 Task: Find a house in Târgu Secuiesc, Romania, for 8 guests from July 12 to July 16 with free parking, TV, and Wifi, within a price range of ₹10,000 to ₹16,000.
Action: Mouse moved to (365, 150)
Screenshot: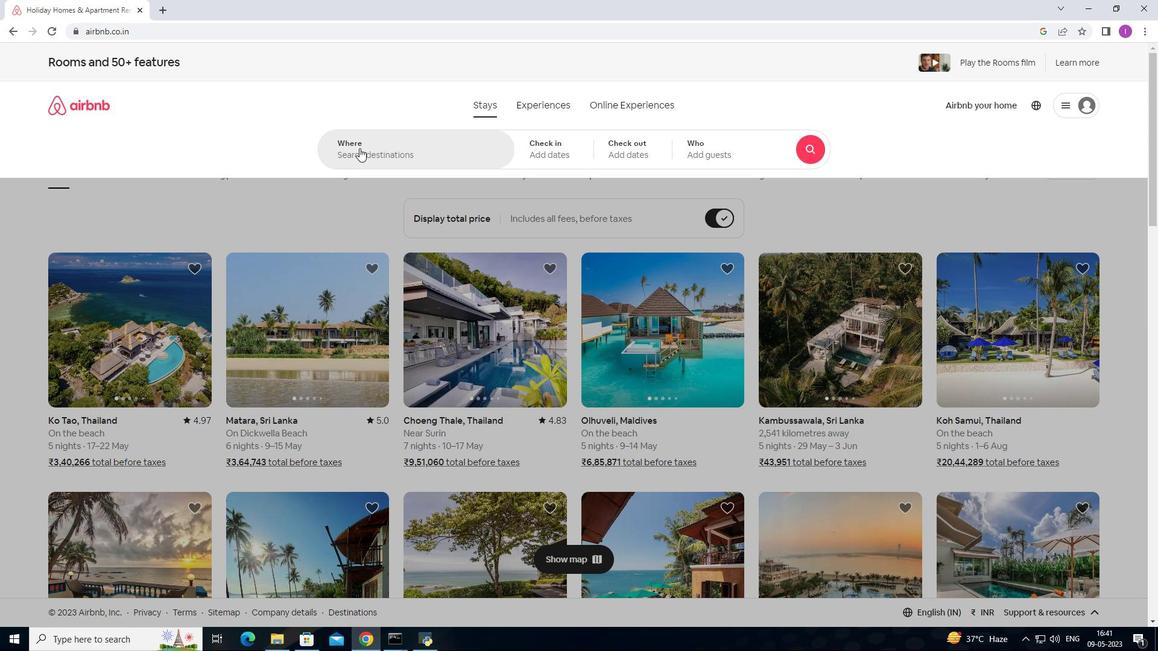
Action: Mouse pressed left at (365, 150)
Screenshot: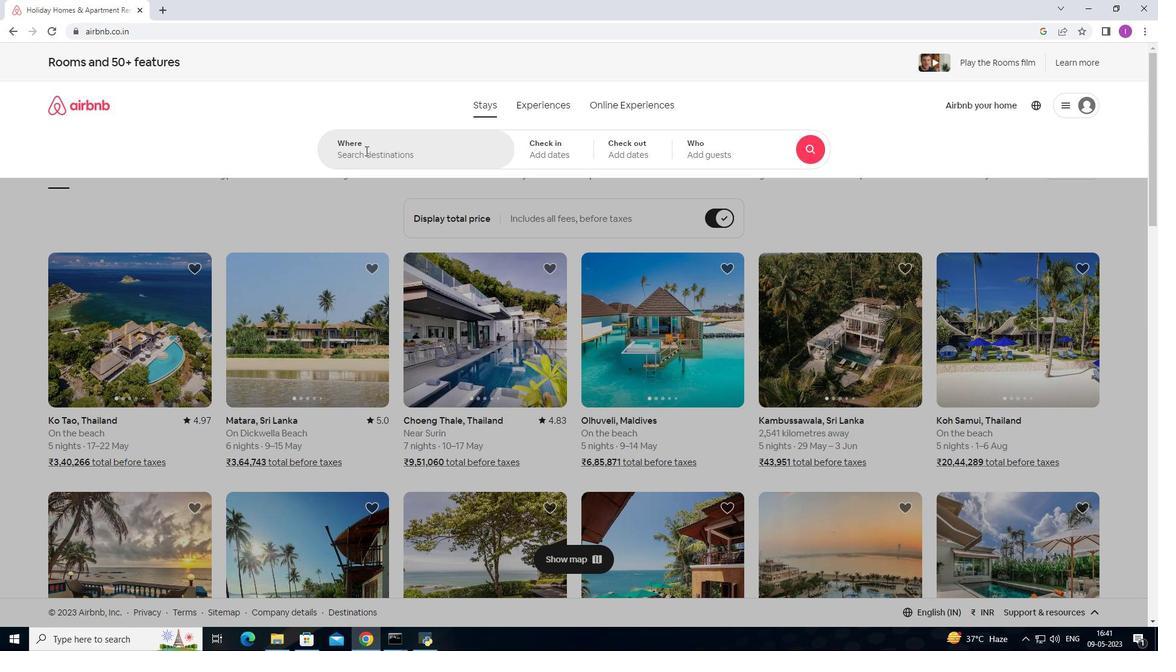 
Action: Key pressed <Key.shift><Key.shift><Key.shift><Key.shift><Key.shift>Targu<Key.space><Key.shift>Secuiesc,<Key.shift><Key.shift><Key.shift>Romania
Screenshot: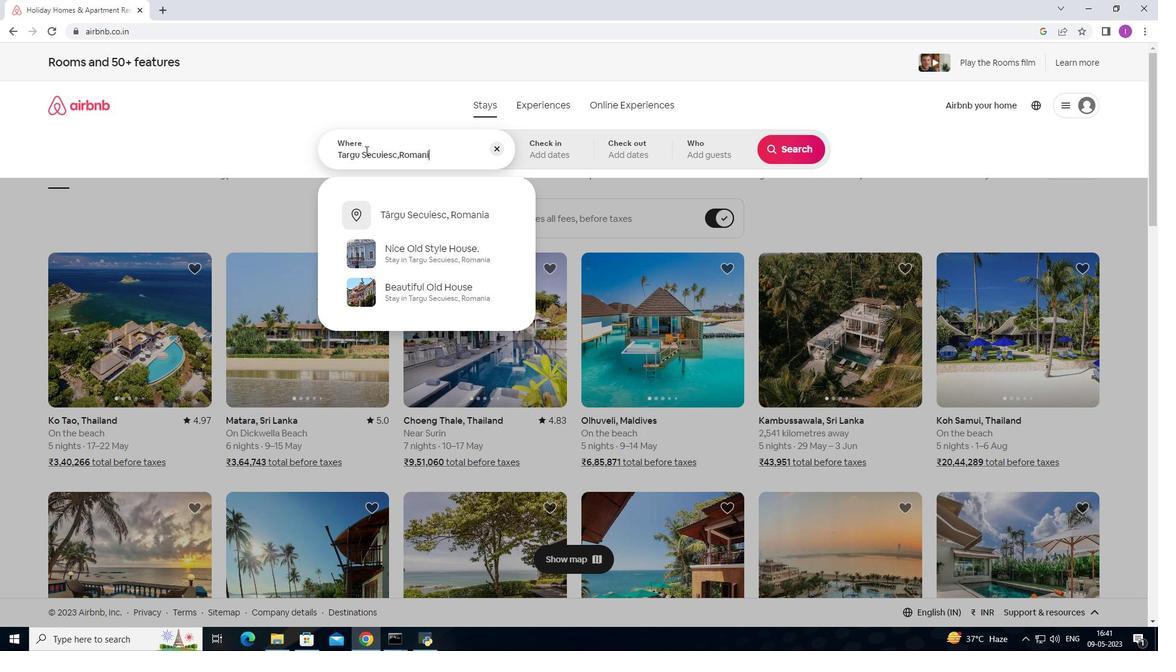 
Action: Mouse moved to (556, 152)
Screenshot: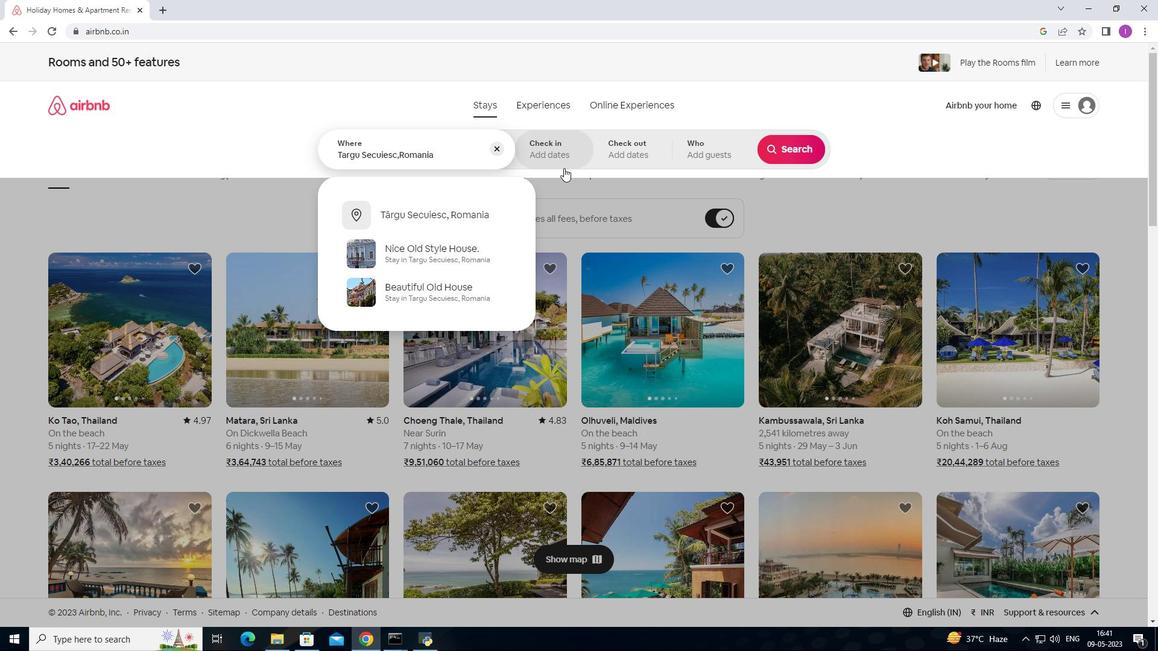 
Action: Mouse pressed left at (556, 152)
Screenshot: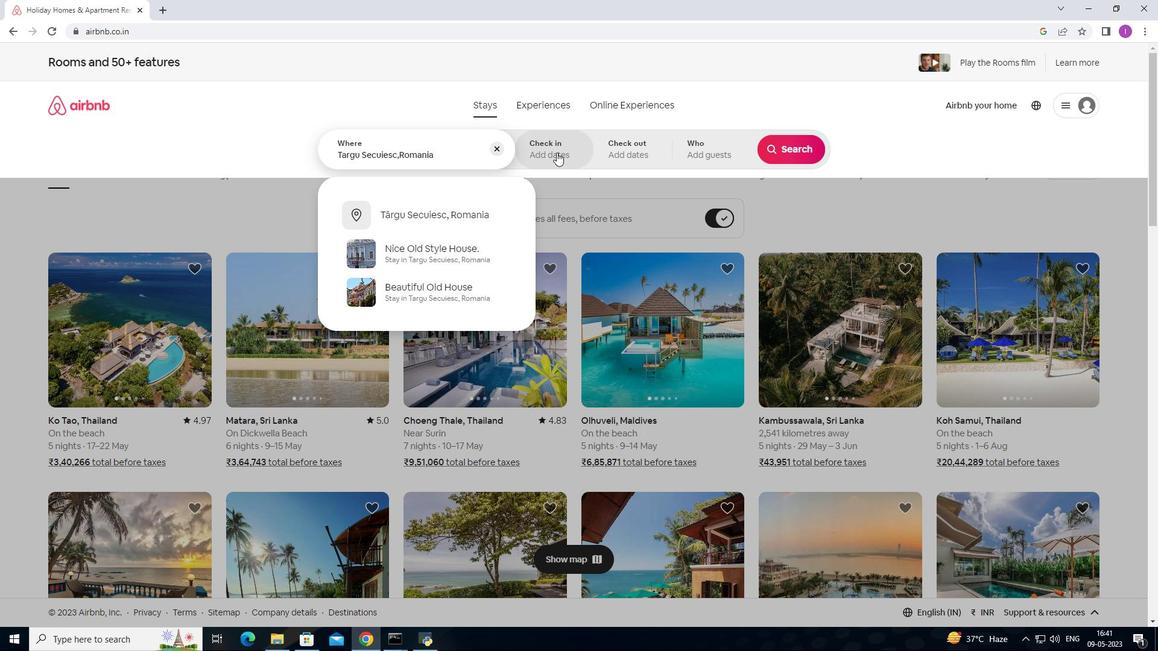 
Action: Mouse moved to (793, 243)
Screenshot: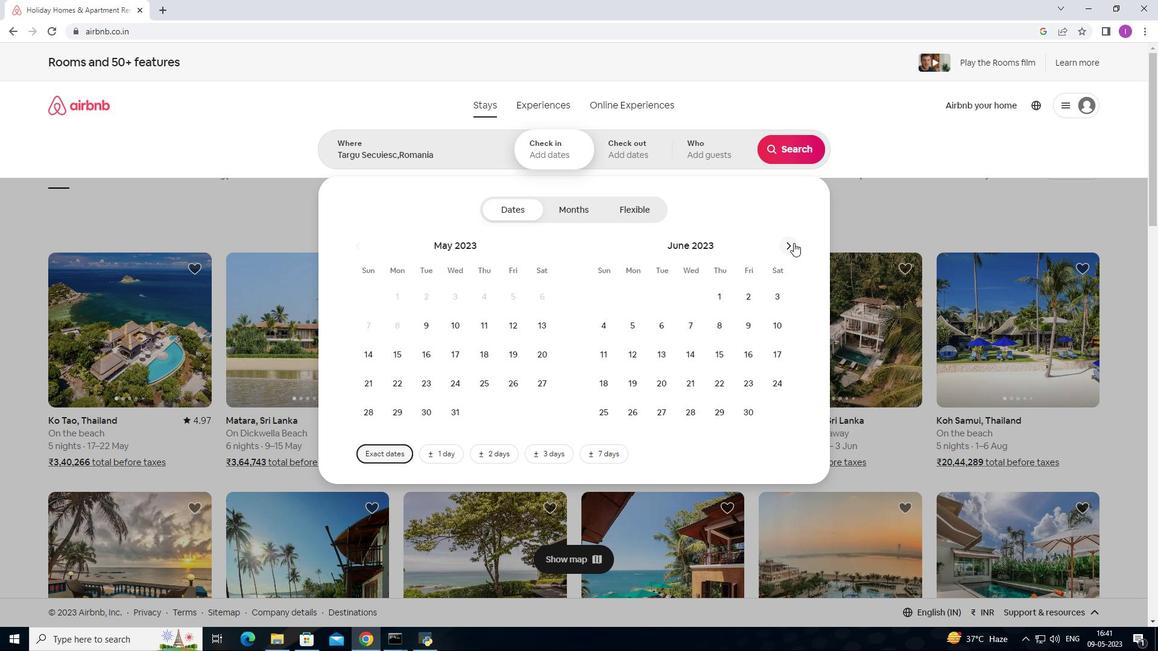 
Action: Mouse pressed left at (793, 243)
Screenshot: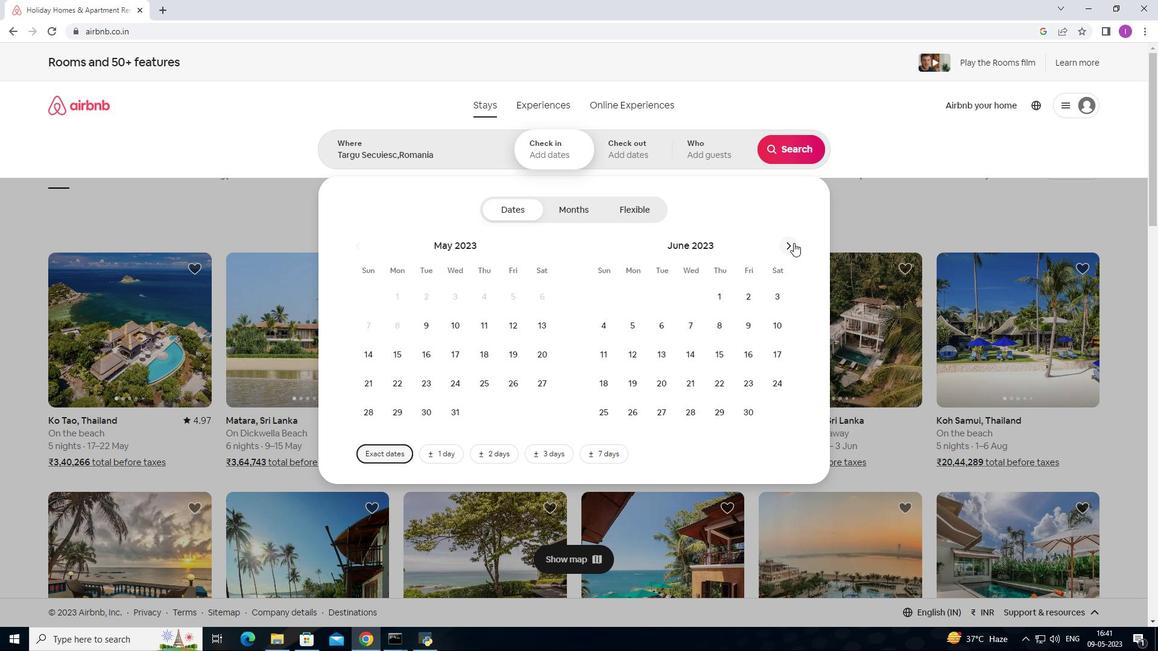 
Action: Mouse moved to (687, 356)
Screenshot: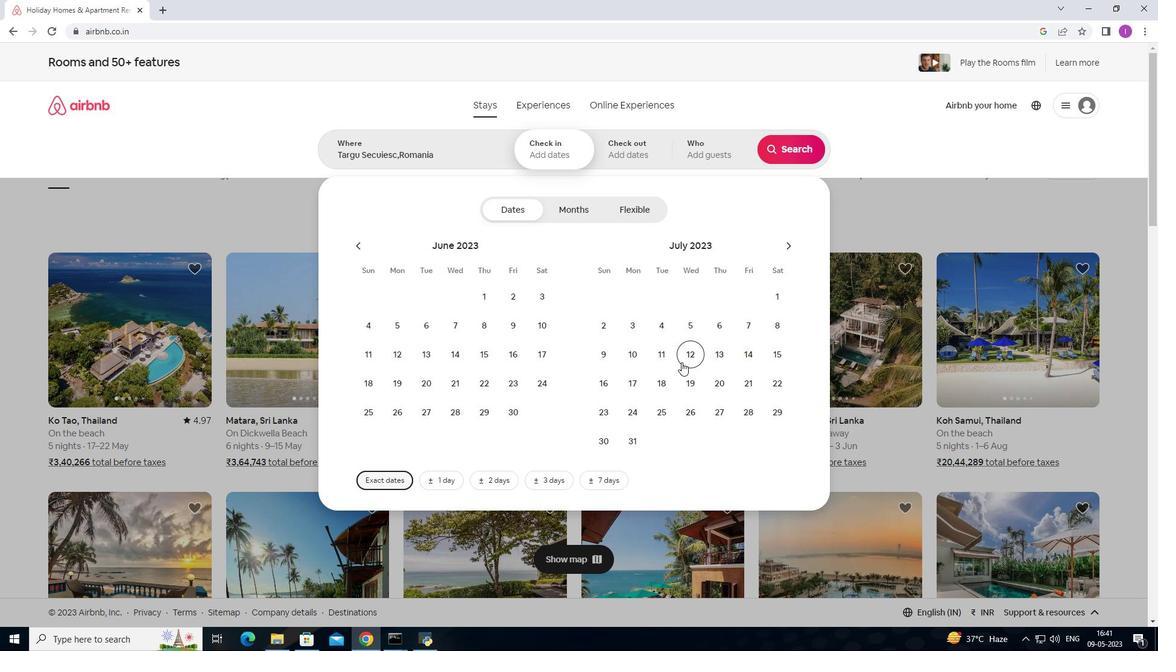 
Action: Mouse pressed left at (687, 356)
Screenshot: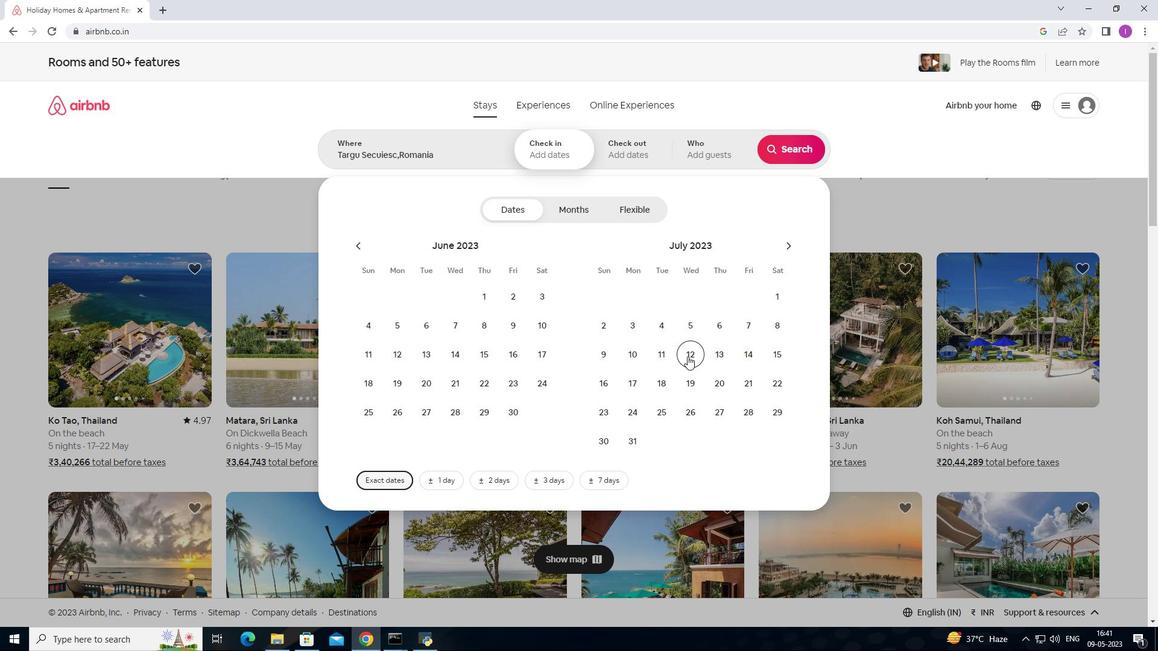 
Action: Mouse moved to (605, 386)
Screenshot: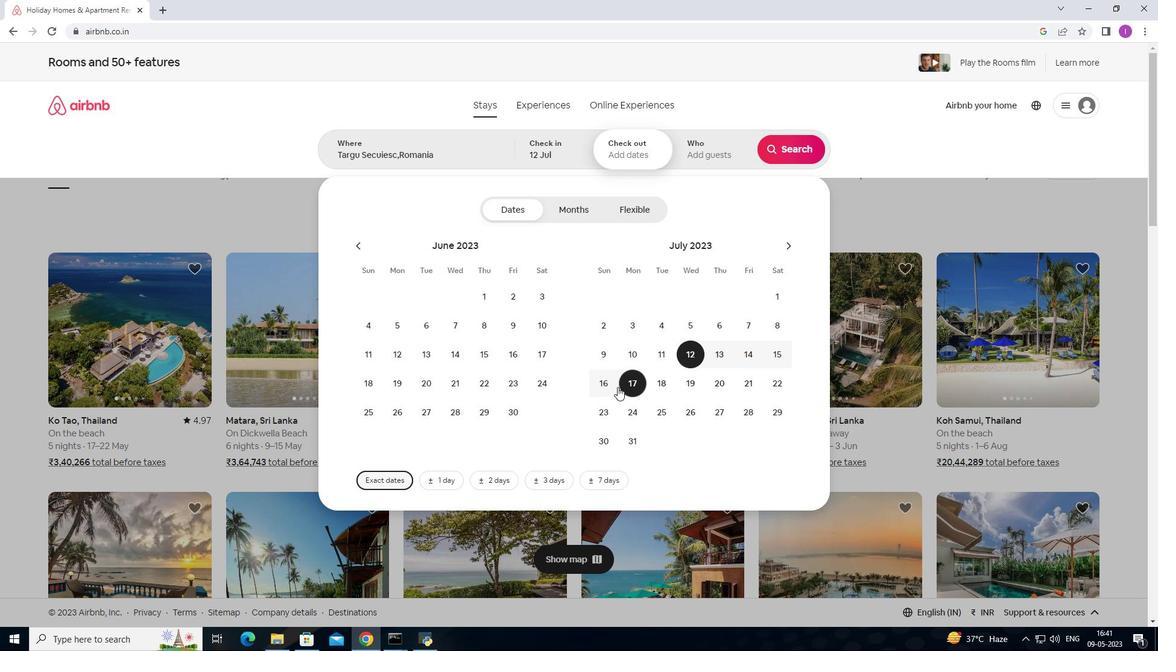 
Action: Mouse pressed left at (605, 386)
Screenshot: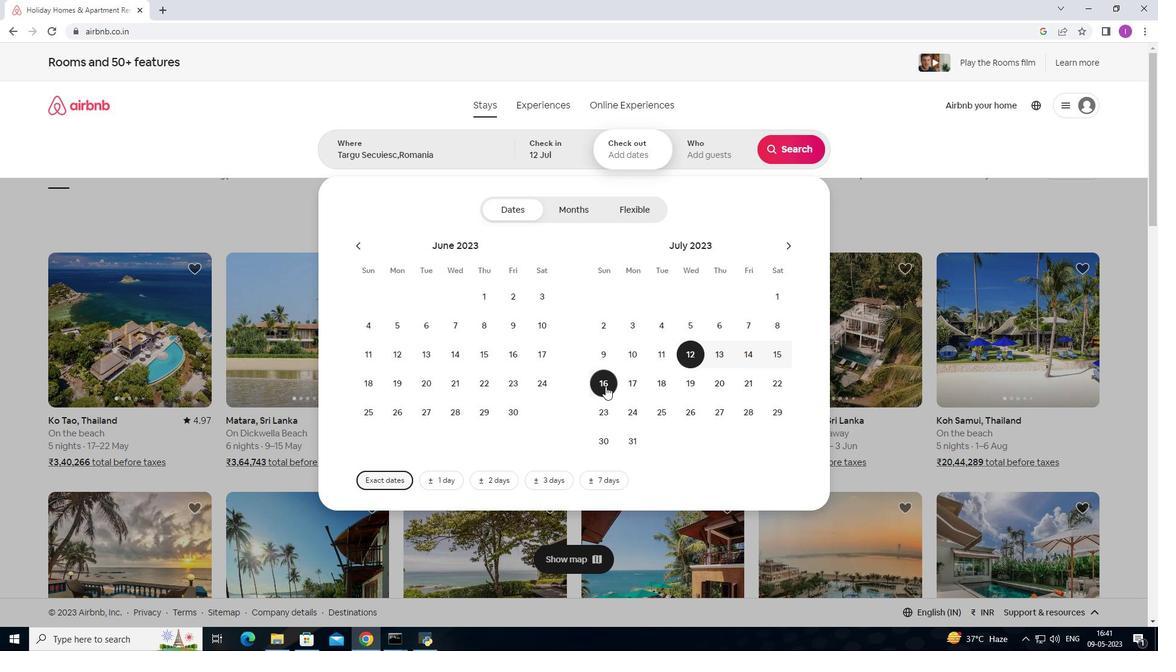 
Action: Mouse moved to (696, 153)
Screenshot: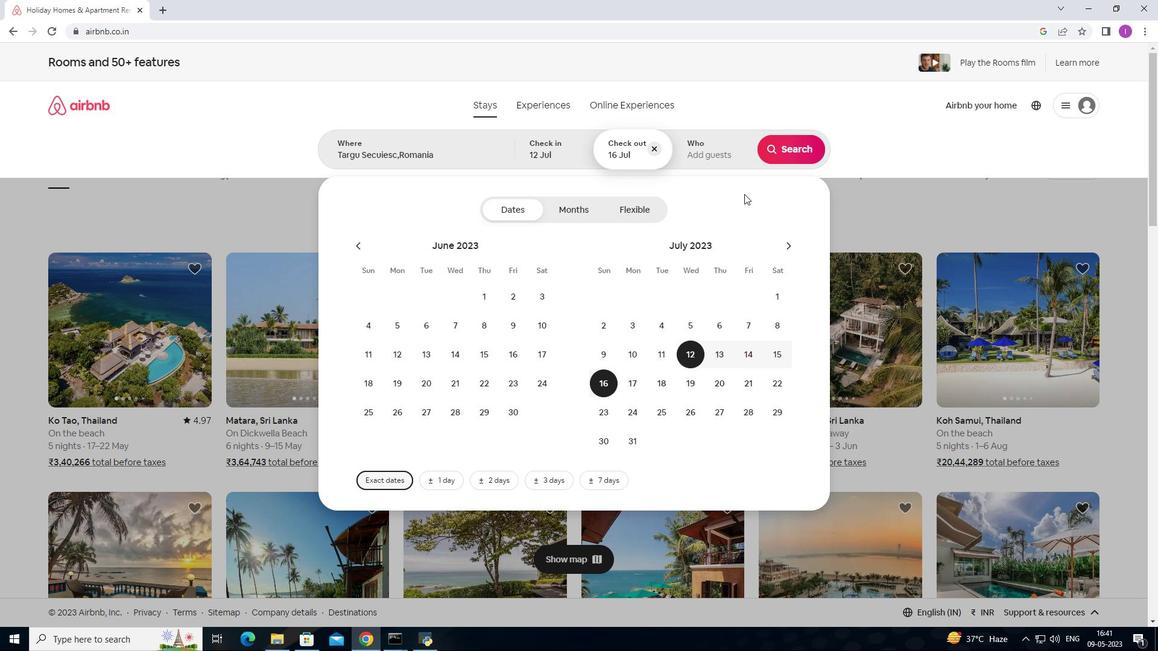 
Action: Mouse pressed left at (696, 153)
Screenshot: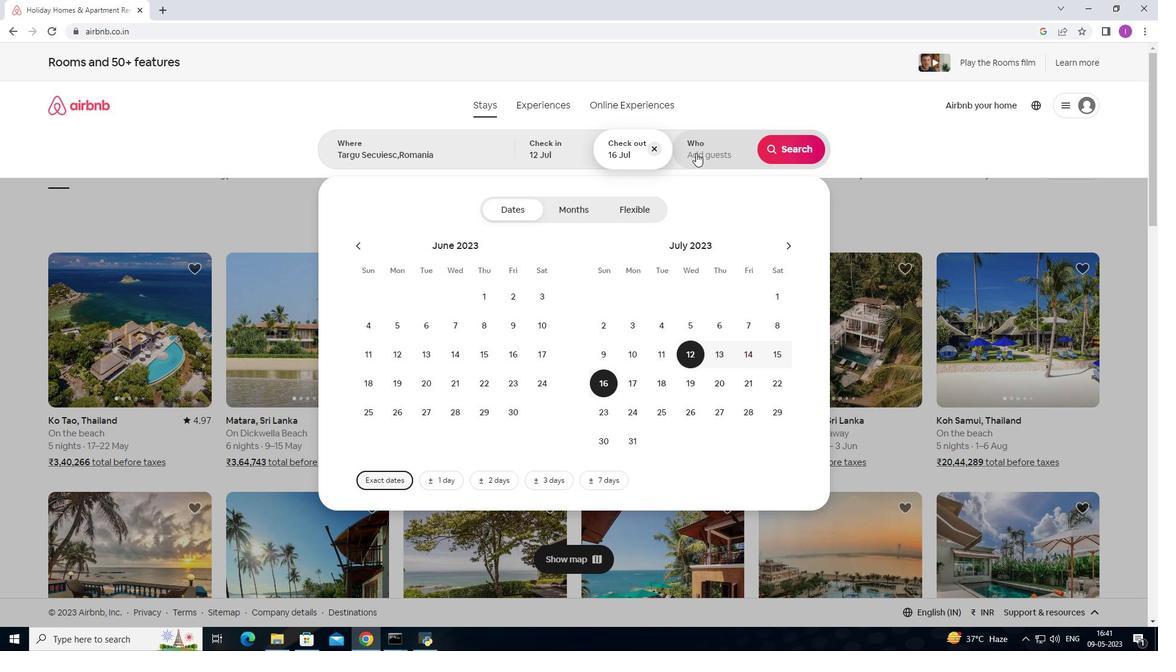 
Action: Mouse moved to (807, 213)
Screenshot: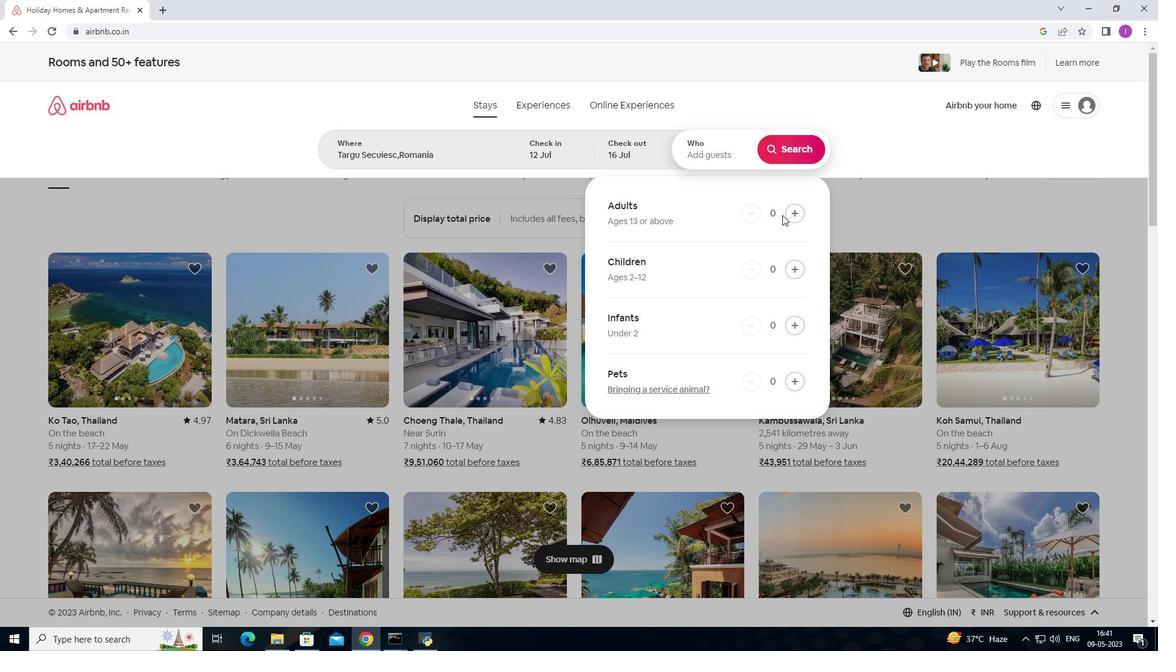 
Action: Mouse pressed left at (807, 213)
Screenshot: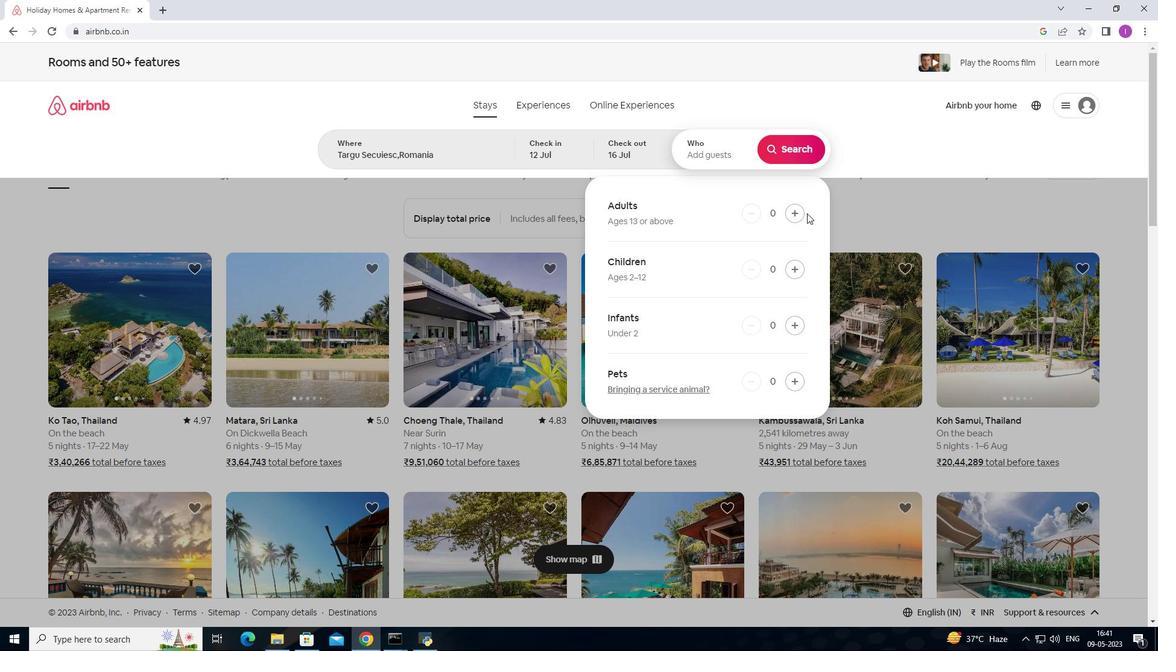
Action: Mouse moved to (793, 212)
Screenshot: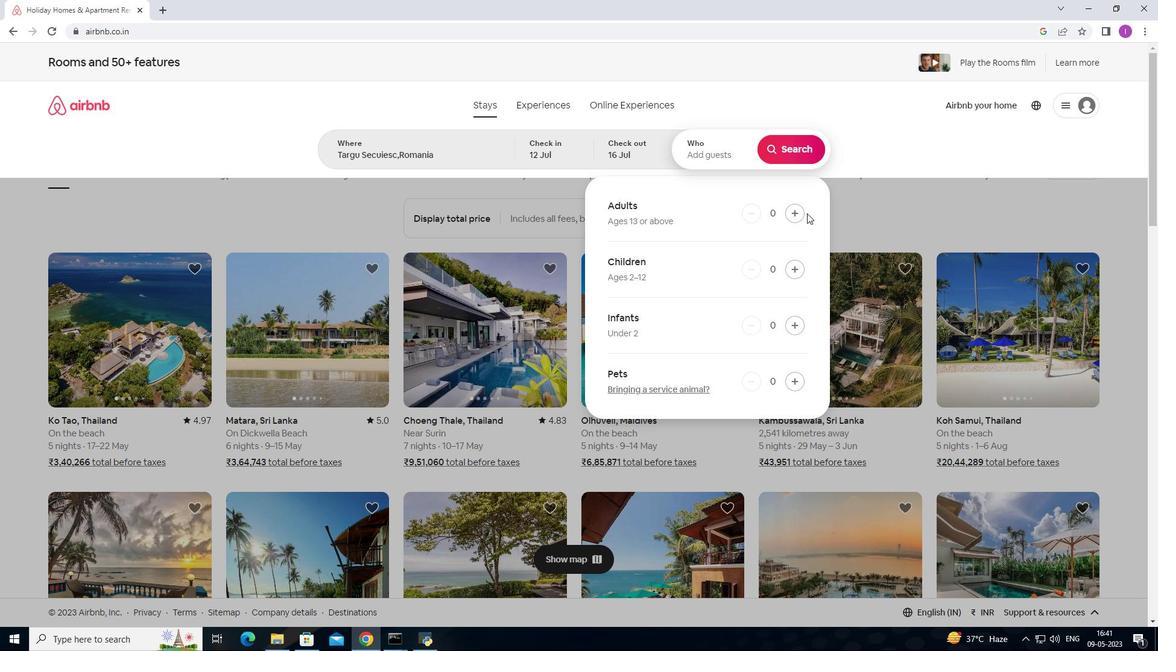
Action: Mouse pressed left at (793, 212)
Screenshot: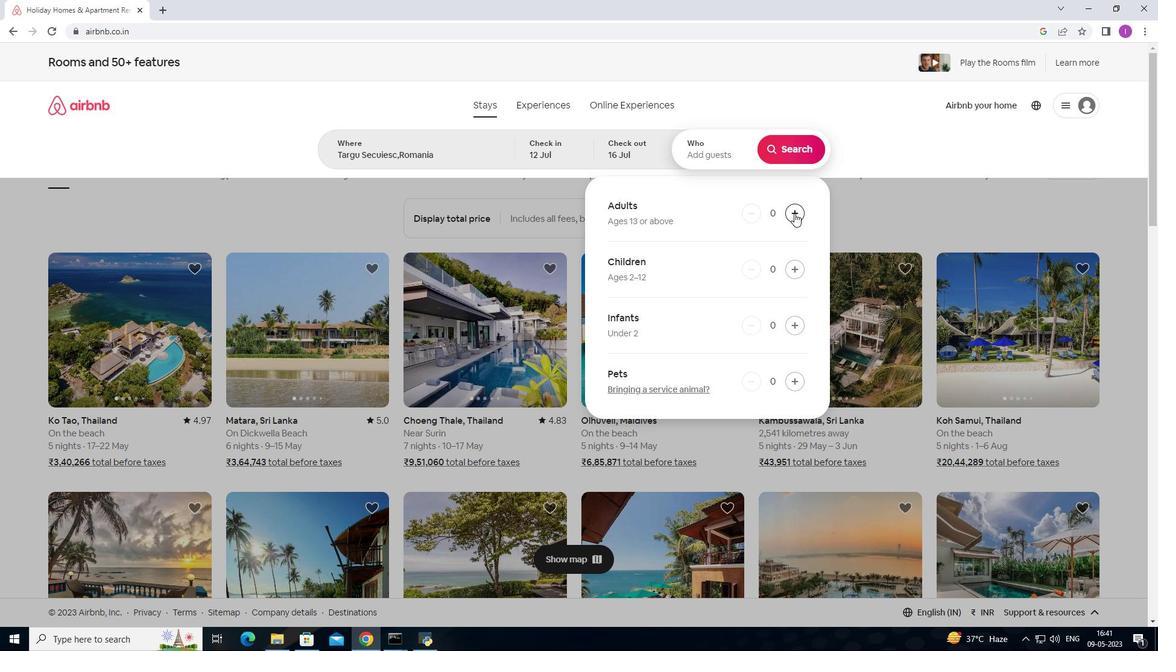 
Action: Mouse pressed left at (793, 212)
Screenshot: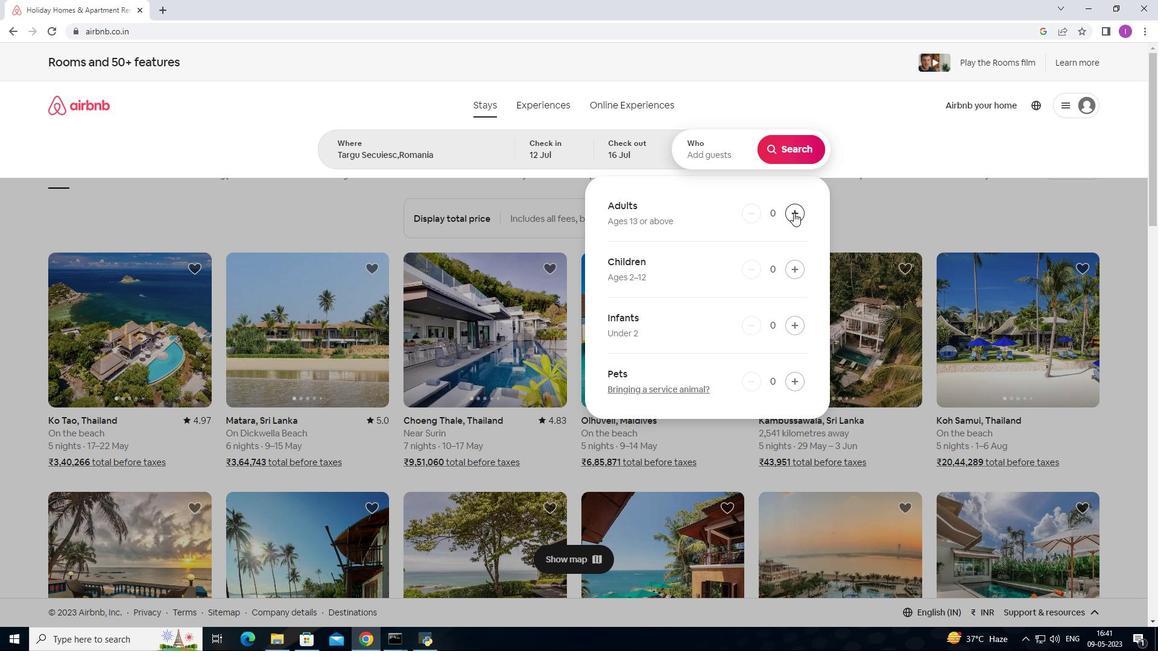 
Action: Mouse pressed left at (793, 212)
Screenshot: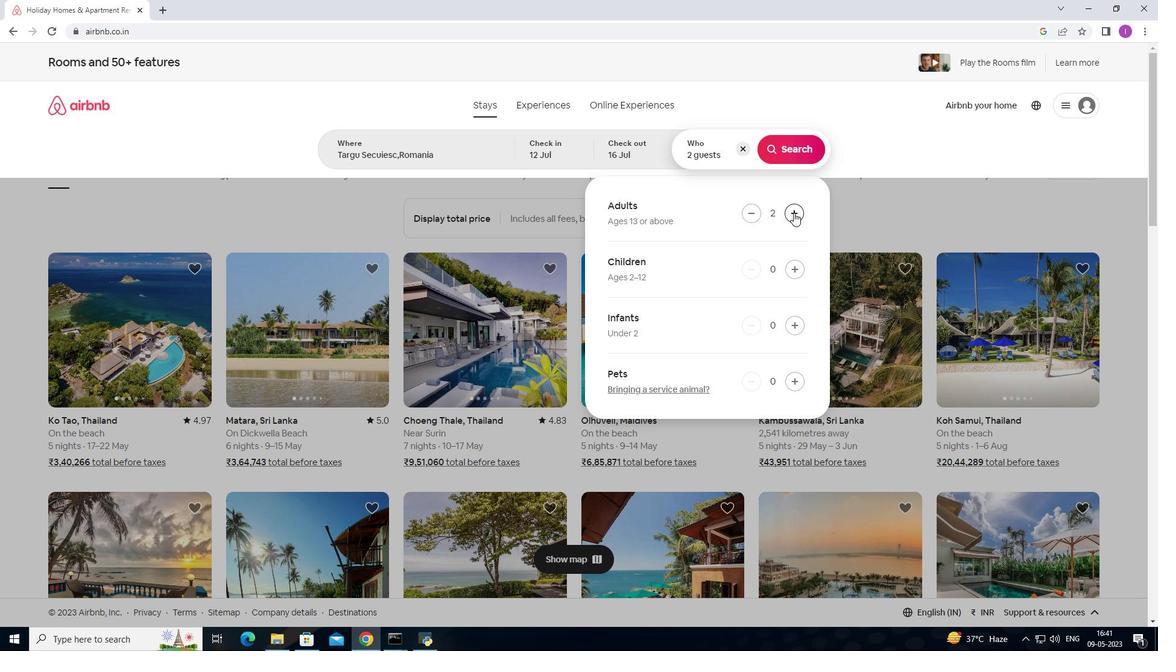 
Action: Mouse pressed left at (793, 212)
Screenshot: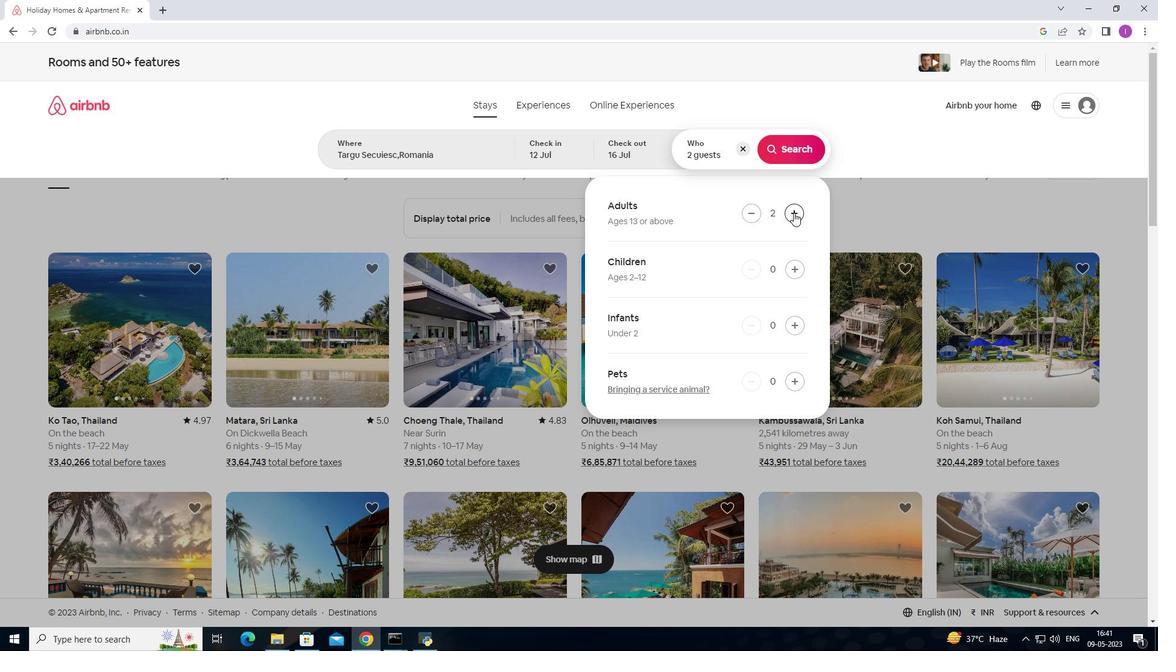 
Action: Mouse pressed left at (793, 212)
Screenshot: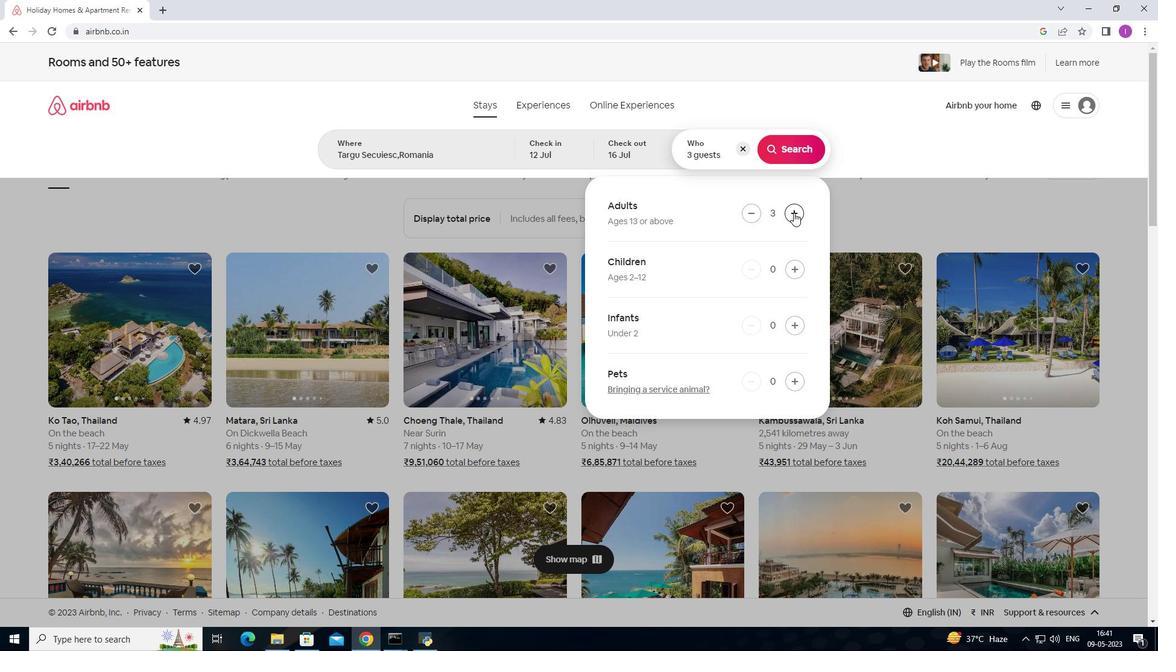 
Action: Mouse pressed left at (793, 212)
Screenshot: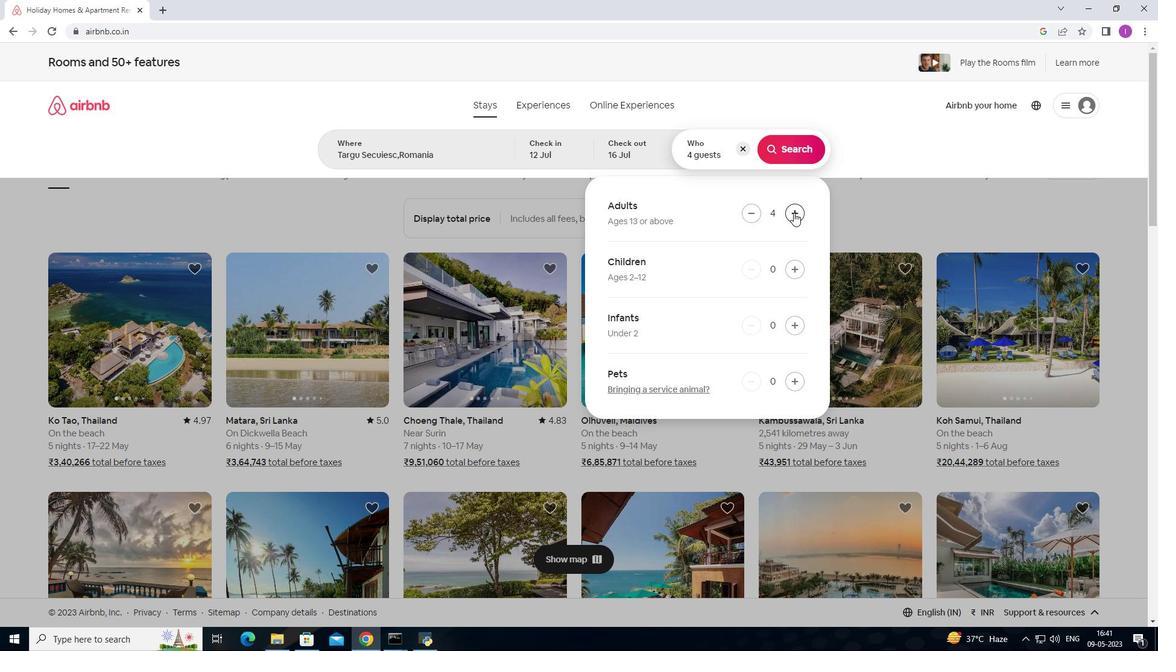 
Action: Mouse pressed left at (793, 212)
Screenshot: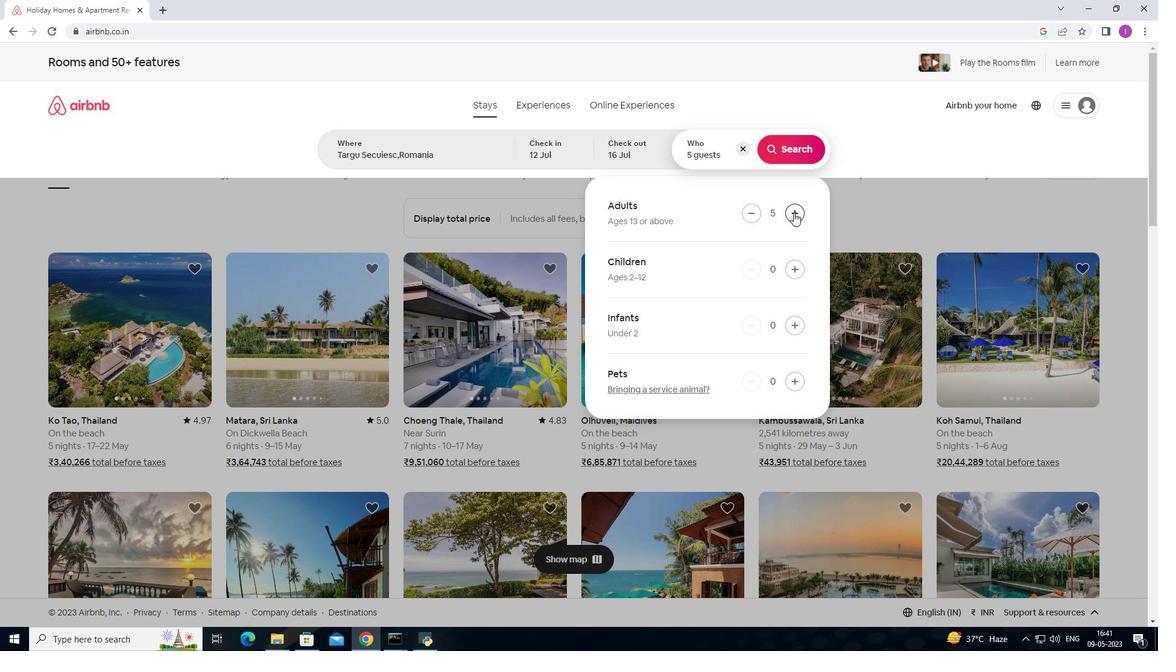 
Action: Mouse pressed left at (793, 212)
Screenshot: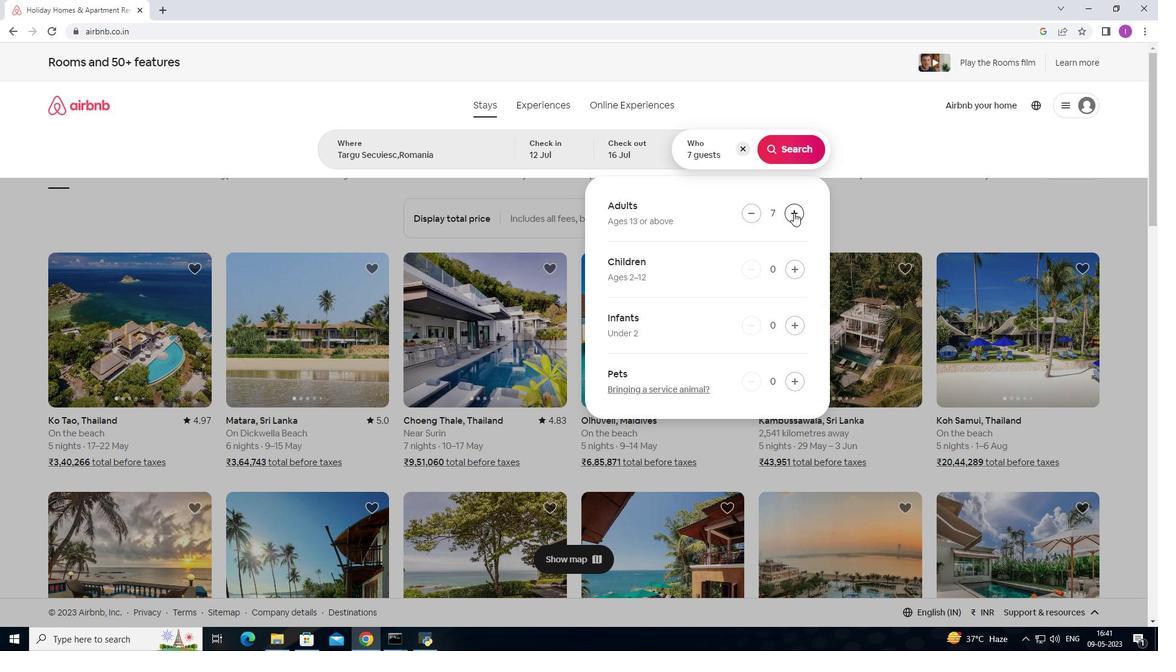 
Action: Mouse moved to (793, 152)
Screenshot: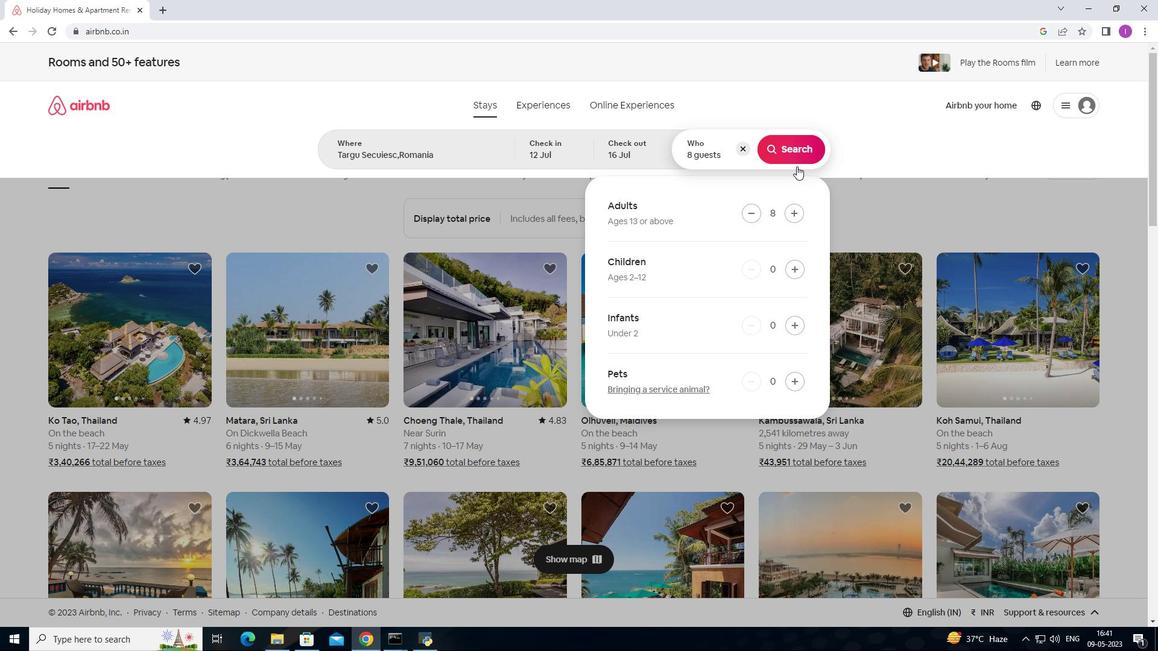 
Action: Mouse pressed left at (793, 152)
Screenshot: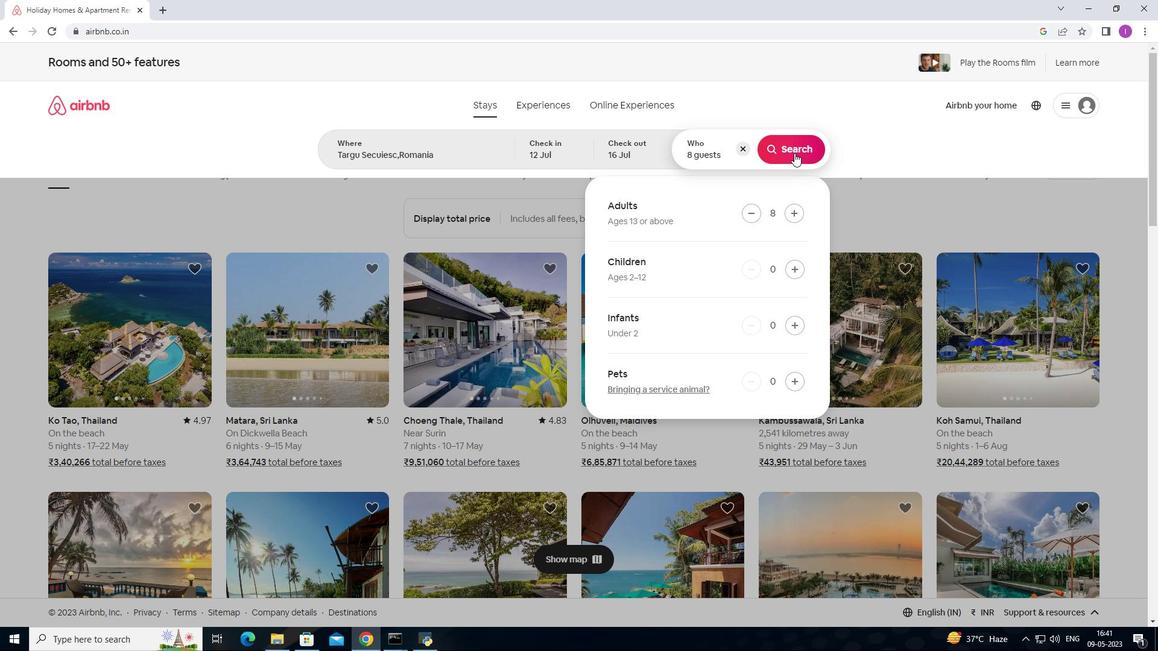 
Action: Mouse moved to (1118, 118)
Screenshot: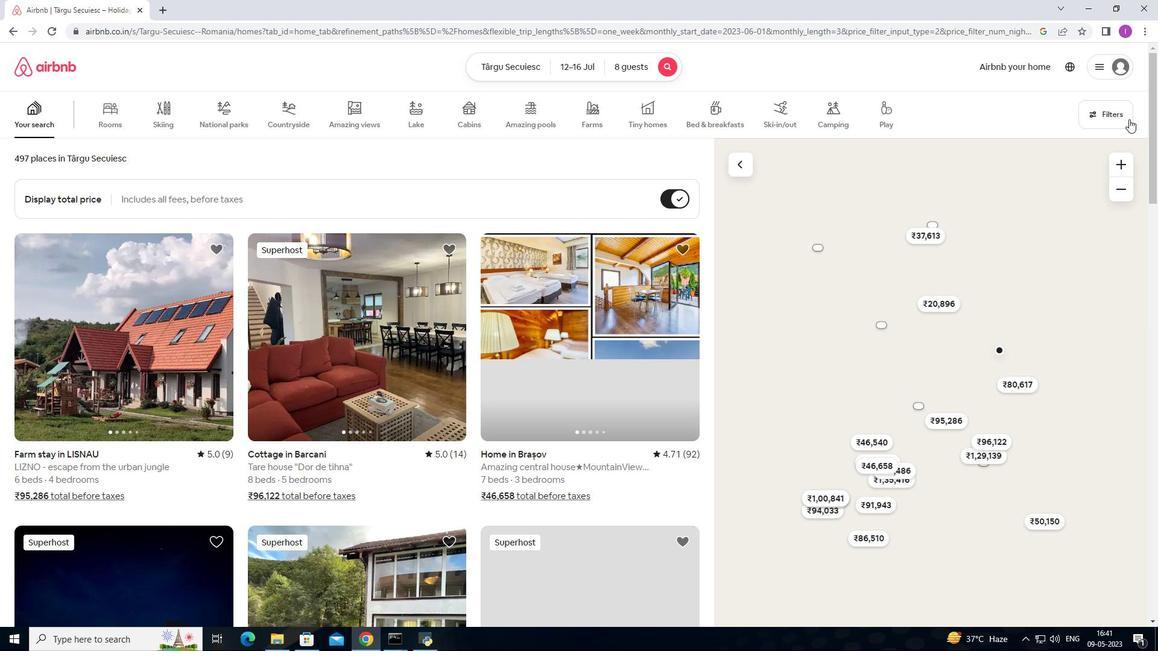 
Action: Mouse pressed left at (1118, 118)
Screenshot: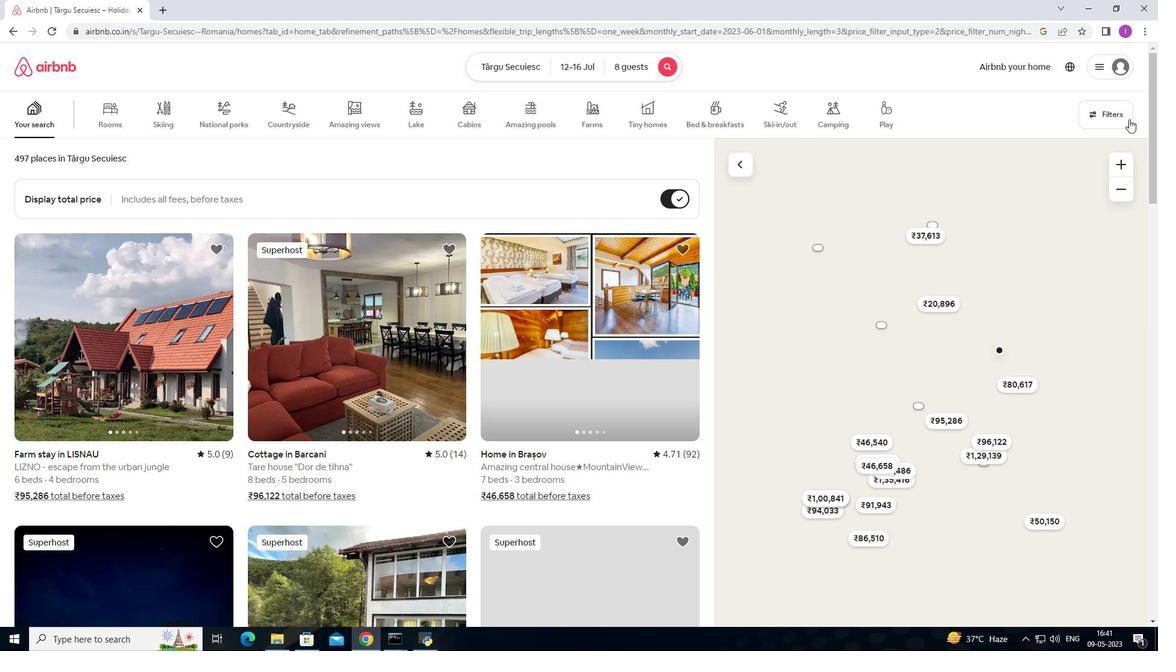
Action: Mouse moved to (430, 405)
Screenshot: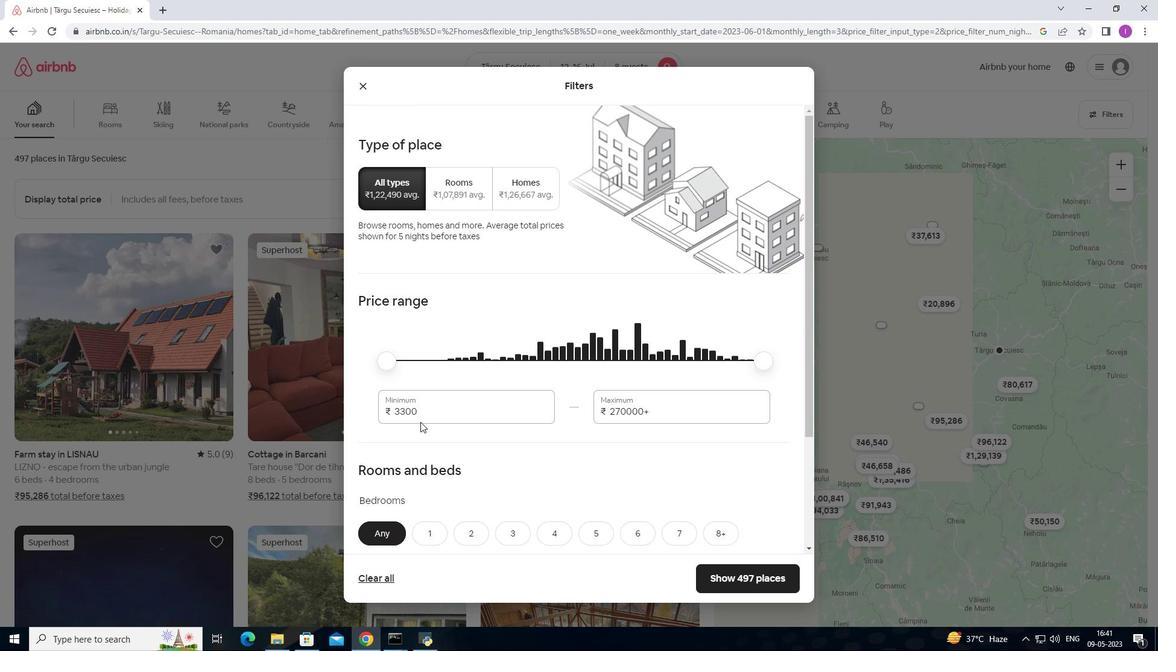 
Action: Mouse pressed left at (430, 405)
Screenshot: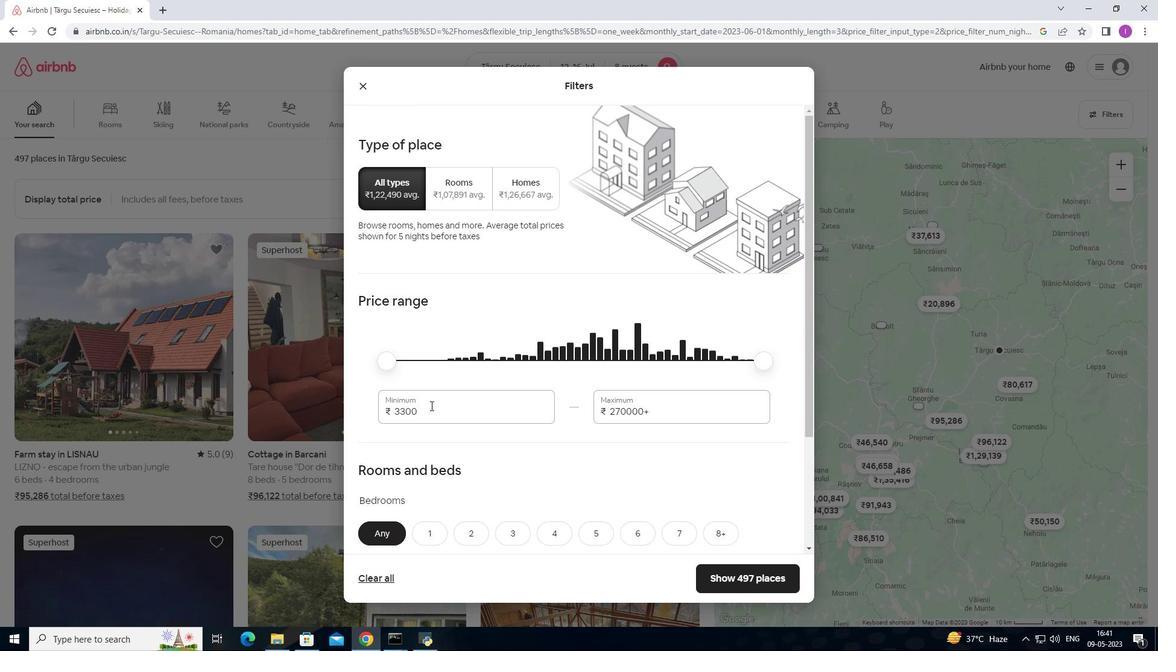 
Action: Mouse moved to (357, 404)
Screenshot: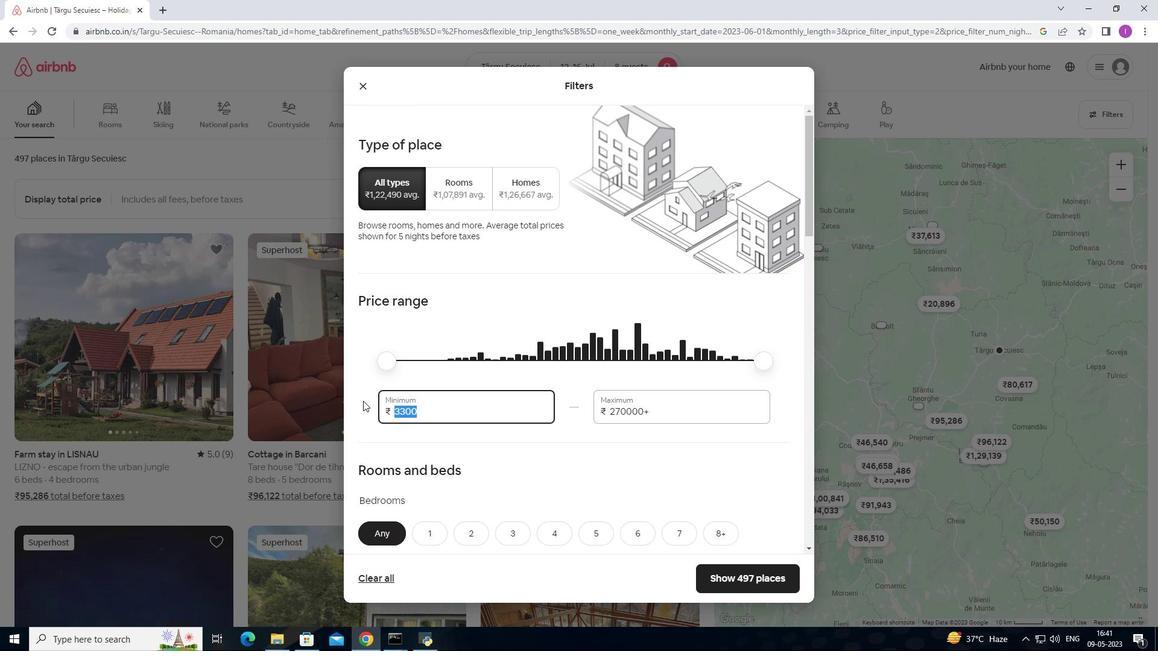 
Action: Key pressed 10000
Screenshot: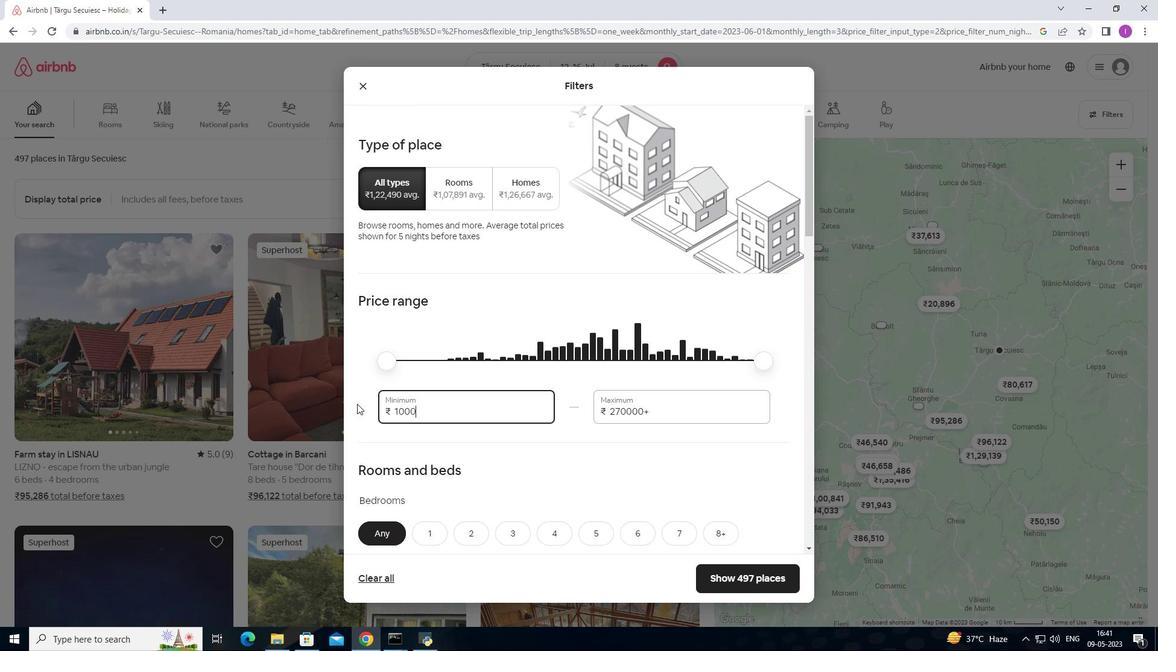 
Action: Mouse moved to (653, 416)
Screenshot: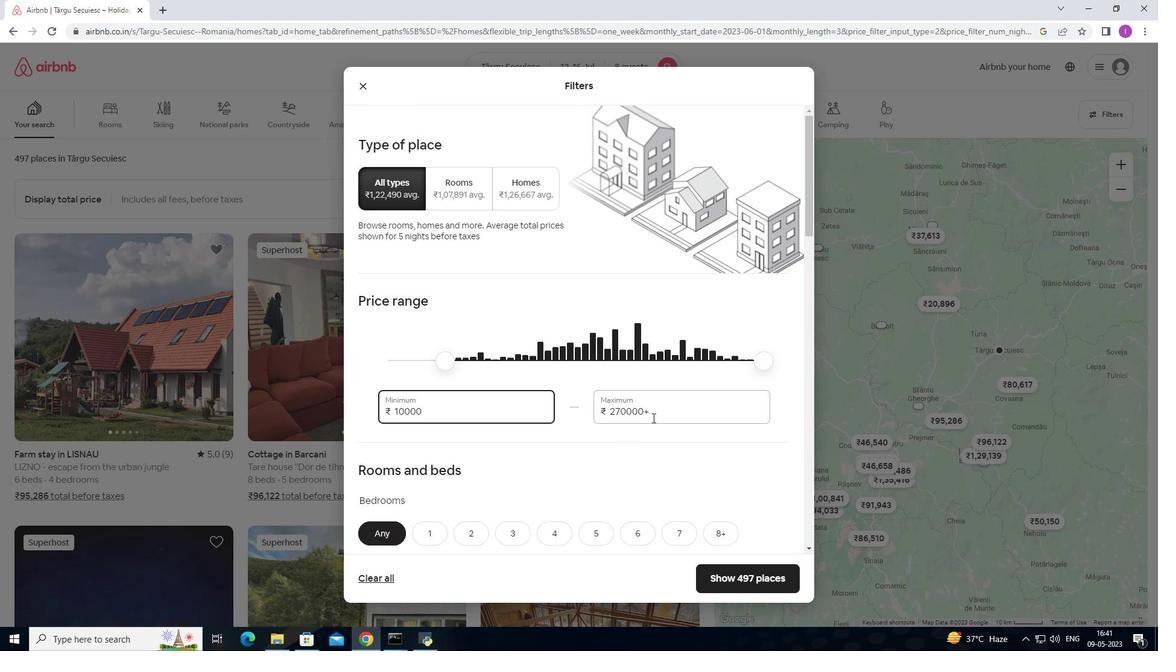 
Action: Mouse pressed left at (653, 416)
Screenshot: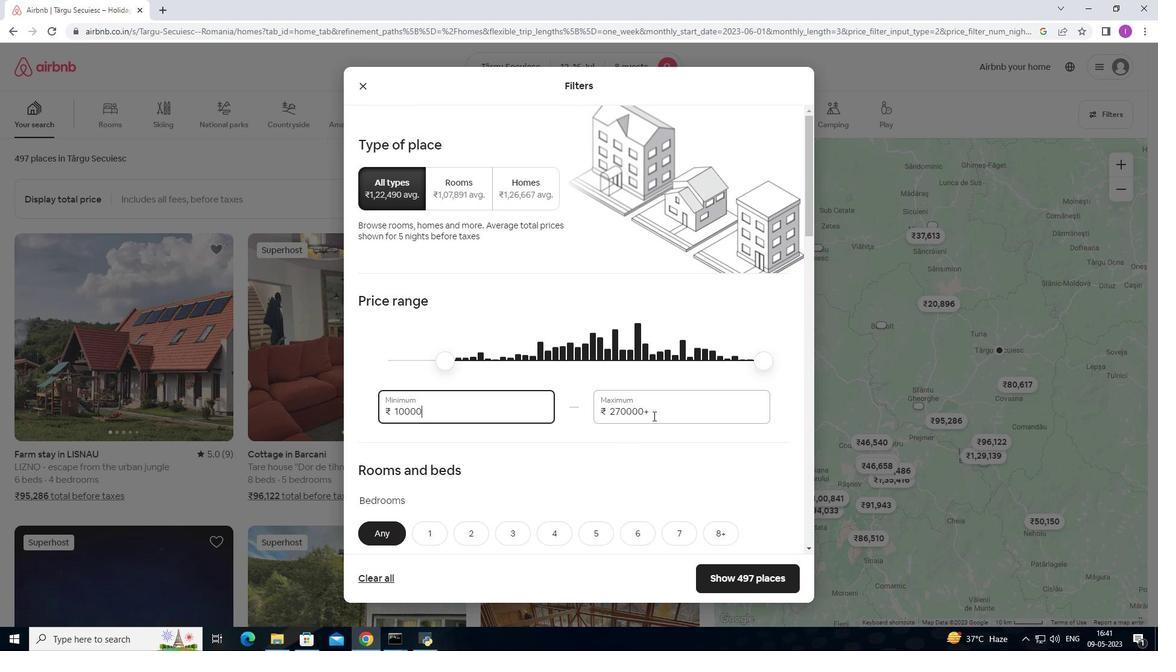 
Action: Mouse moved to (600, 414)
Screenshot: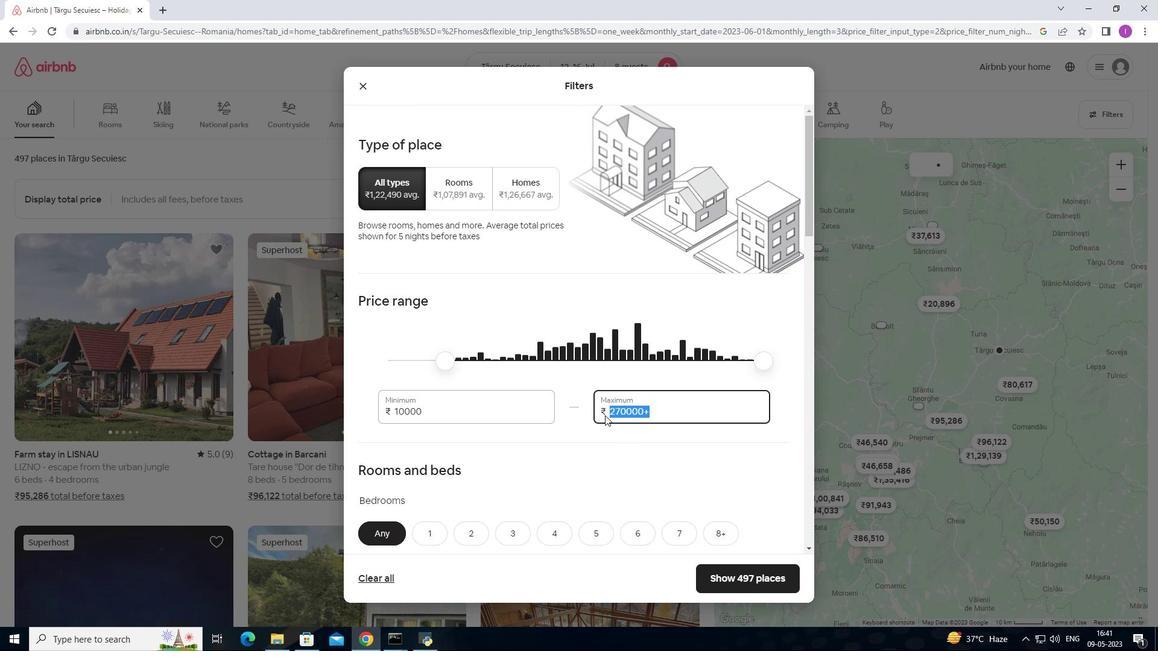 
Action: Key pressed 16000
Screenshot: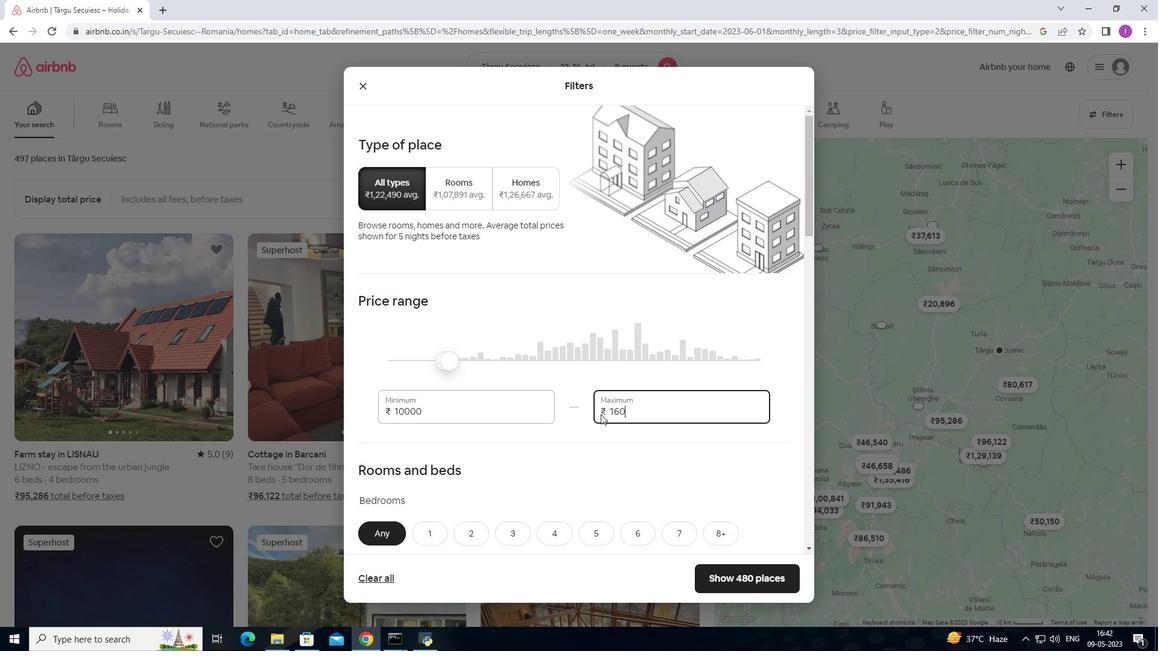 
Action: Mouse moved to (571, 447)
Screenshot: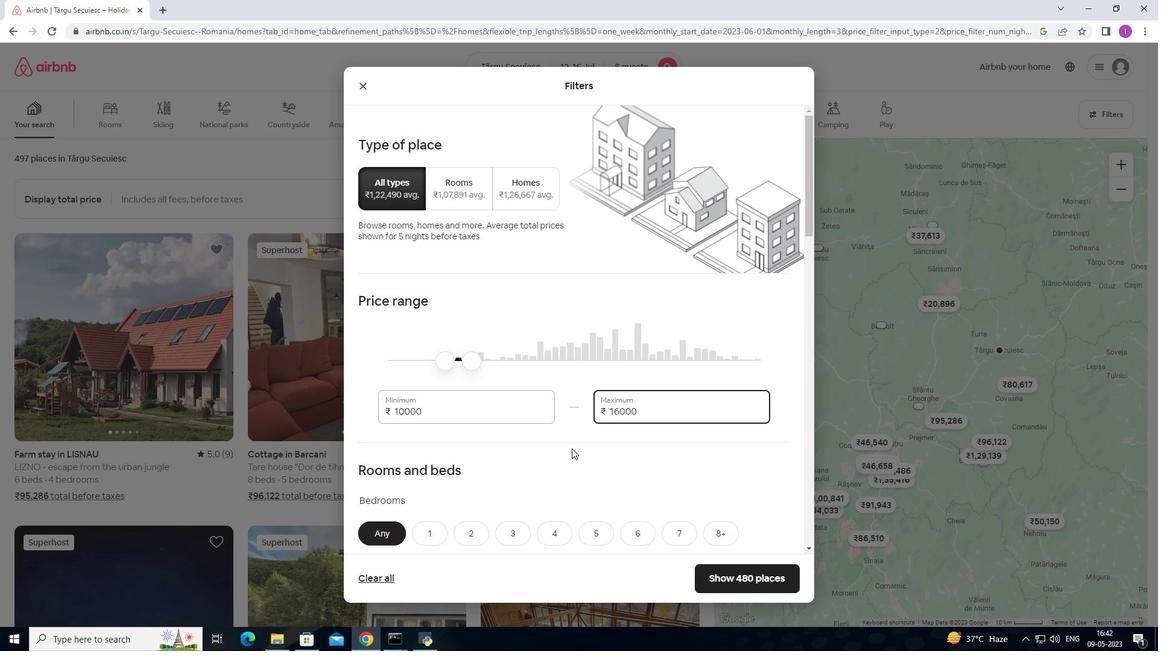 
Action: Mouse scrolled (571, 446) with delta (0, 0)
Screenshot: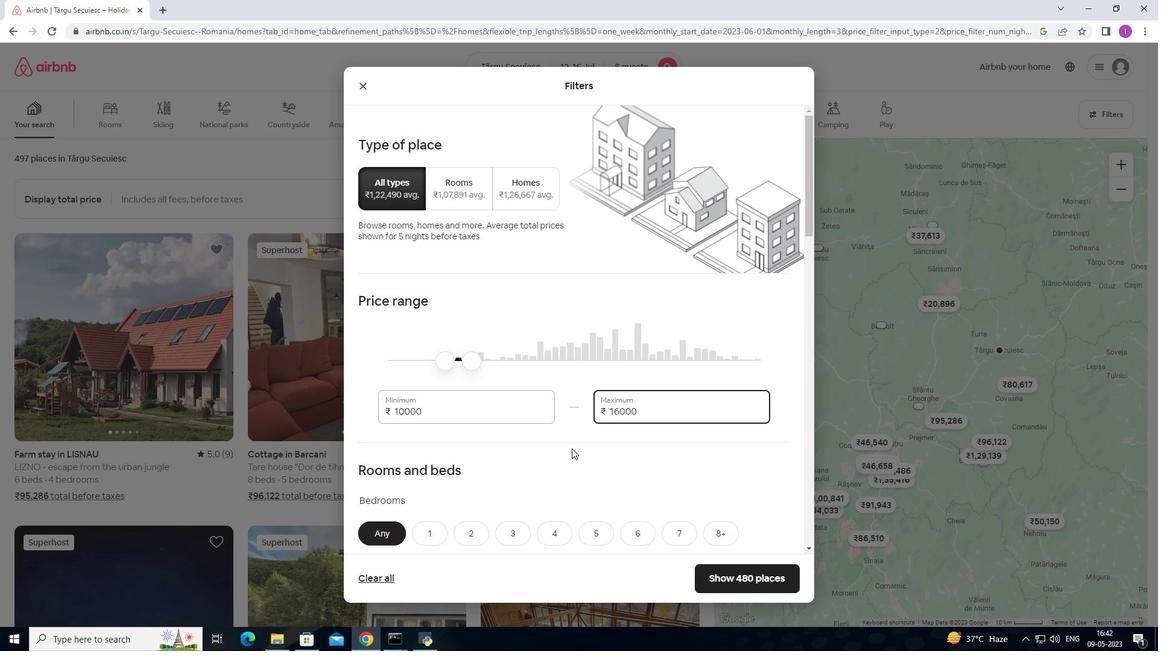 
Action: Mouse scrolled (571, 446) with delta (0, 0)
Screenshot: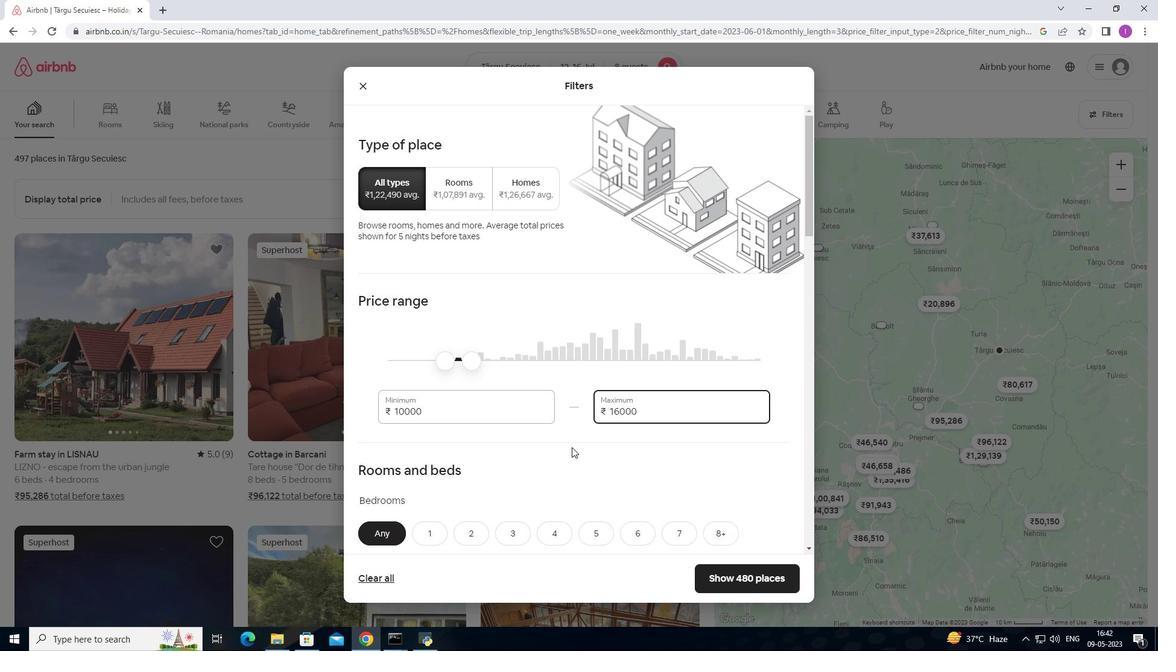 
Action: Mouse moved to (576, 427)
Screenshot: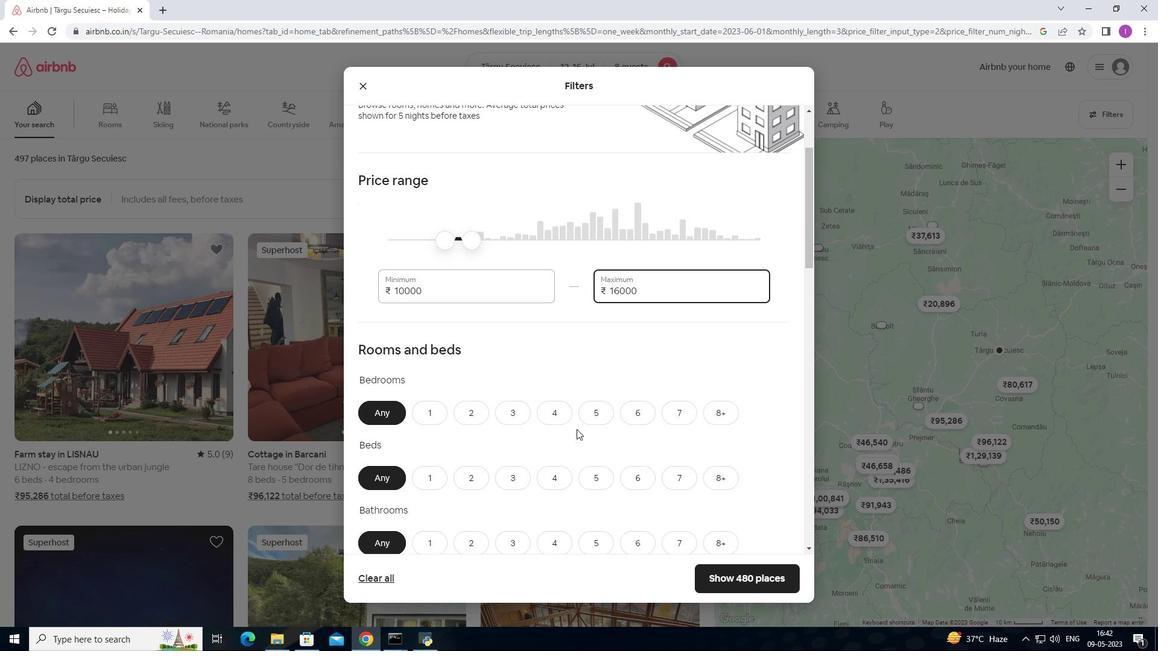 
Action: Mouse scrolled (576, 427) with delta (0, 0)
Screenshot: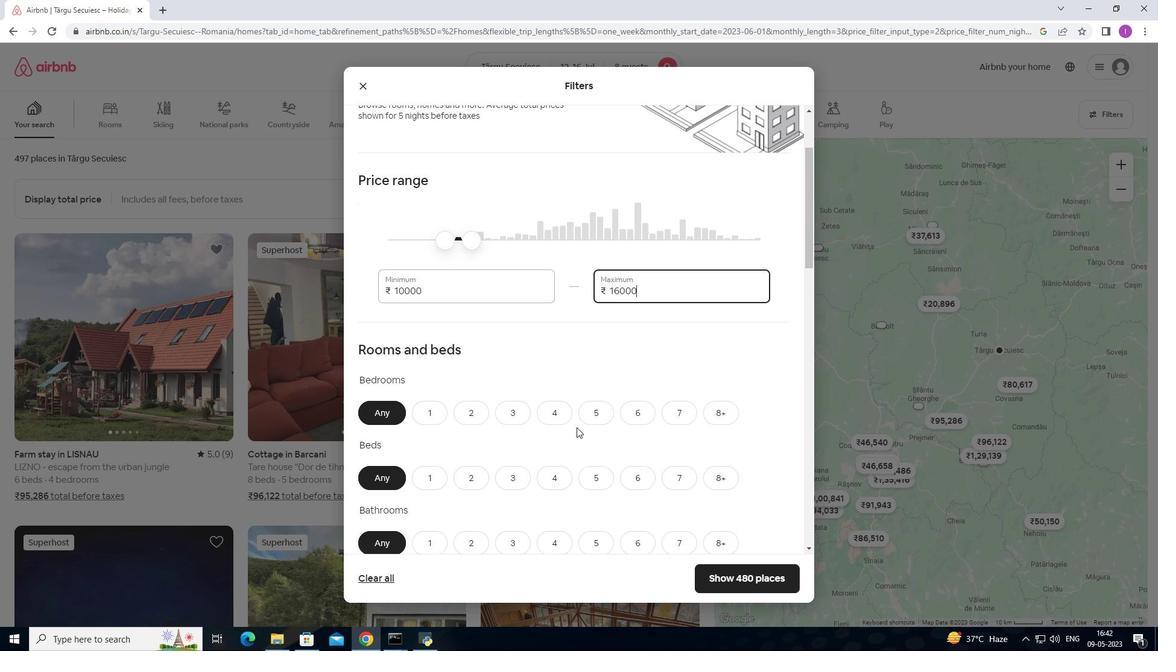 
Action: Mouse scrolled (576, 427) with delta (0, 0)
Screenshot: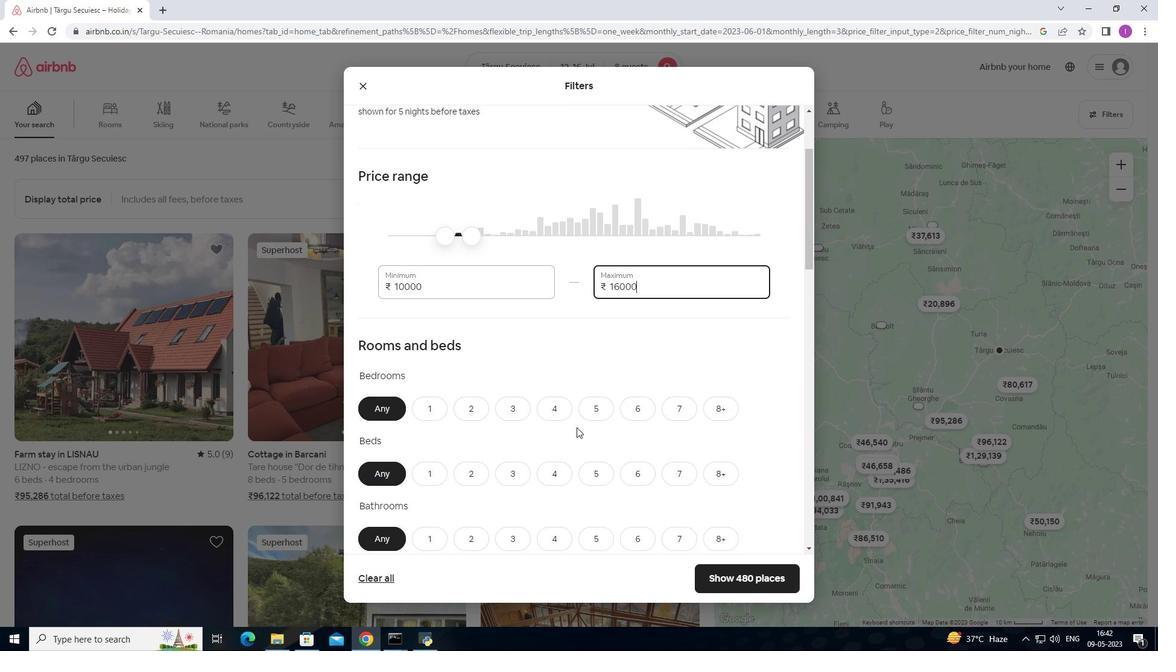 
Action: Mouse moved to (732, 292)
Screenshot: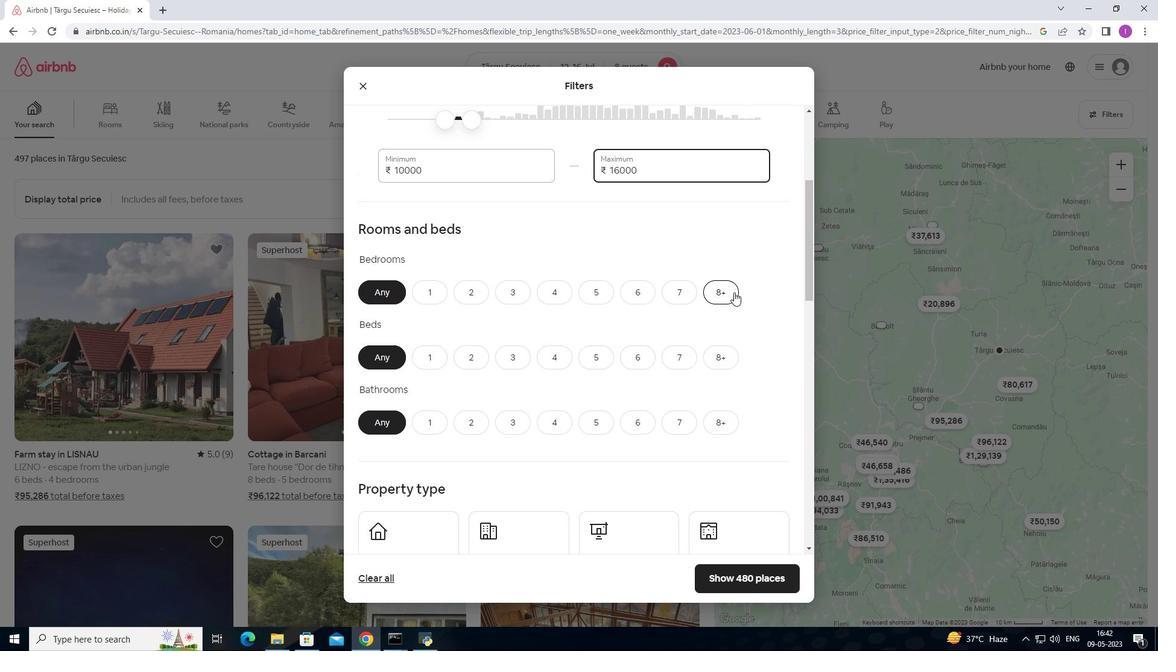 
Action: Mouse pressed left at (732, 292)
Screenshot: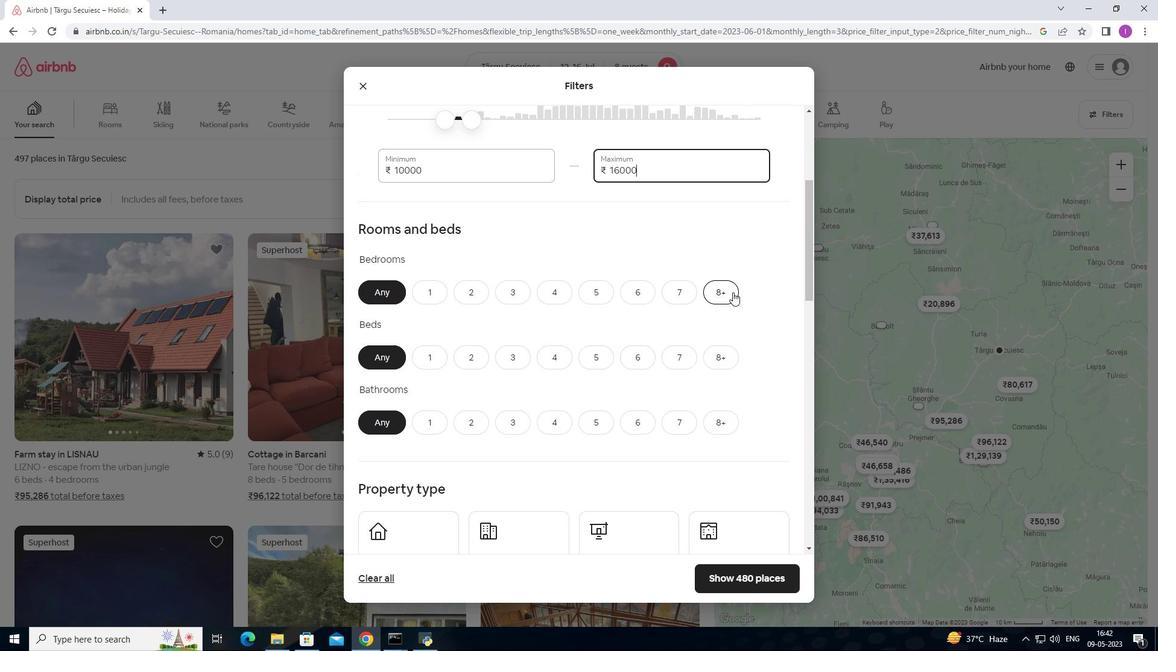
Action: Mouse moved to (727, 353)
Screenshot: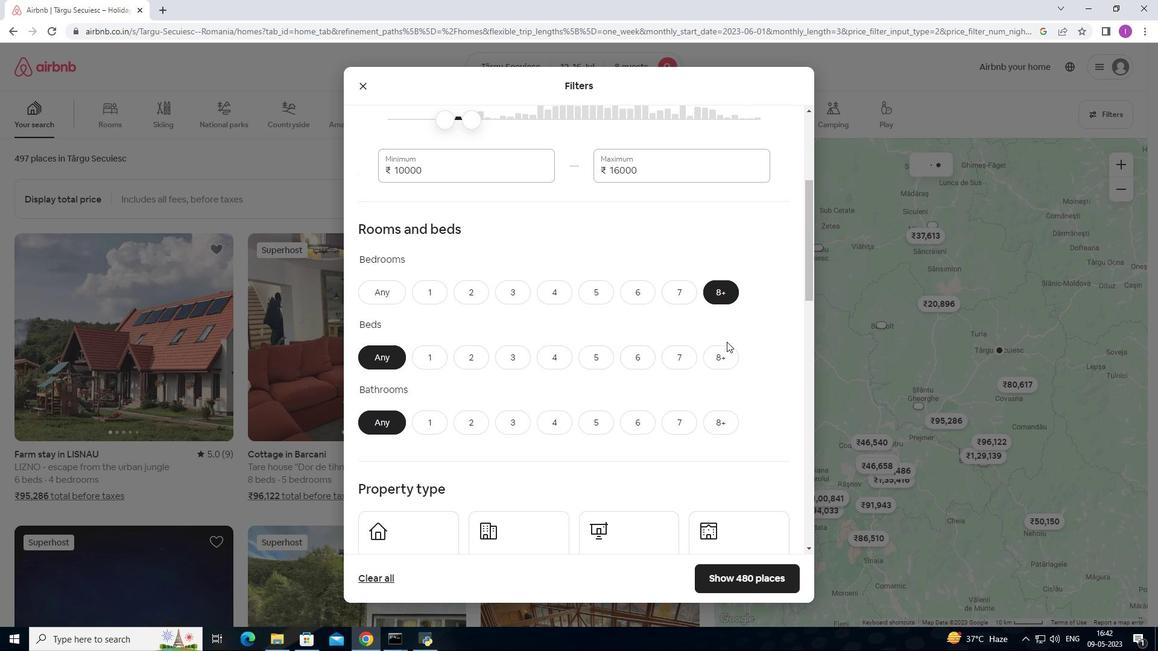 
Action: Mouse pressed left at (727, 353)
Screenshot: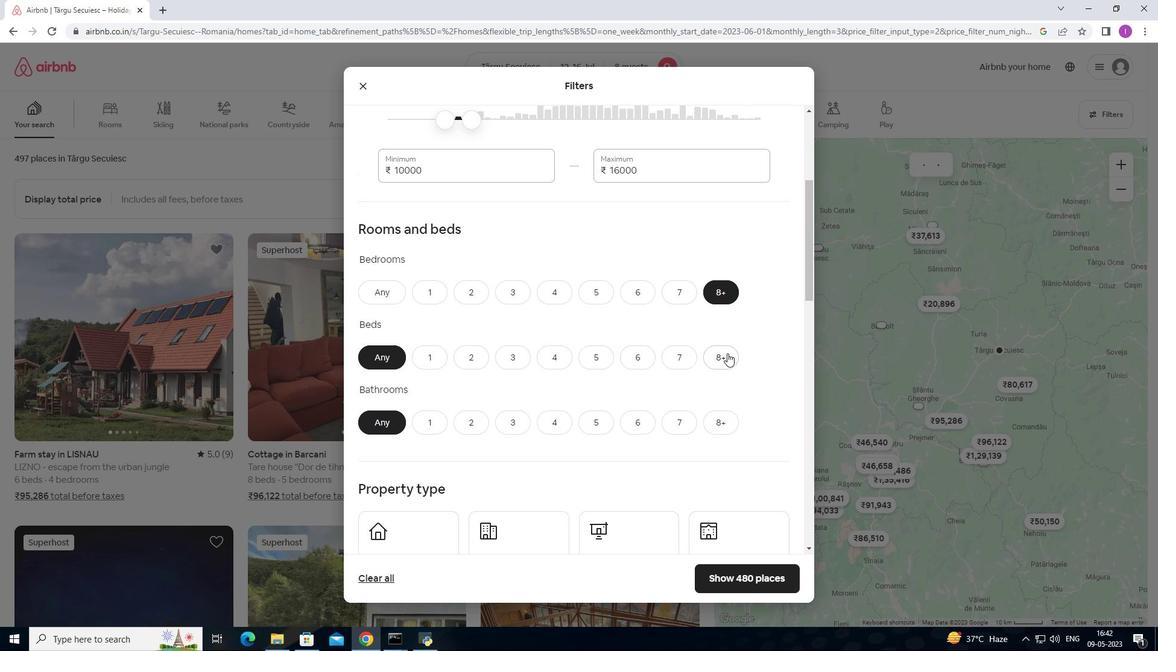 
Action: Mouse moved to (724, 424)
Screenshot: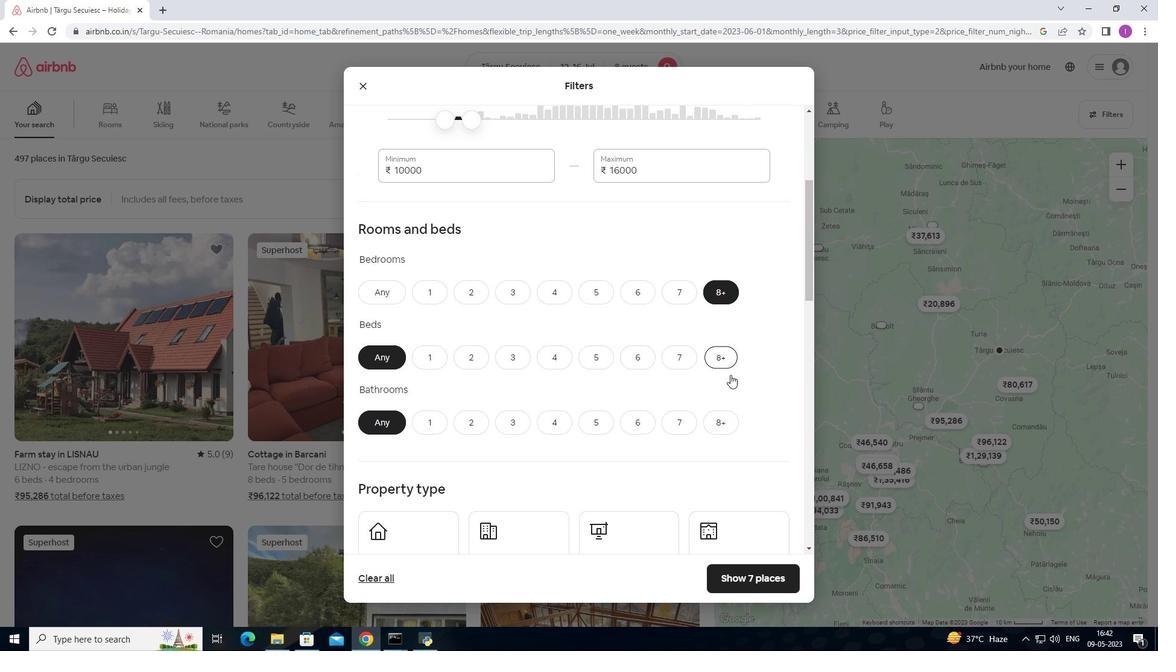 
Action: Mouse pressed left at (724, 424)
Screenshot: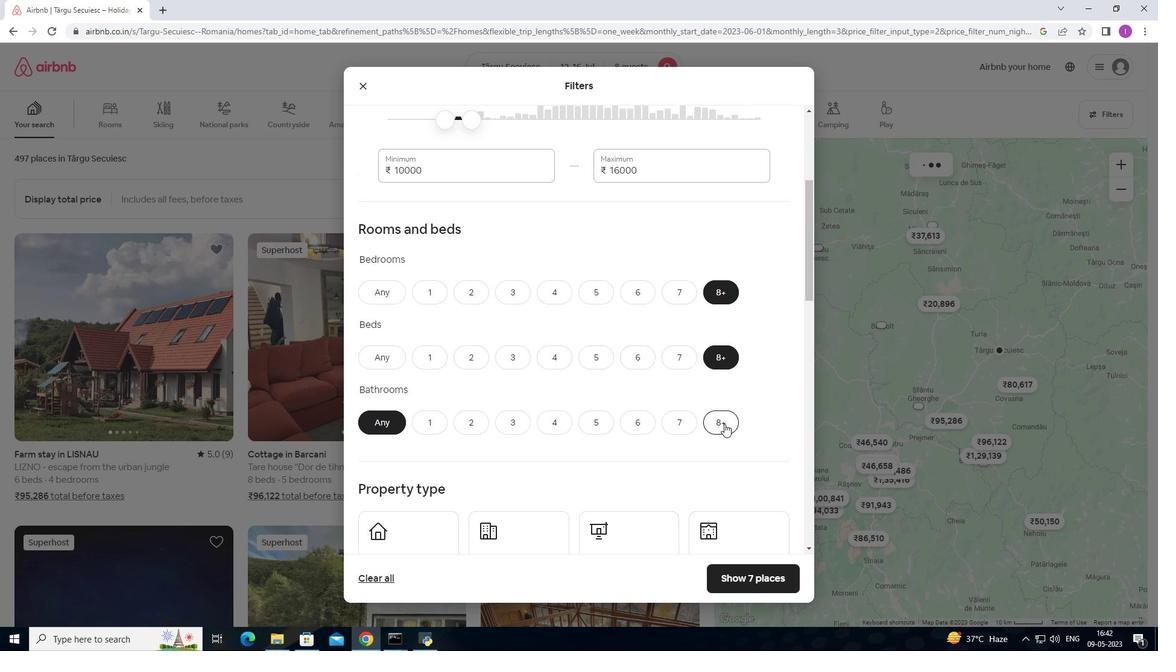 
Action: Mouse moved to (562, 367)
Screenshot: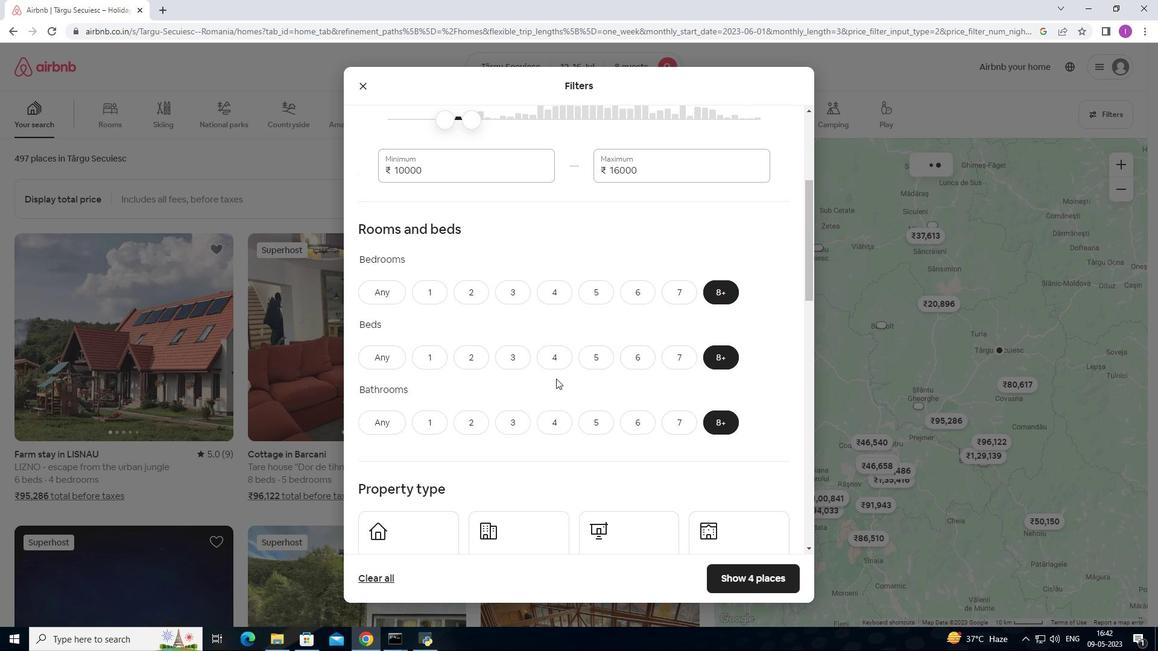 
Action: Mouse scrolled (562, 367) with delta (0, 0)
Screenshot: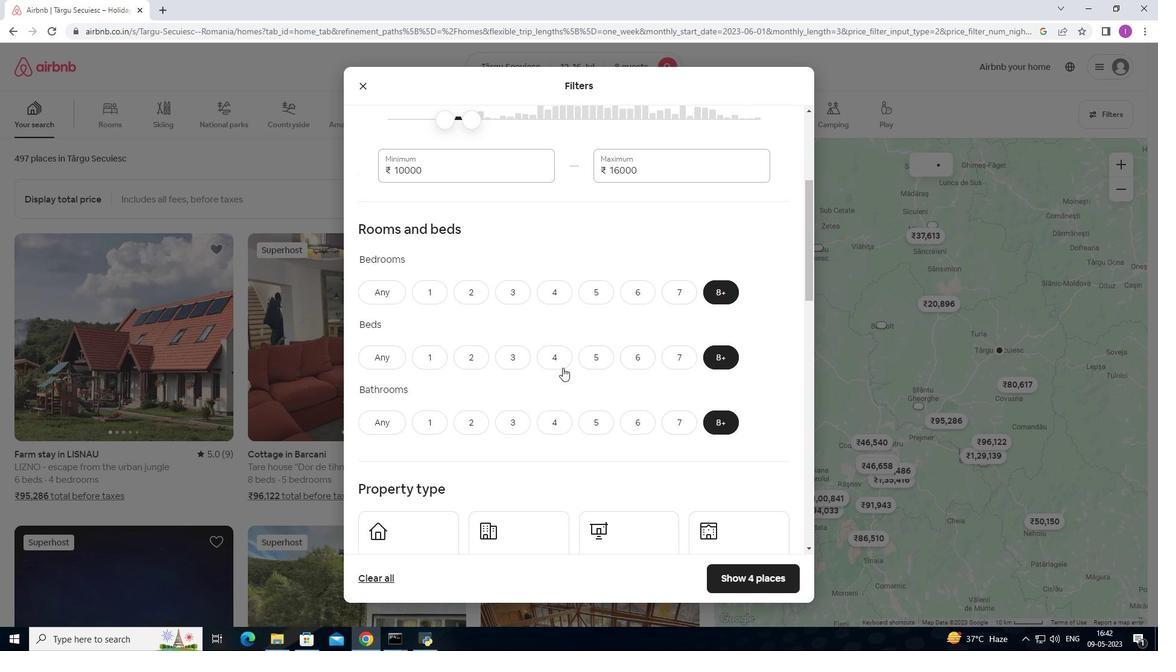 
Action: Mouse scrolled (562, 367) with delta (0, 0)
Screenshot: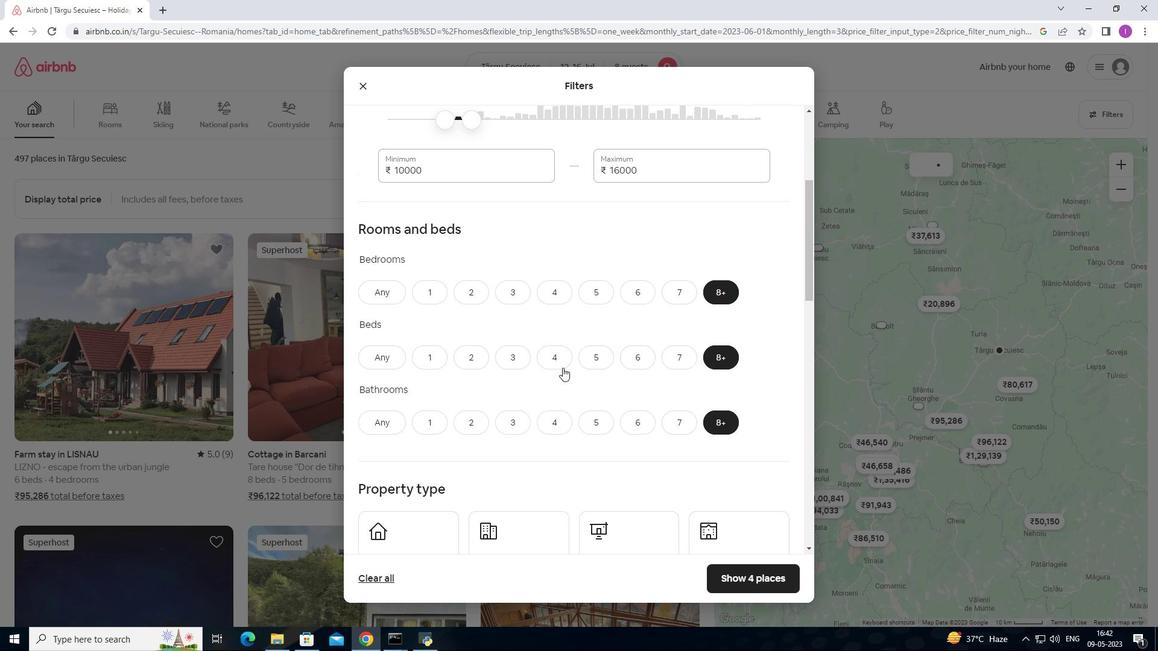 
Action: Mouse scrolled (562, 367) with delta (0, 0)
Screenshot: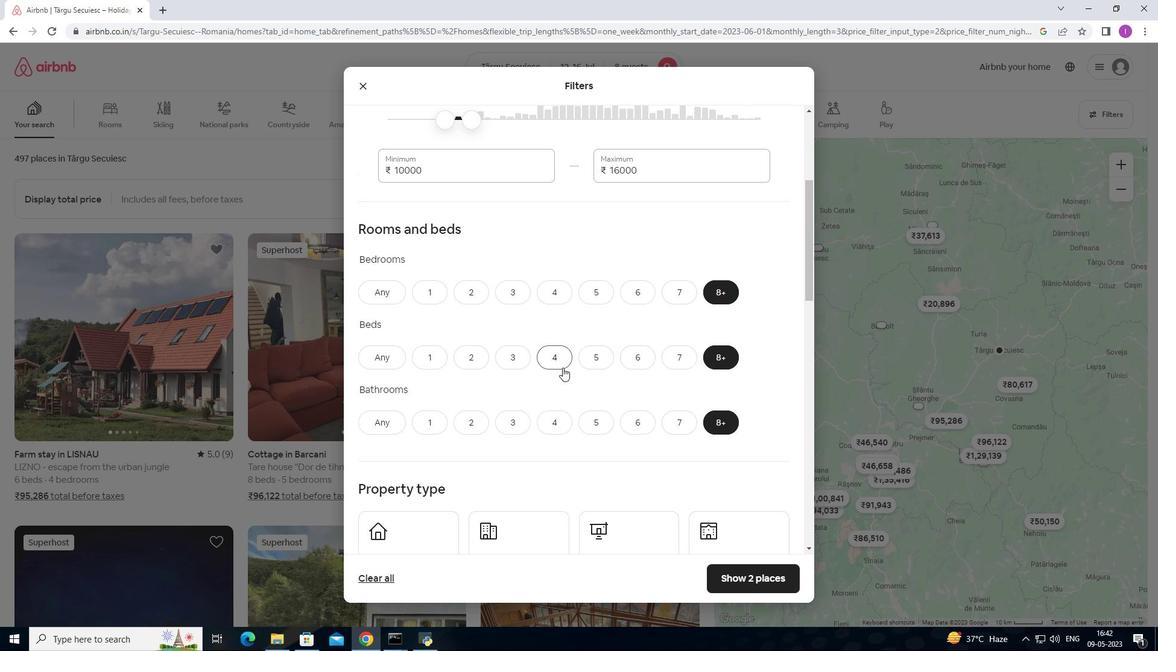 
Action: Mouse moved to (415, 363)
Screenshot: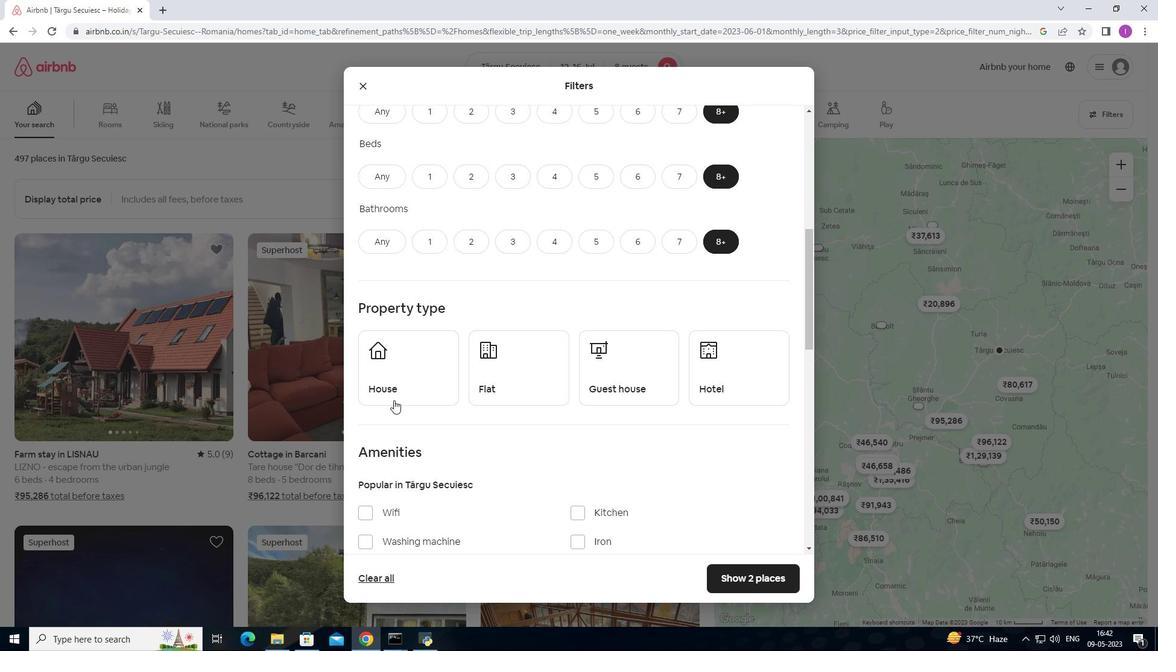 
Action: Mouse pressed left at (415, 363)
Screenshot: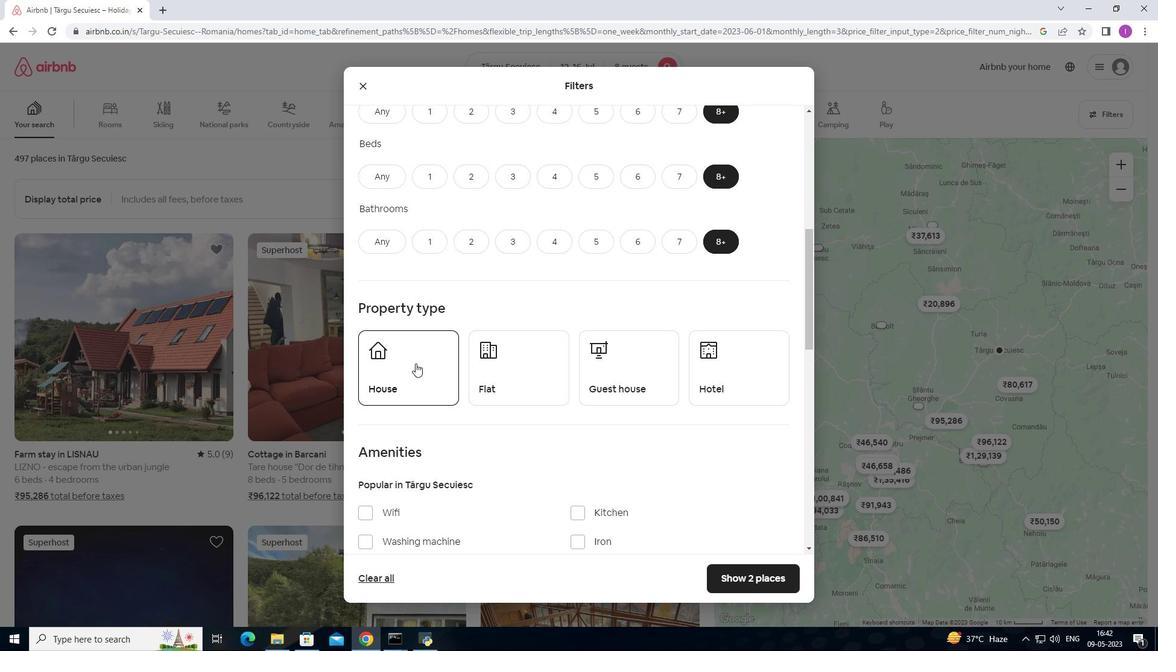 
Action: Mouse moved to (501, 380)
Screenshot: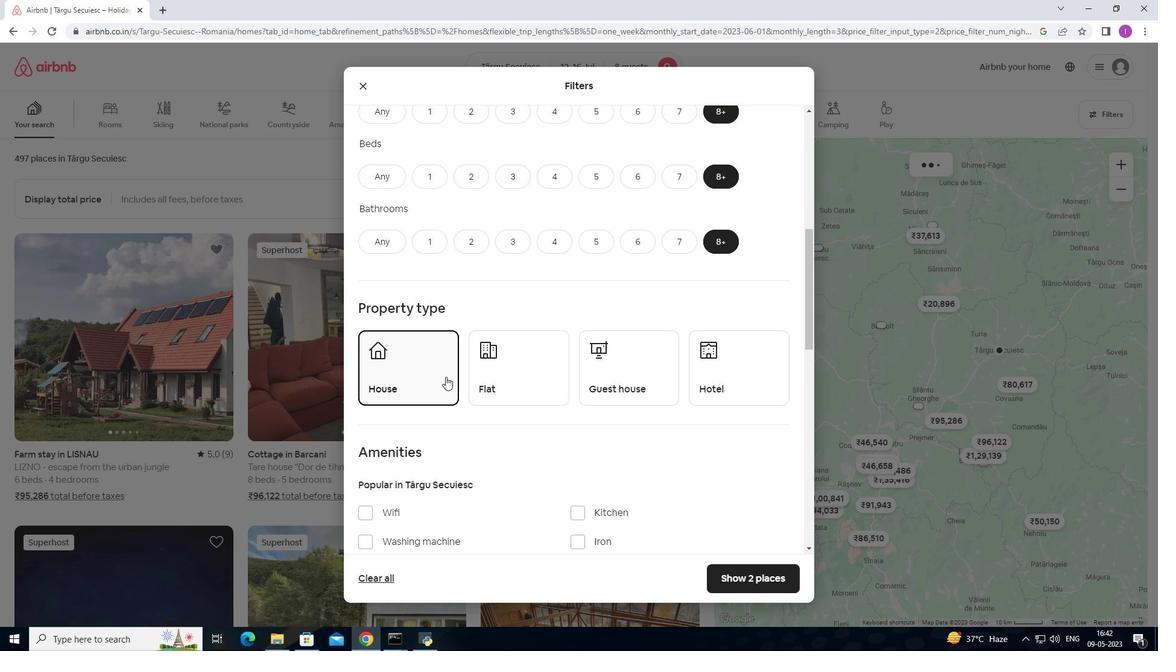 
Action: Mouse pressed left at (501, 380)
Screenshot: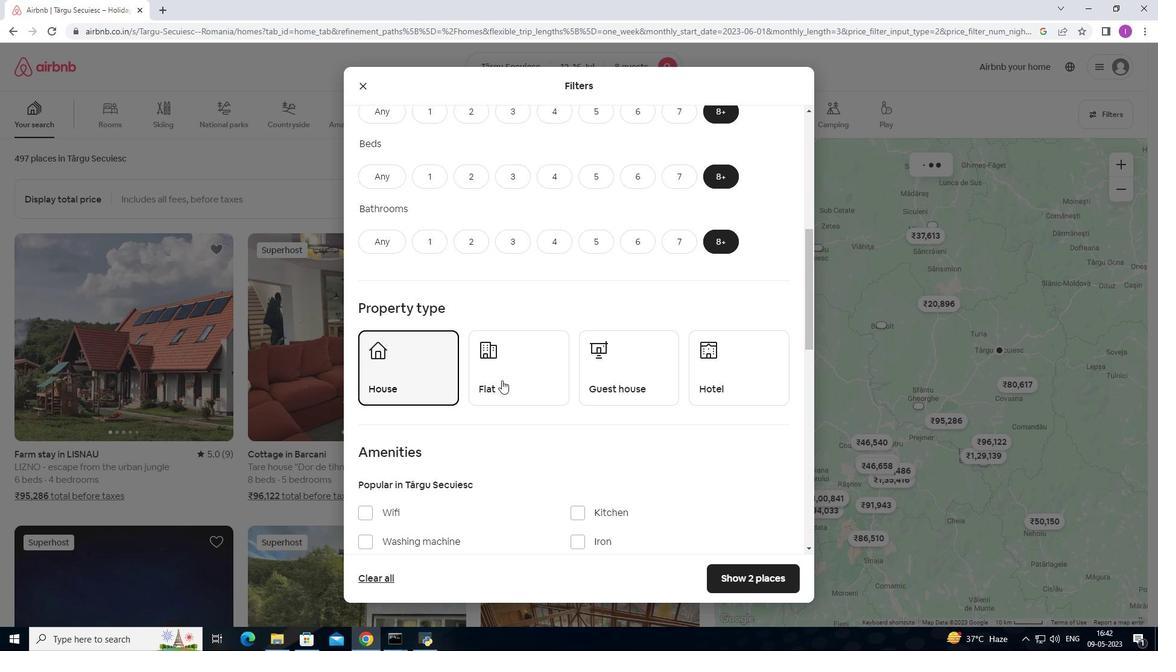 
Action: Mouse moved to (614, 376)
Screenshot: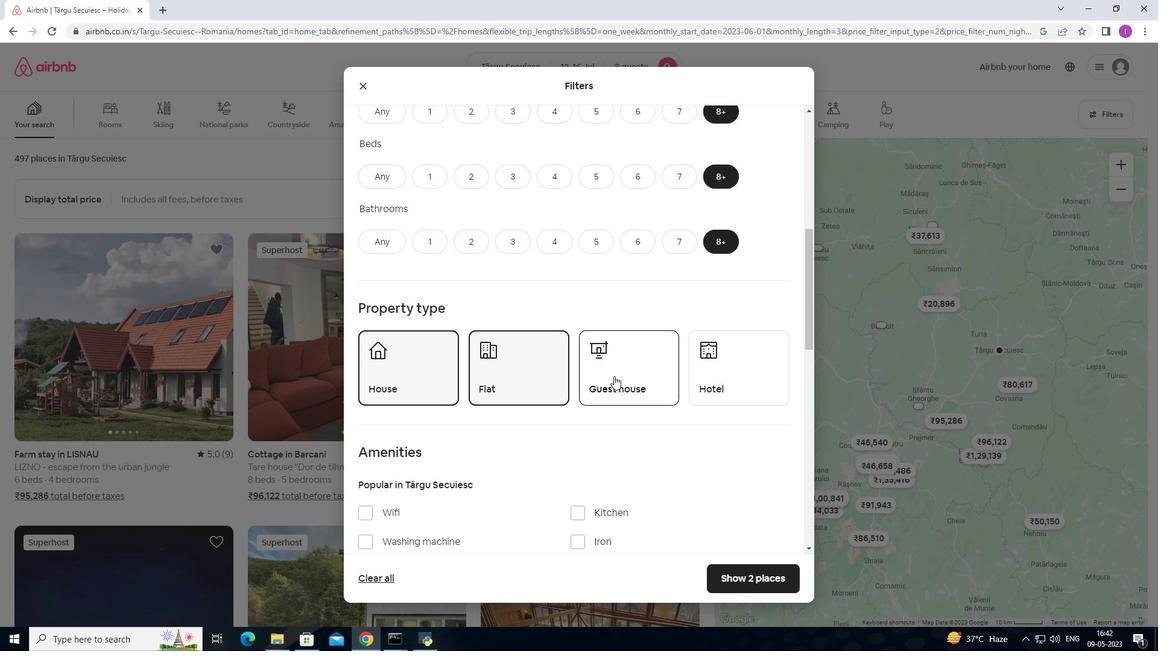 
Action: Mouse pressed left at (614, 376)
Screenshot: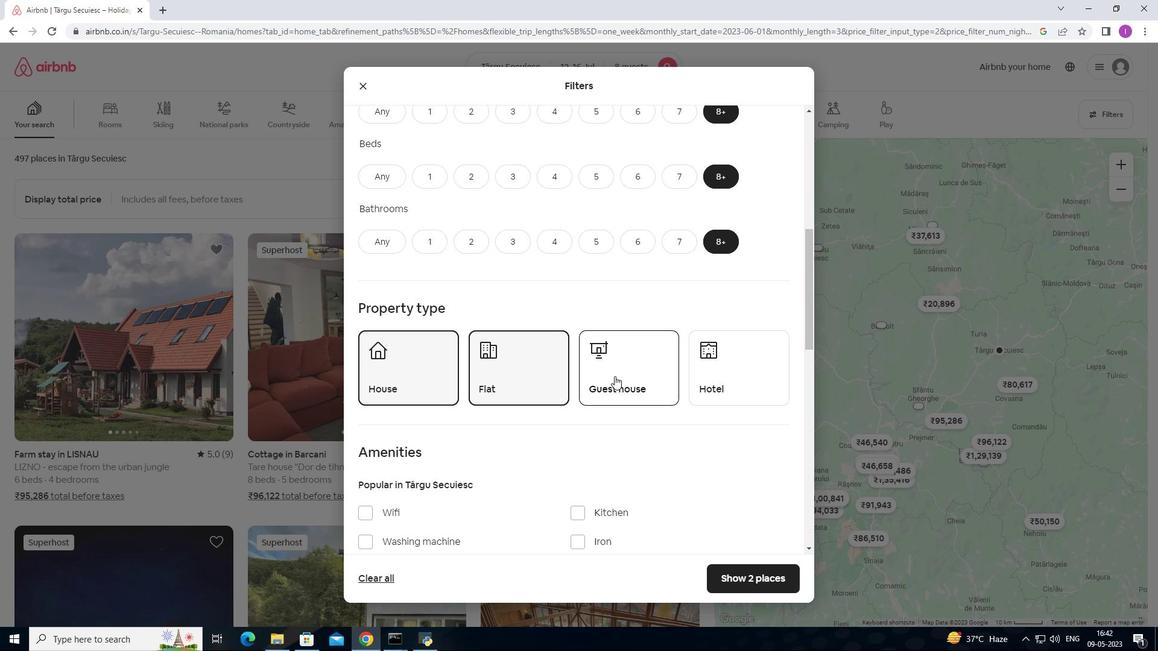 
Action: Mouse moved to (725, 395)
Screenshot: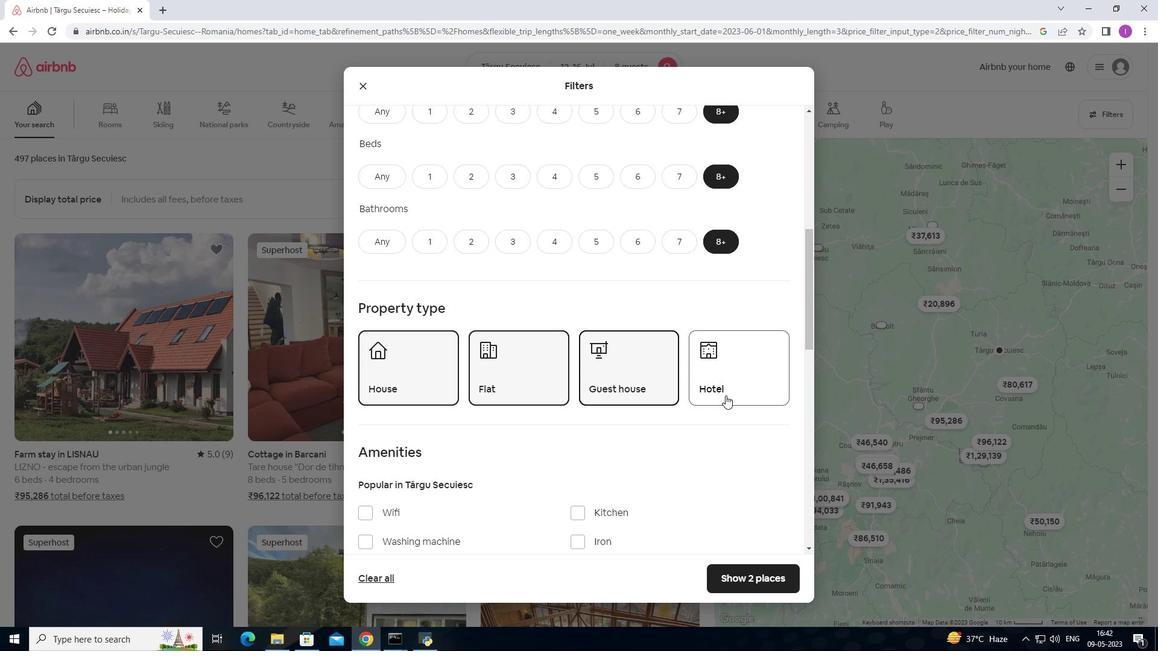 
Action: Mouse pressed left at (725, 395)
Screenshot: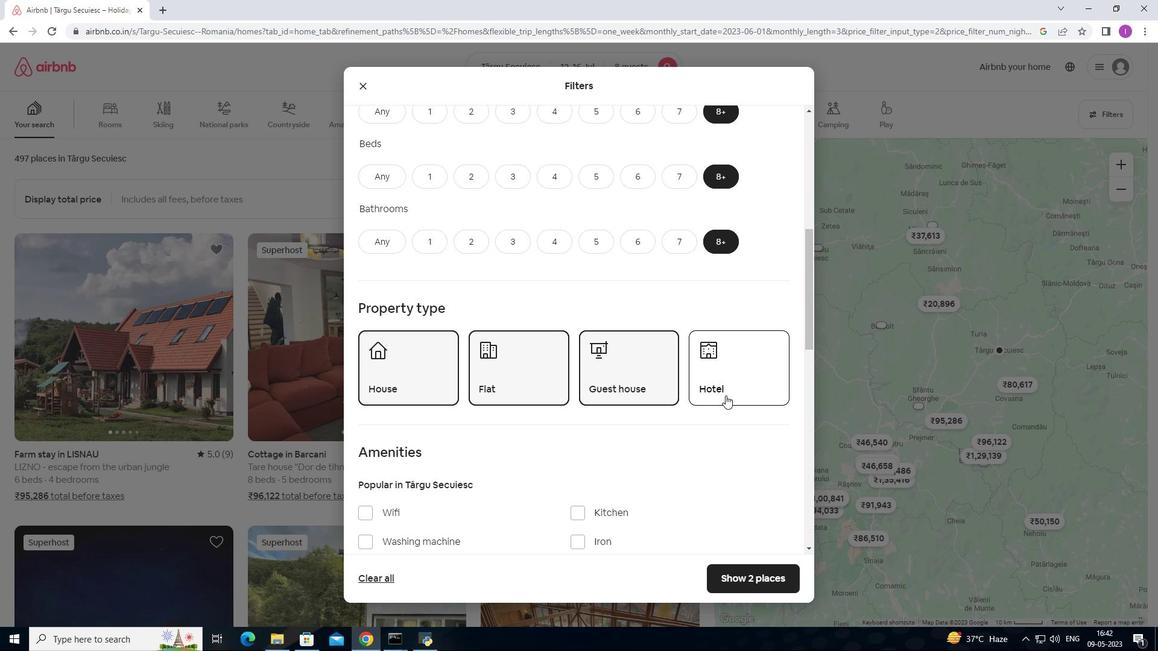 
Action: Mouse moved to (624, 425)
Screenshot: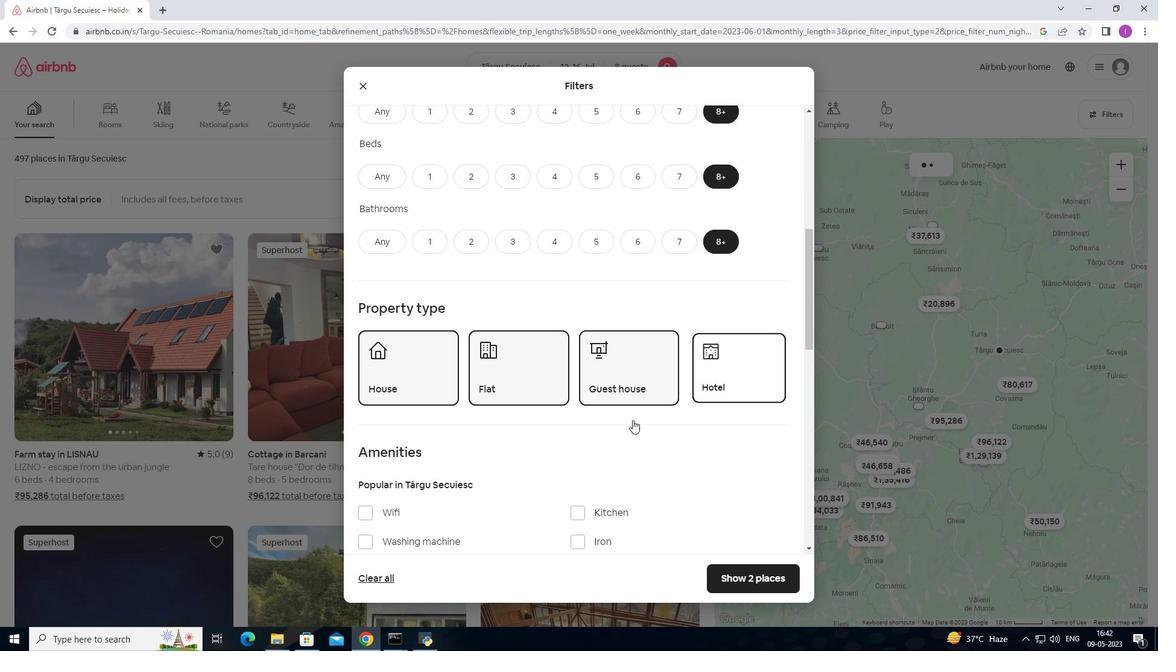 
Action: Mouse scrolled (624, 425) with delta (0, 0)
Screenshot: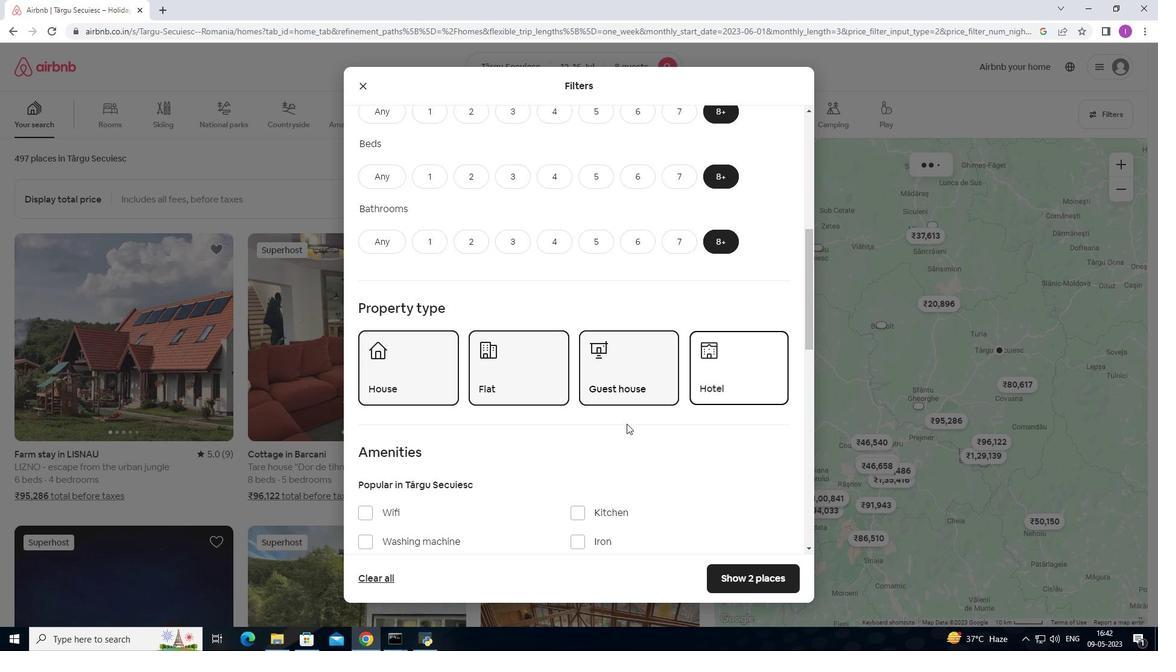 
Action: Mouse moved to (624, 425)
Screenshot: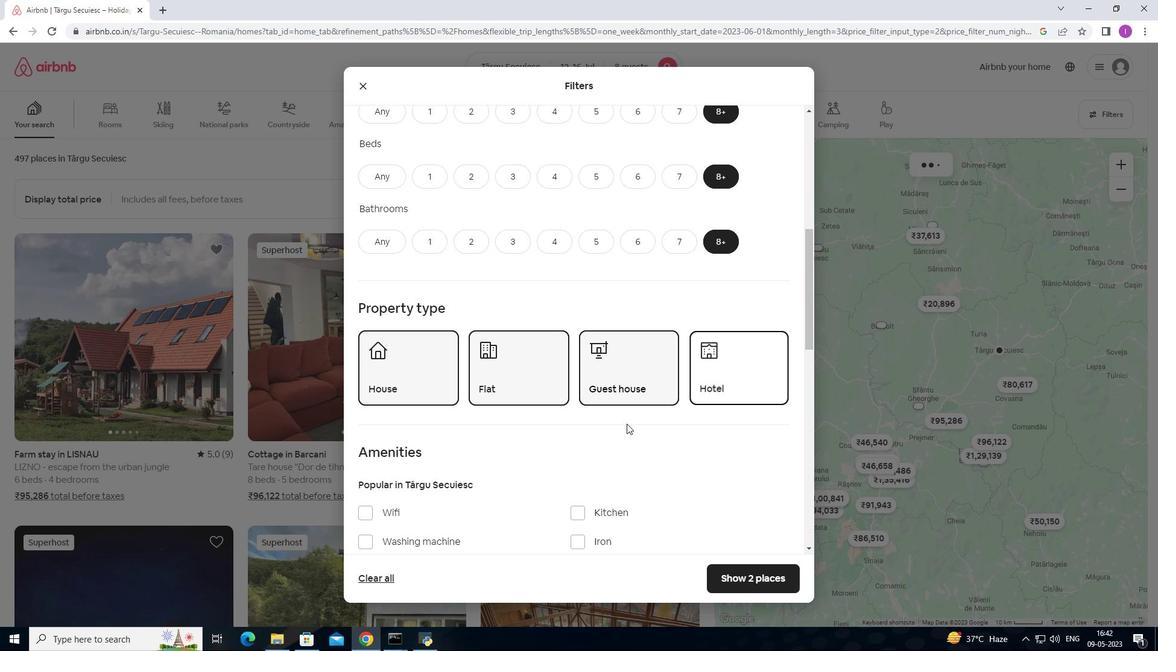 
Action: Mouse scrolled (624, 425) with delta (0, 0)
Screenshot: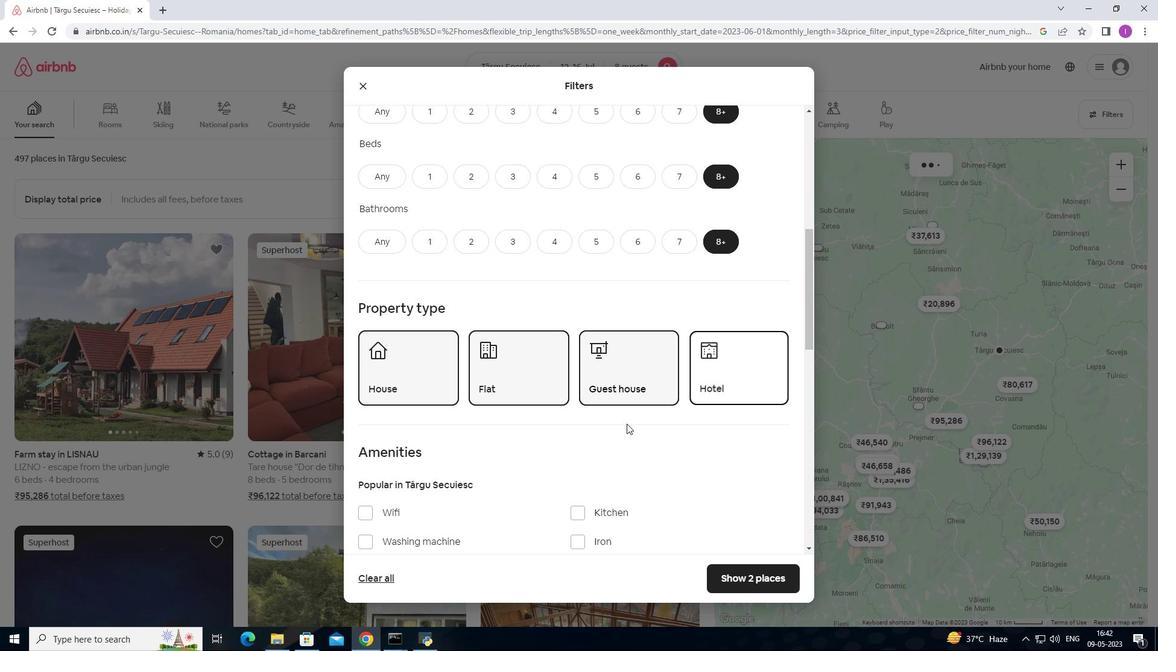 
Action: Mouse scrolled (624, 425) with delta (0, 0)
Screenshot: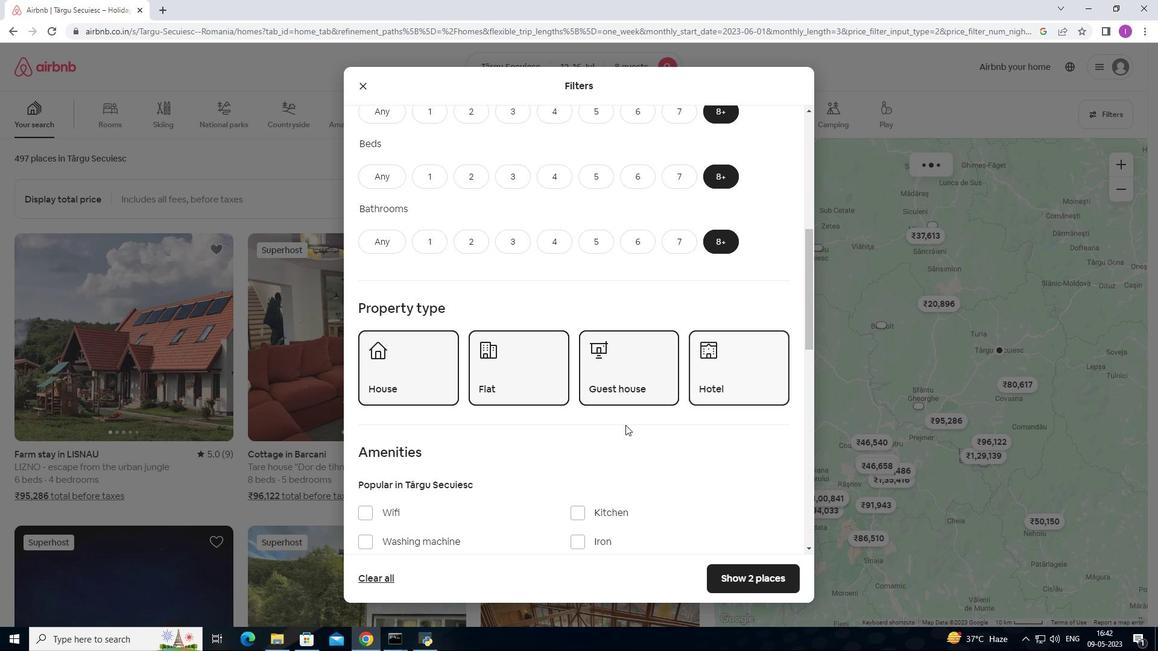 
Action: Mouse moved to (378, 331)
Screenshot: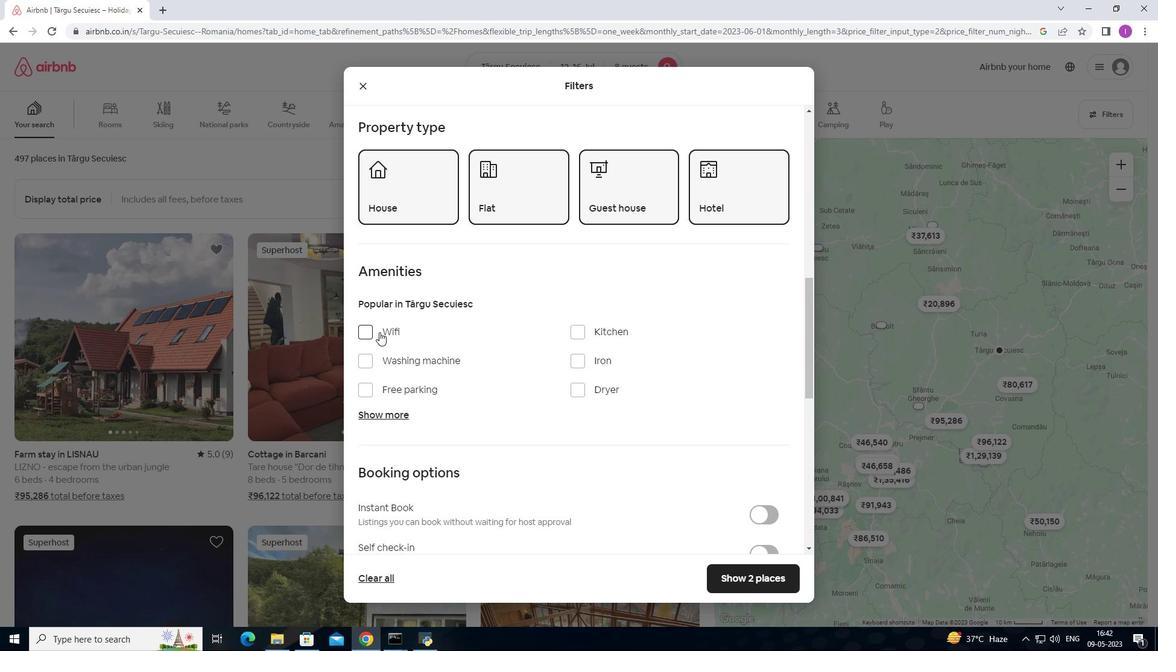 
Action: Mouse pressed left at (378, 331)
Screenshot: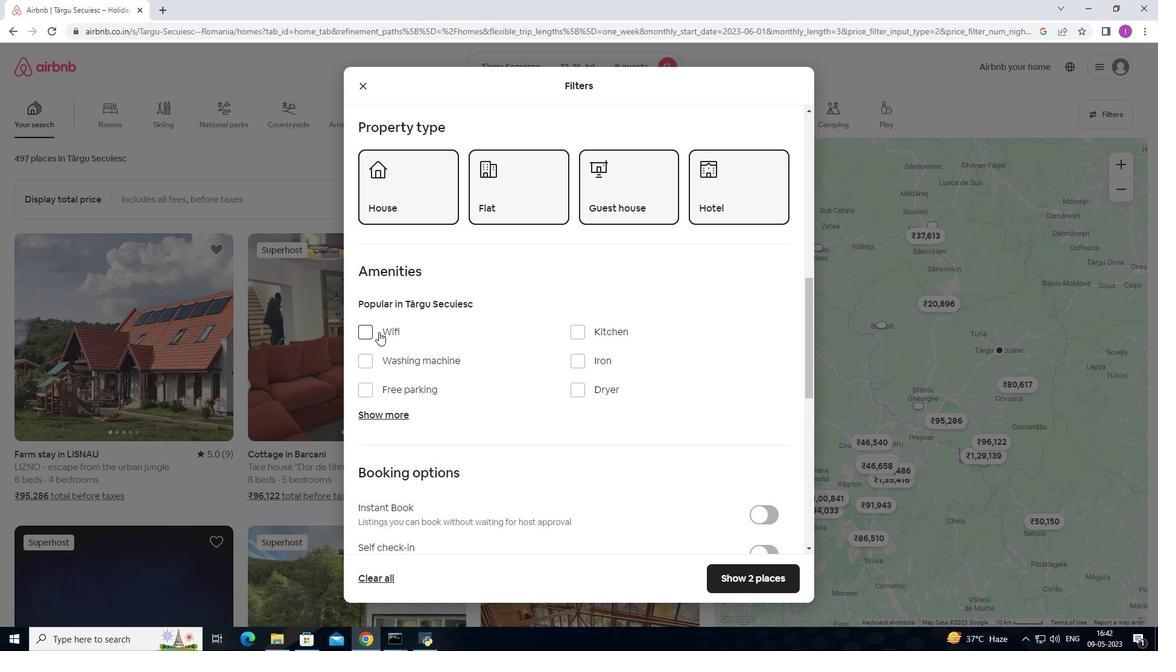 
Action: Mouse moved to (387, 389)
Screenshot: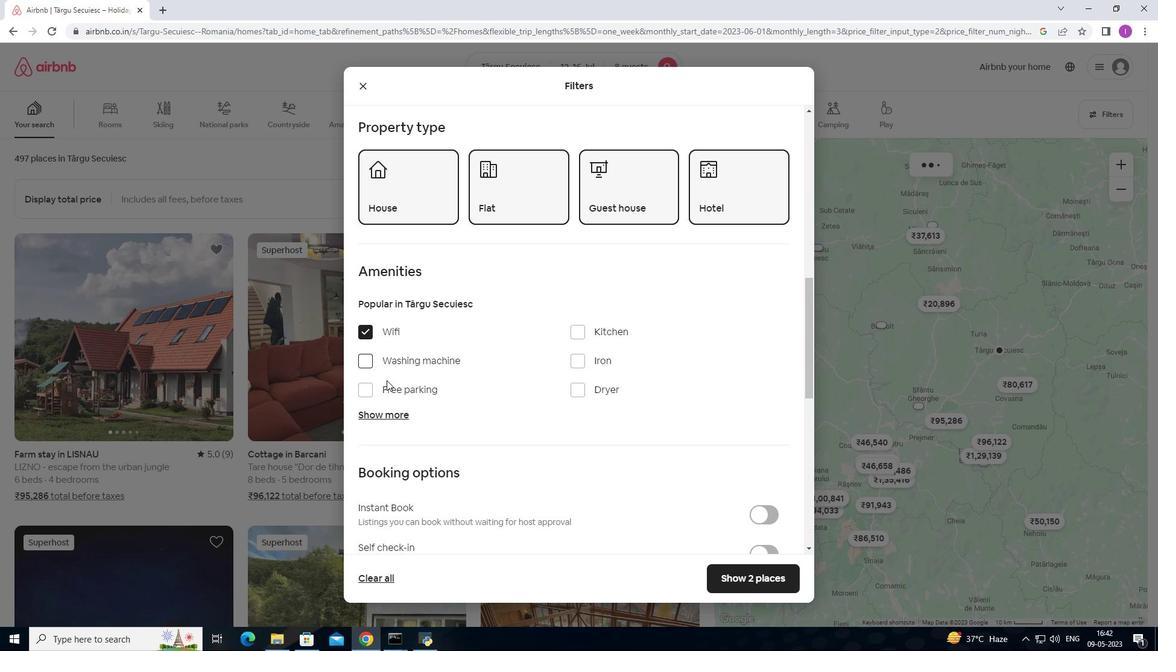
Action: Mouse pressed left at (387, 389)
Screenshot: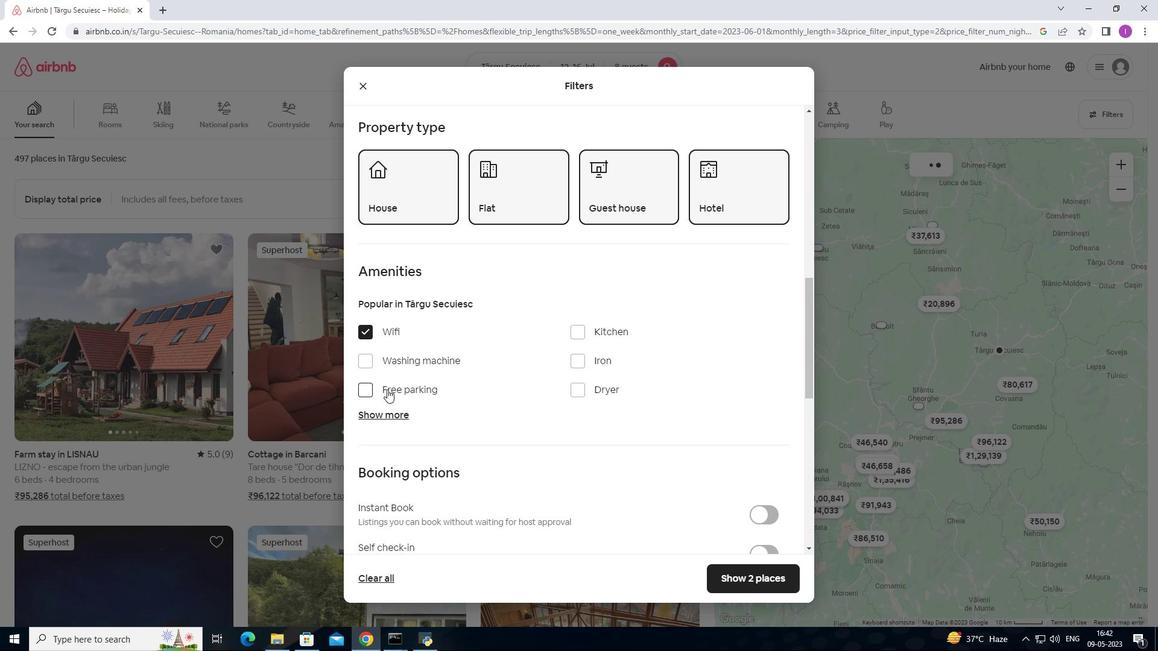 
Action: Mouse moved to (389, 412)
Screenshot: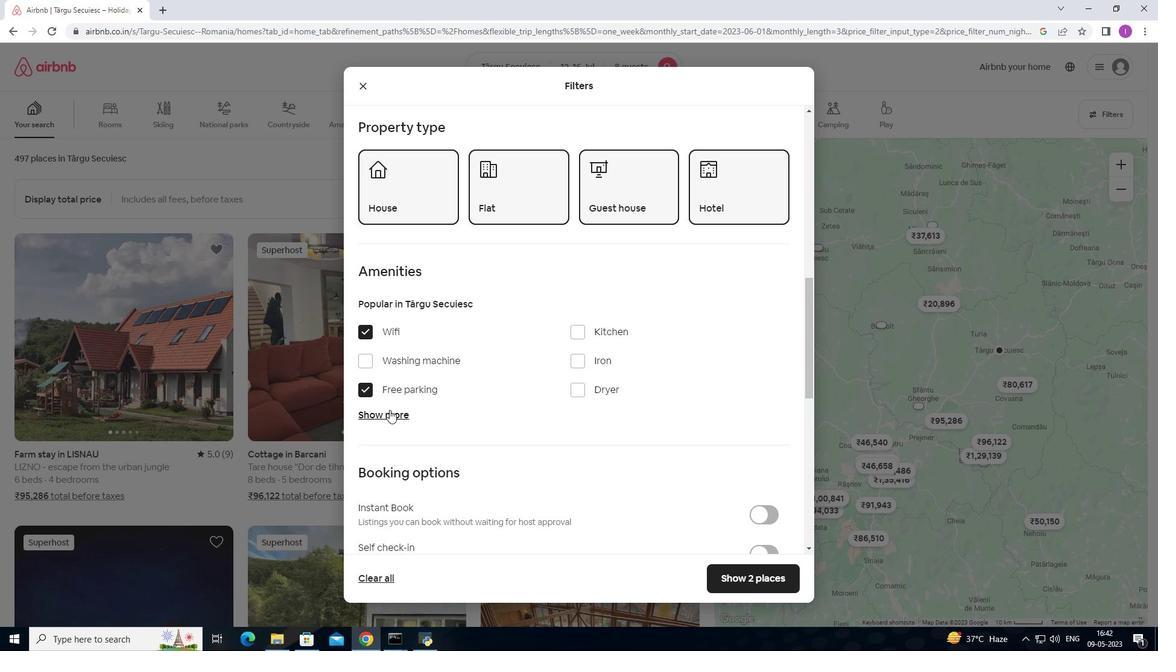 
Action: Mouse pressed left at (389, 412)
Screenshot: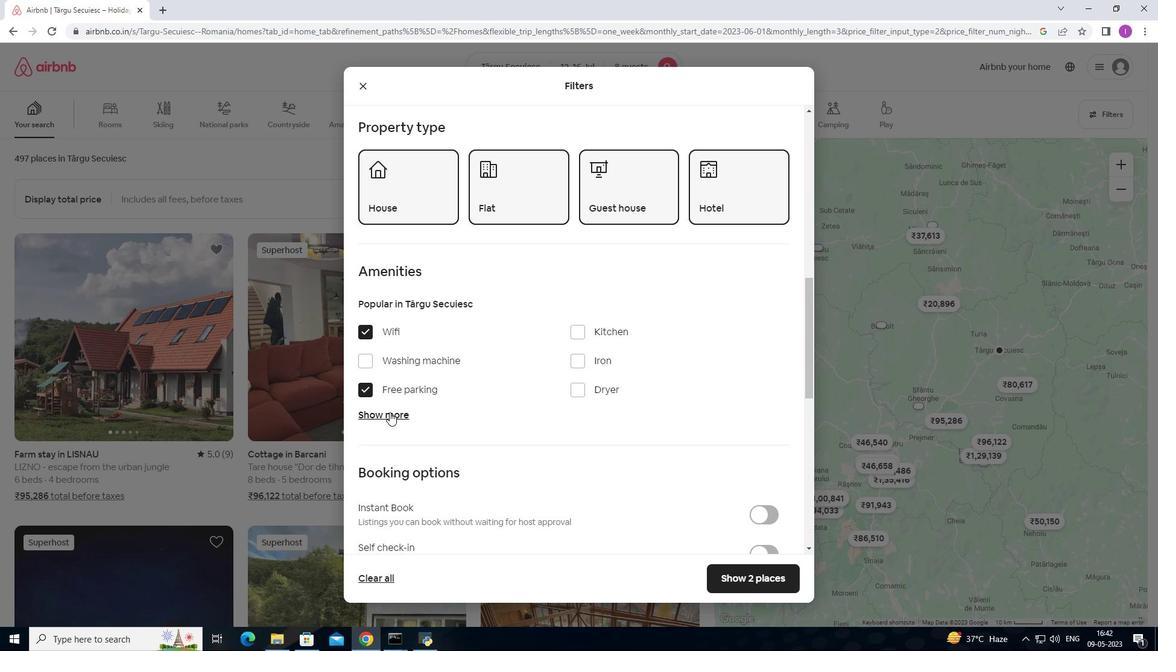 
Action: Mouse moved to (454, 410)
Screenshot: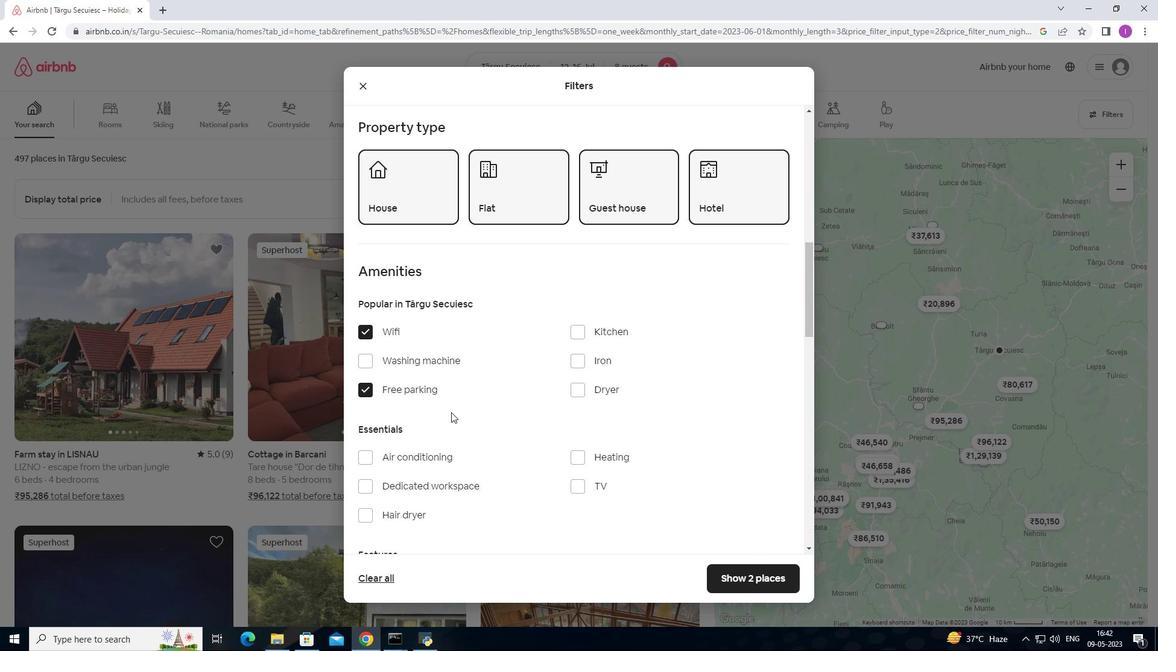 
Action: Mouse scrolled (454, 409) with delta (0, 0)
Screenshot: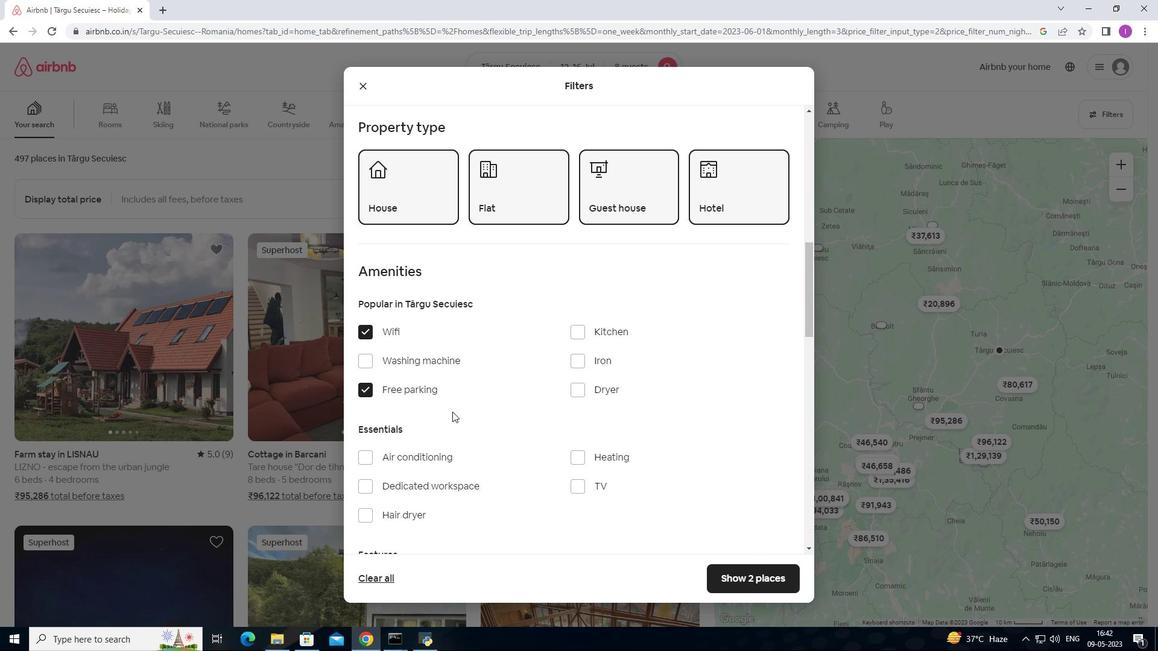 
Action: Mouse scrolled (454, 409) with delta (0, 0)
Screenshot: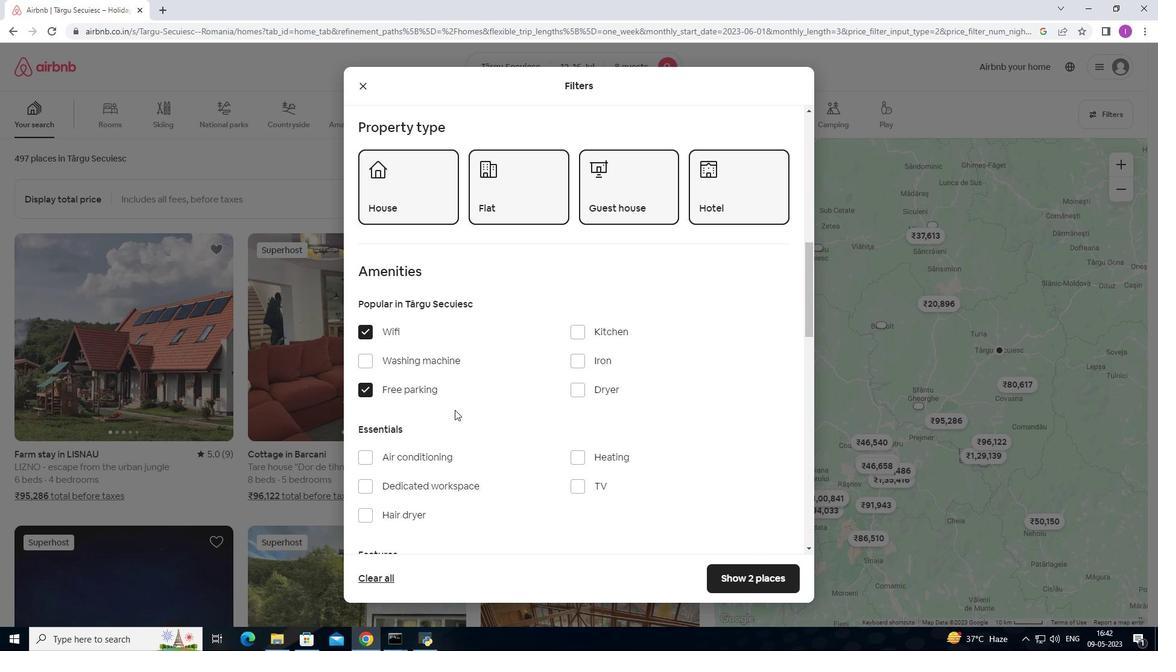 
Action: Mouse moved to (578, 366)
Screenshot: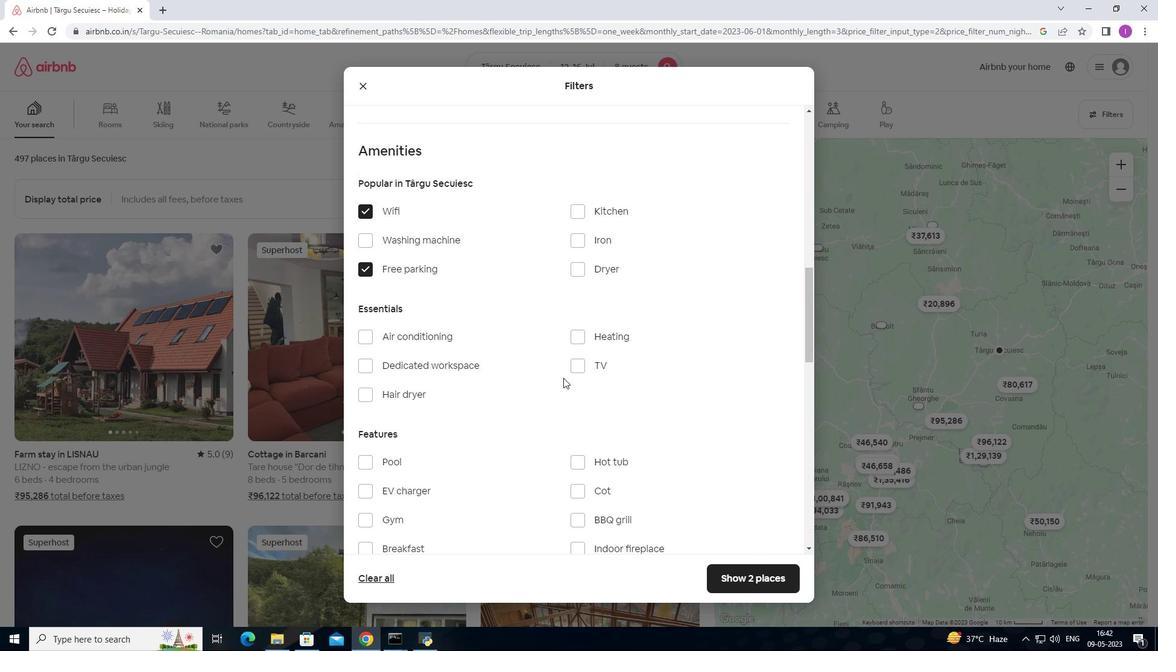 
Action: Mouse pressed left at (578, 366)
Screenshot: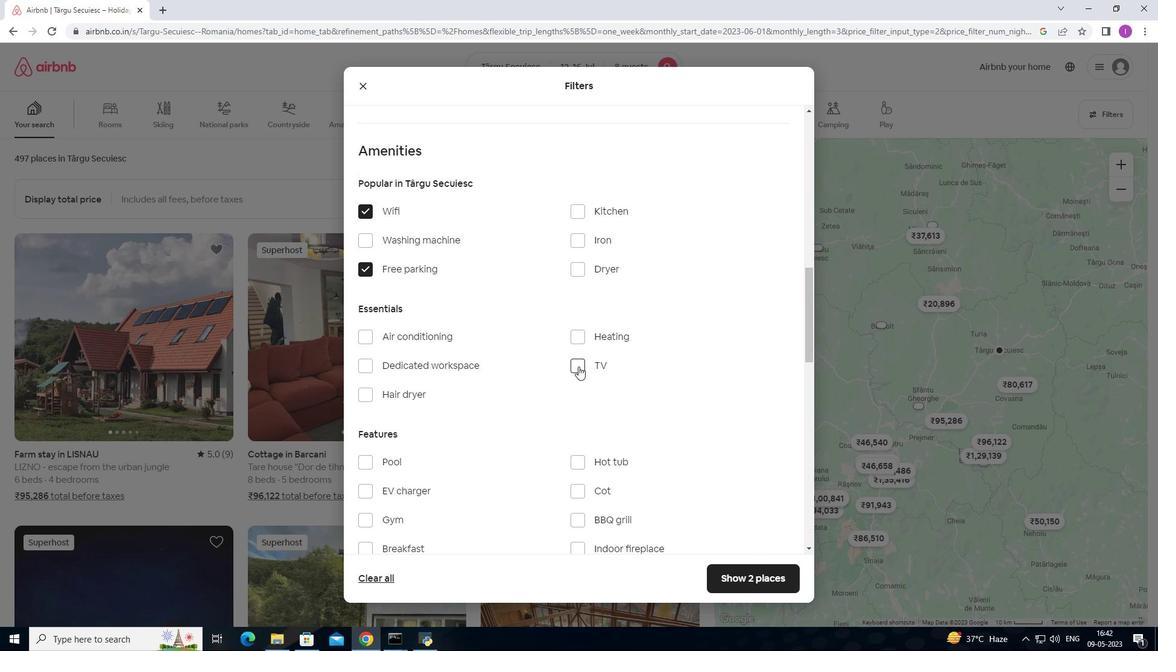 
Action: Mouse moved to (497, 398)
Screenshot: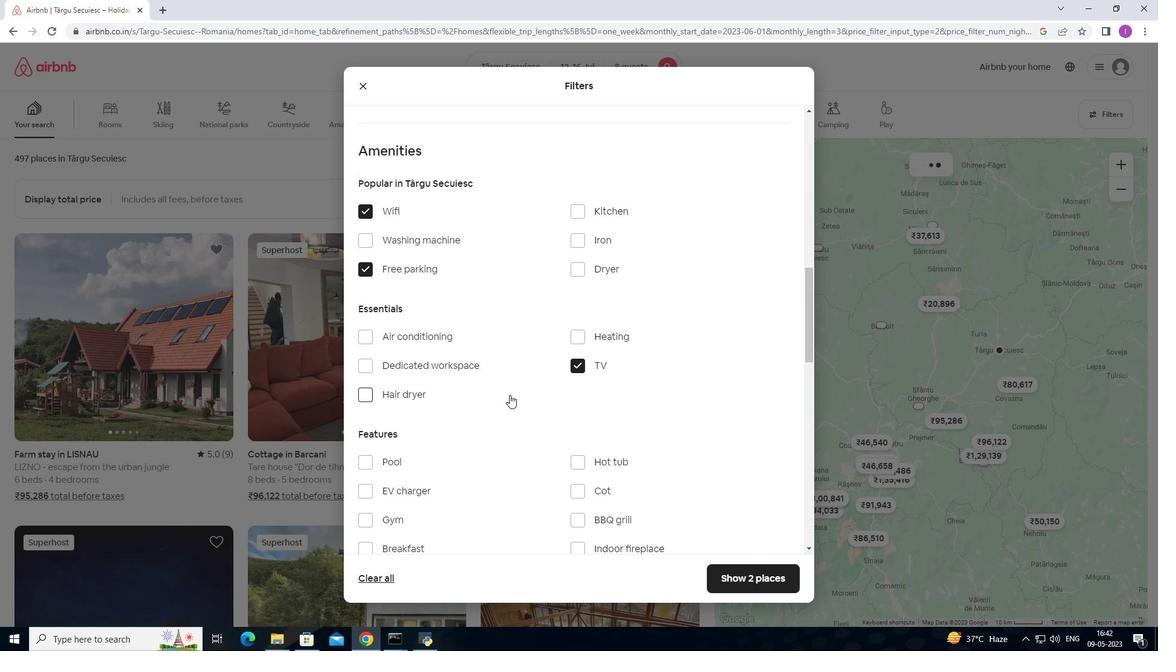 
Action: Mouse scrolled (497, 398) with delta (0, 0)
Screenshot: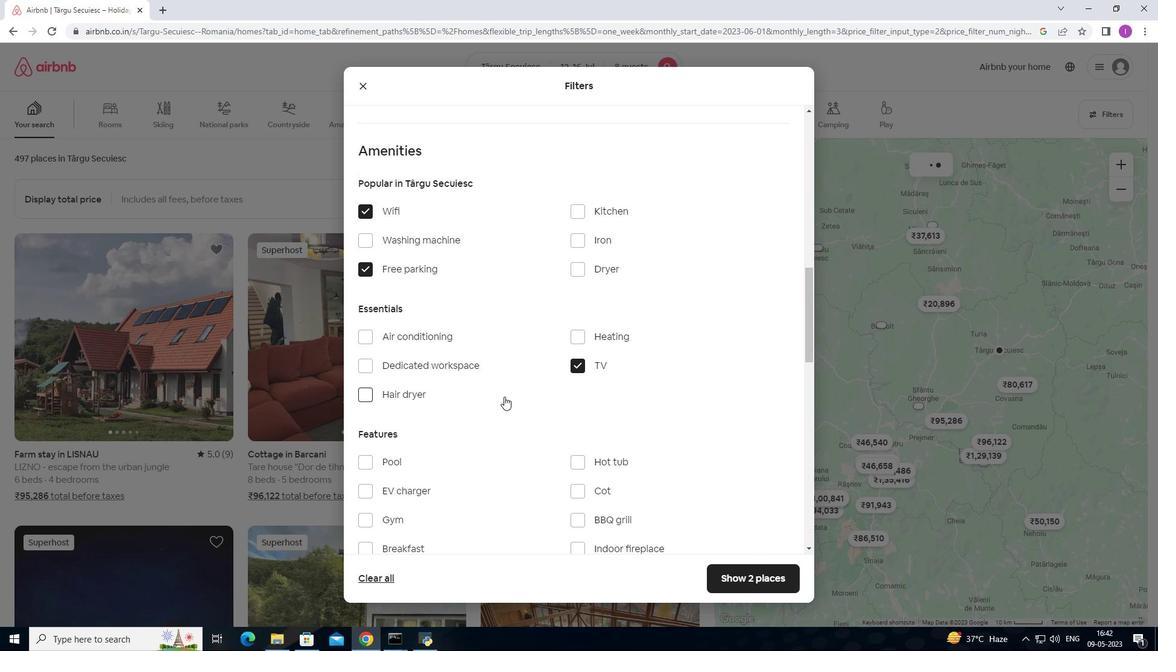 
Action: Mouse scrolled (497, 398) with delta (0, 0)
Screenshot: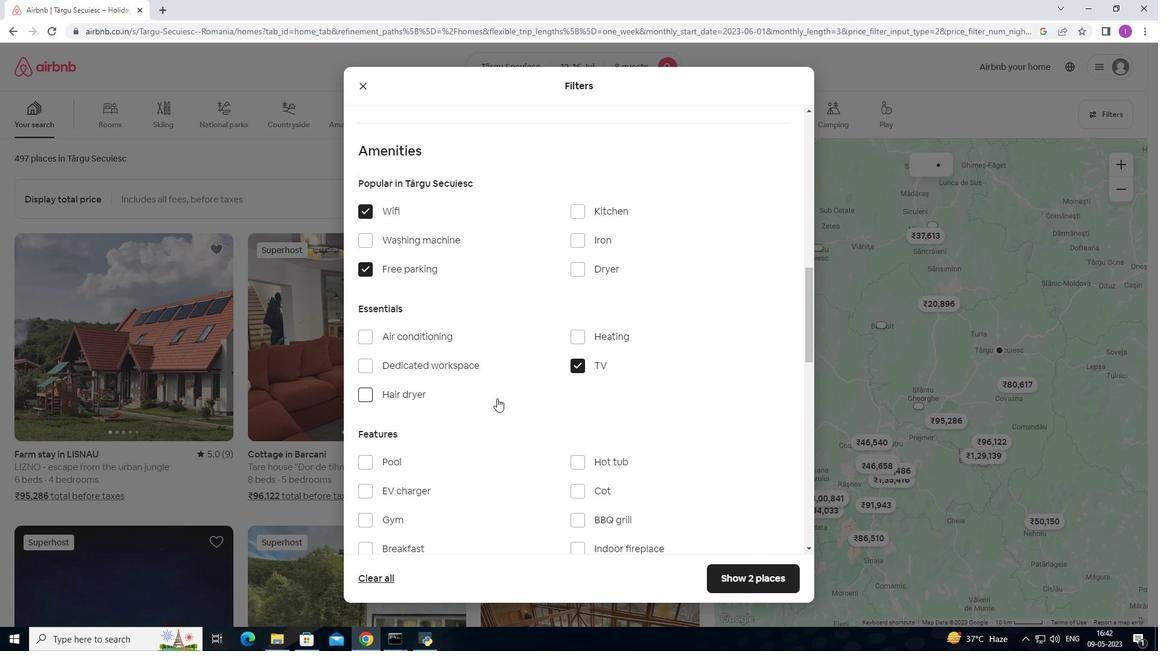 
Action: Mouse moved to (396, 393)
Screenshot: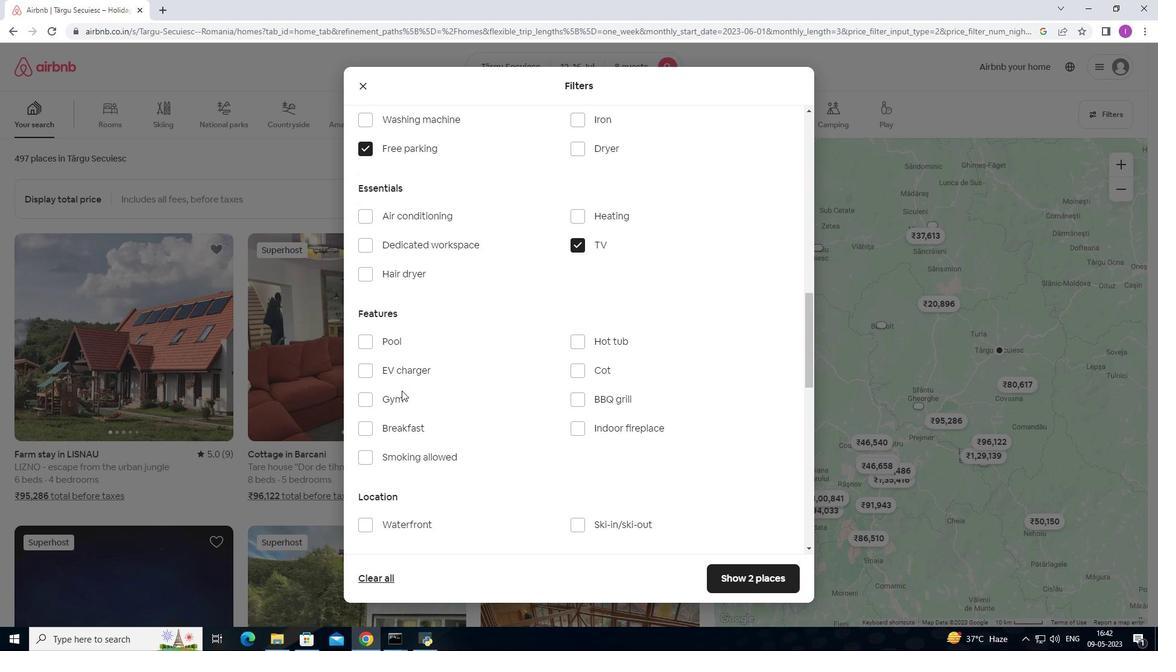 
Action: Mouse pressed left at (396, 393)
Screenshot: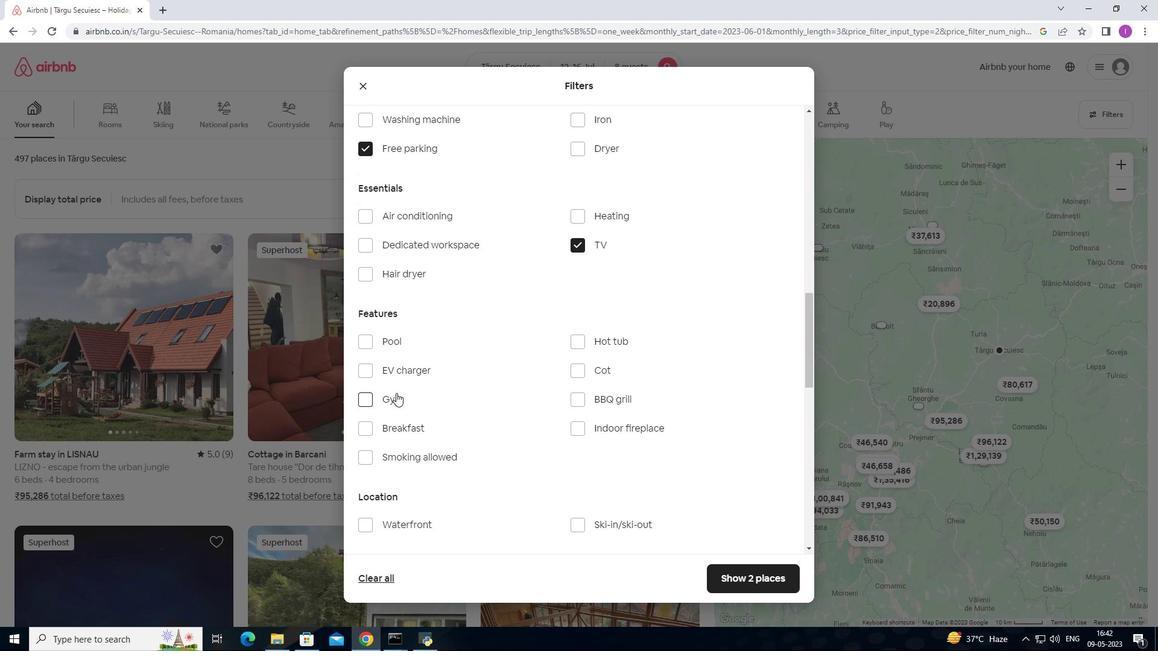 
Action: Mouse moved to (402, 424)
Screenshot: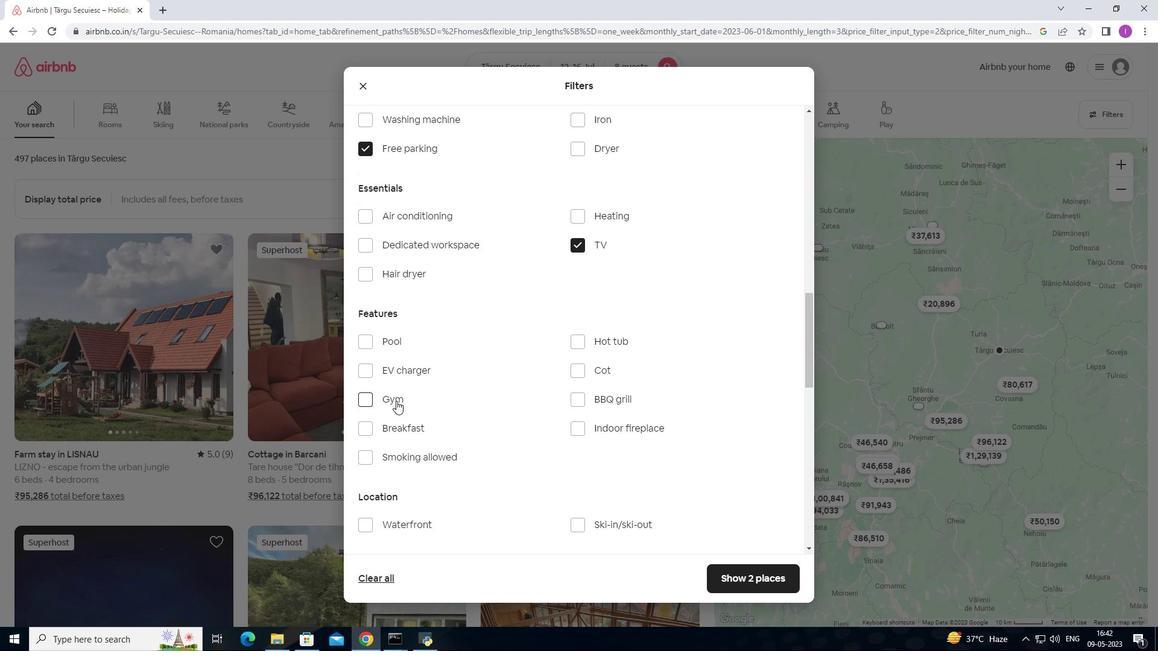 
Action: Mouse pressed left at (402, 424)
Screenshot: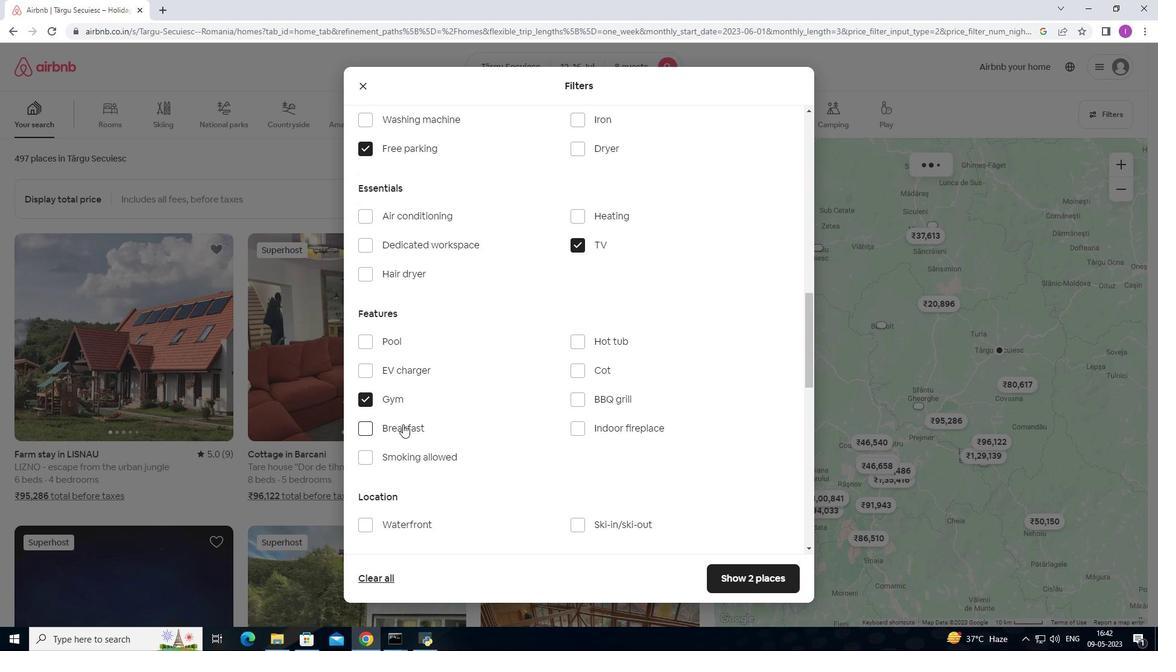 
Action: Mouse moved to (482, 431)
Screenshot: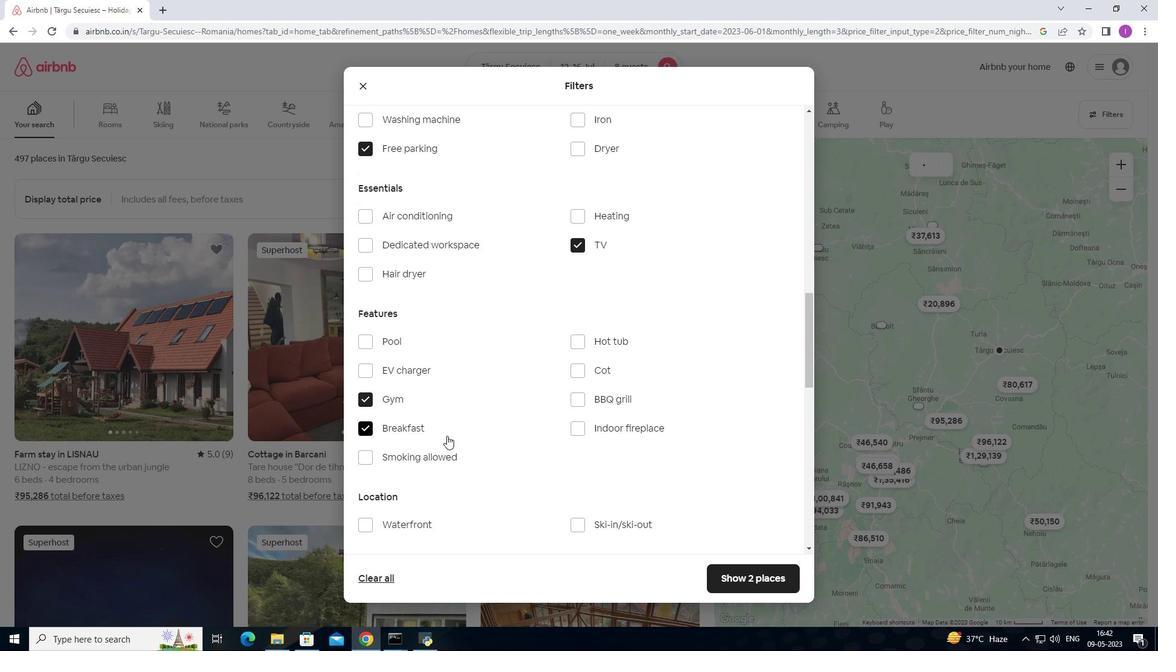 
Action: Mouse scrolled (482, 431) with delta (0, 0)
Screenshot: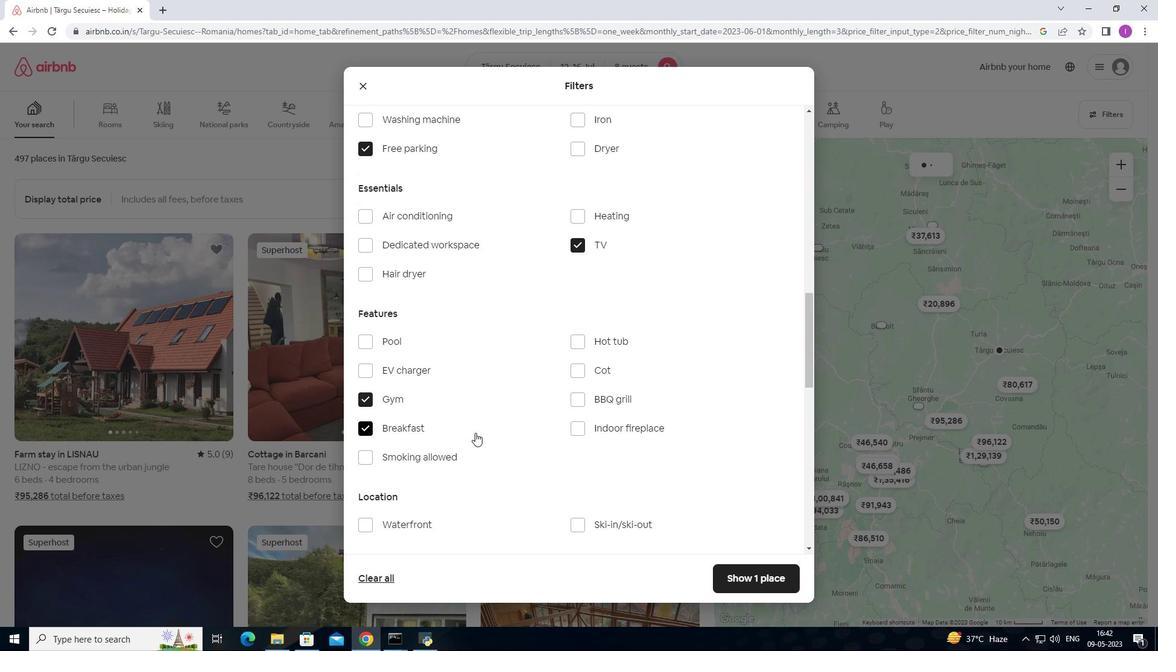 
Action: Mouse moved to (483, 431)
Screenshot: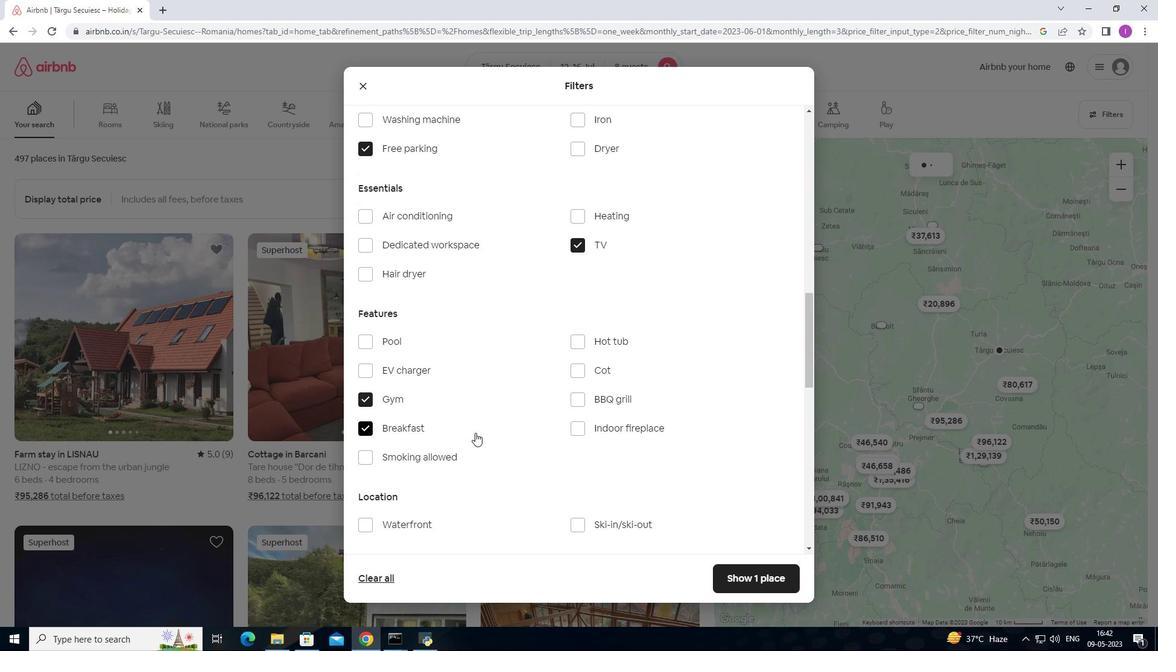 
Action: Mouse scrolled (483, 431) with delta (0, 0)
Screenshot: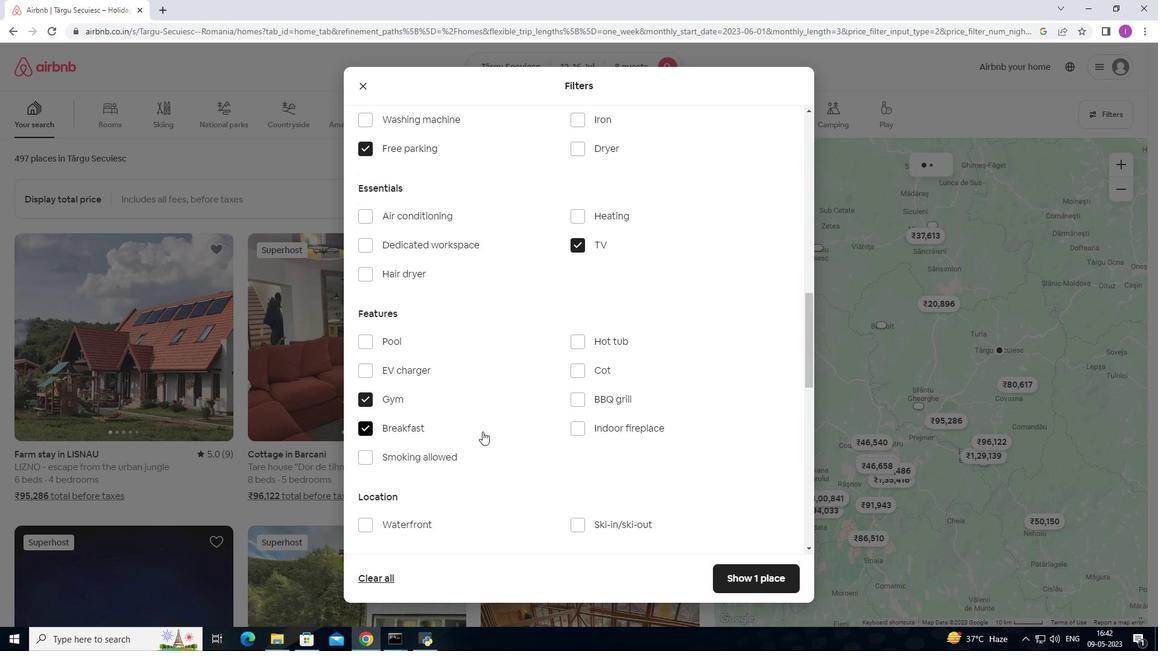 
Action: Mouse scrolled (483, 431) with delta (0, 0)
Screenshot: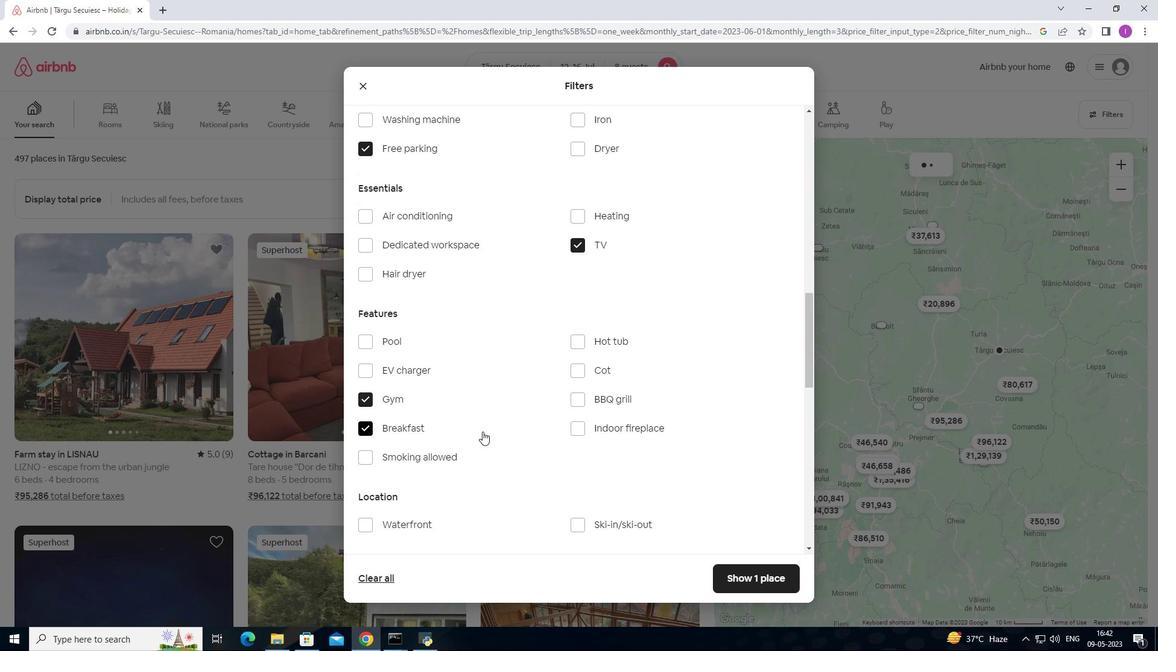 
Action: Mouse moved to (483, 431)
Screenshot: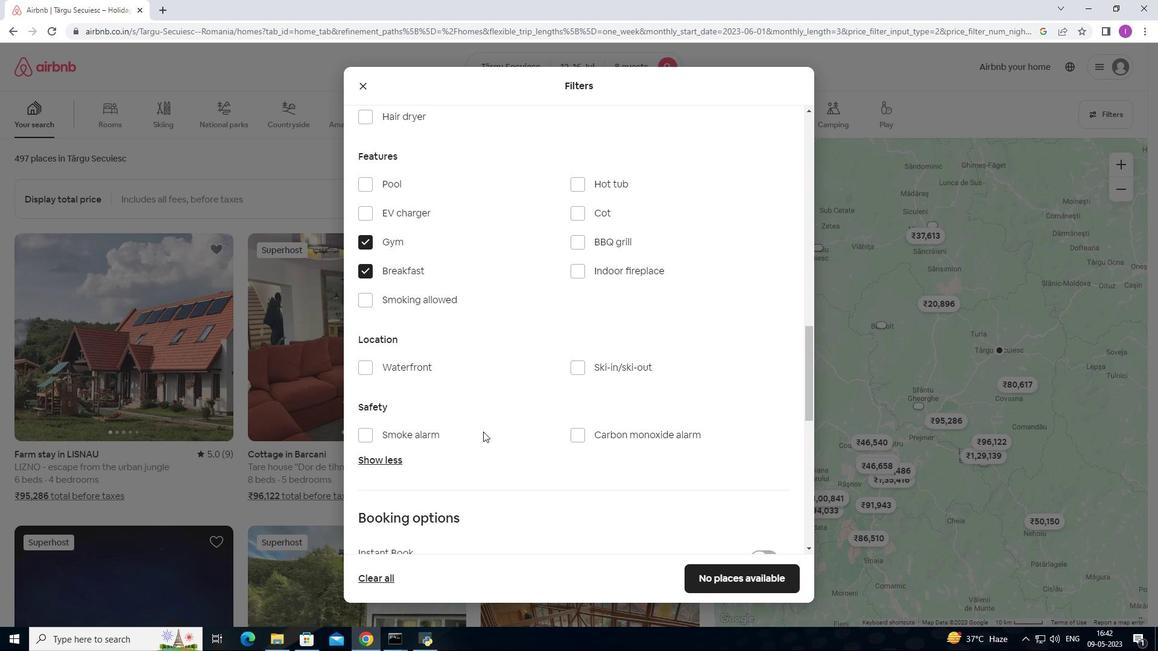 
Action: Mouse scrolled (483, 431) with delta (0, 0)
Screenshot: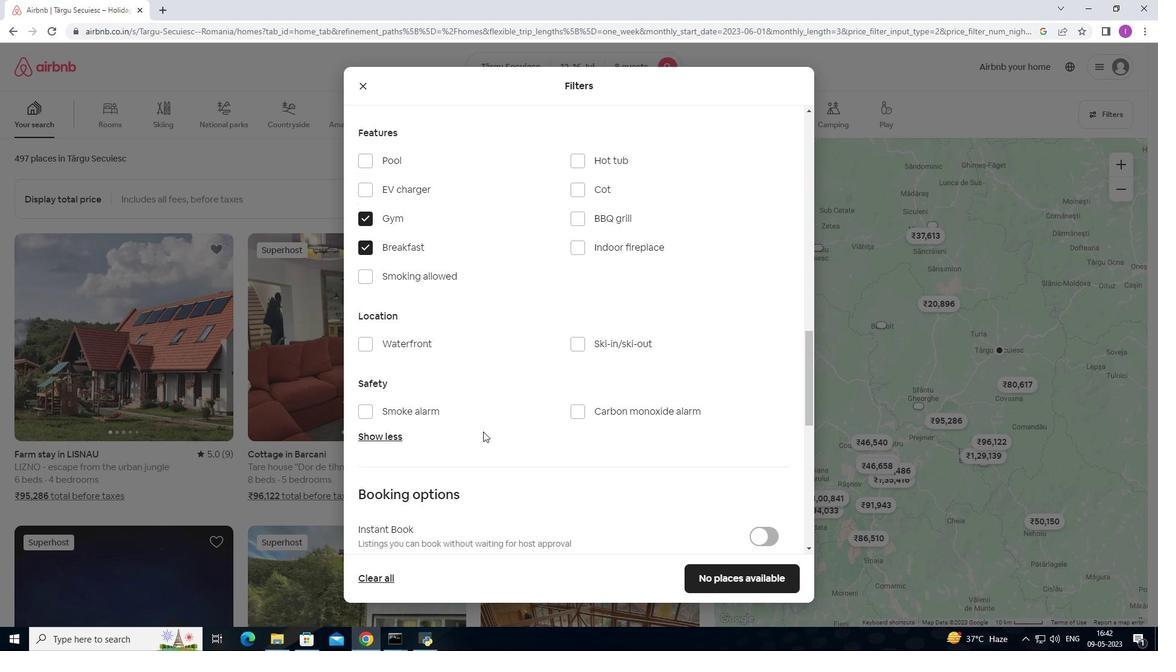 
Action: Mouse scrolled (483, 431) with delta (0, 0)
Screenshot: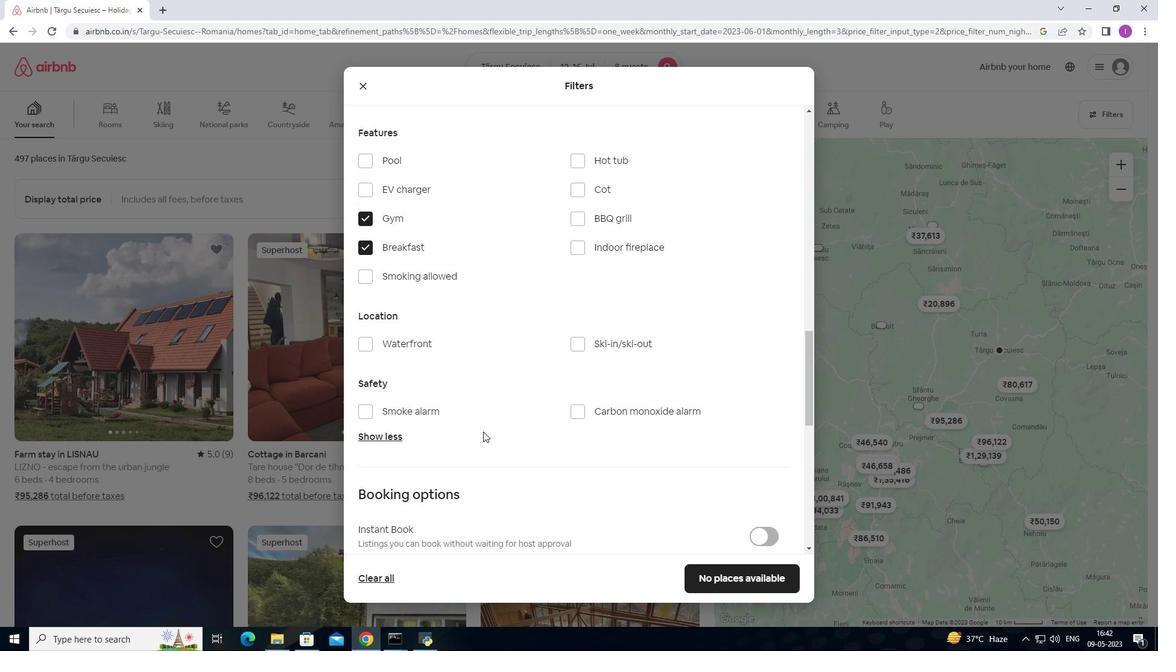 
Action: Mouse scrolled (483, 431) with delta (0, 0)
Screenshot: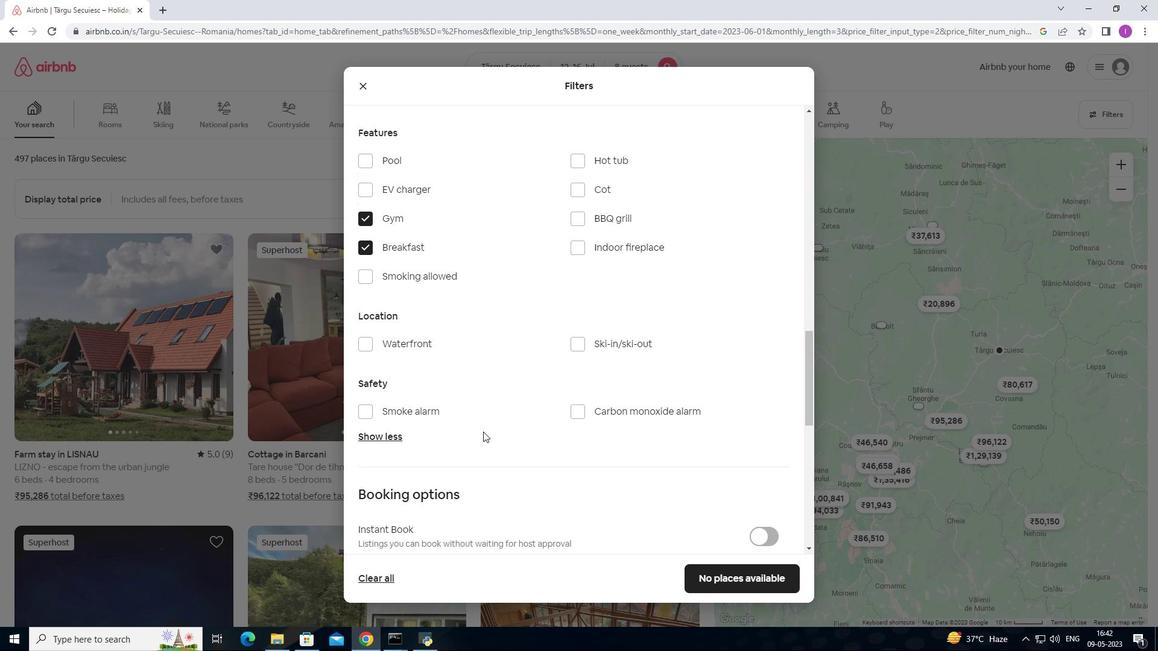
Action: Mouse scrolled (483, 431) with delta (0, 0)
Screenshot: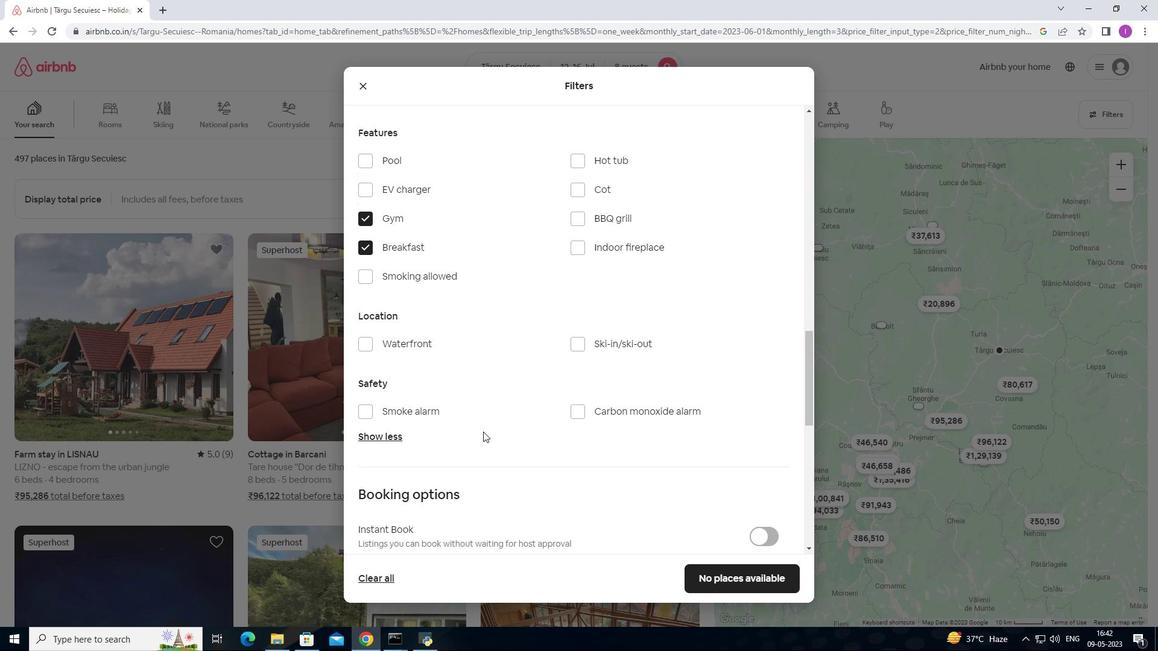 
Action: Mouse moved to (760, 330)
Screenshot: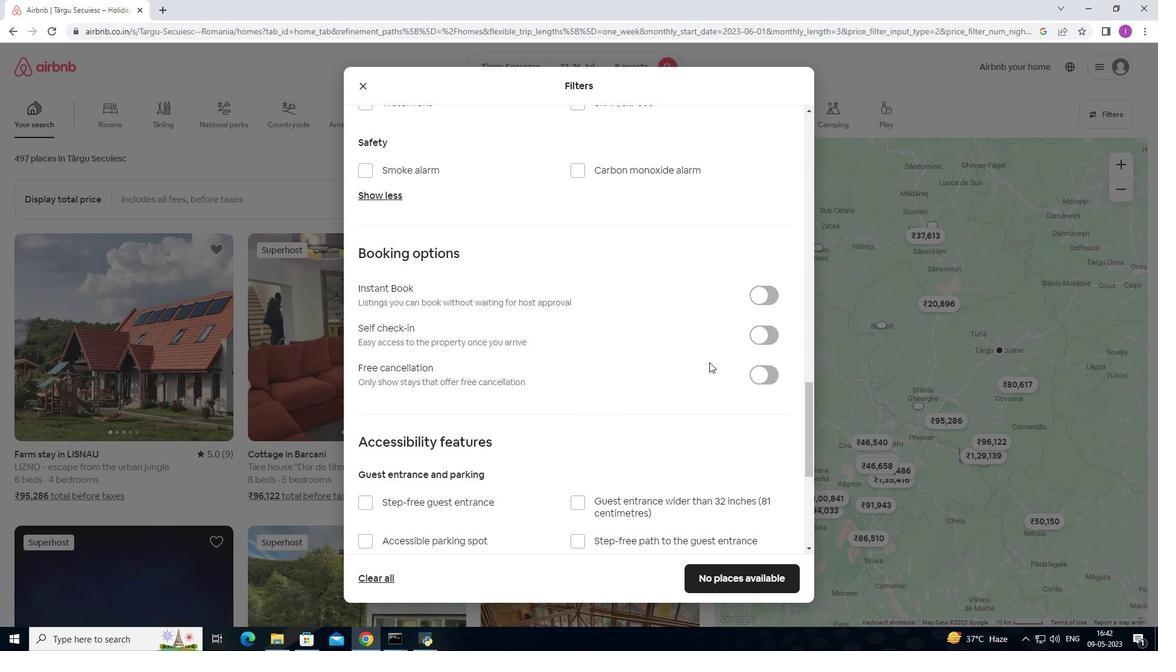 
Action: Mouse pressed left at (760, 330)
Screenshot: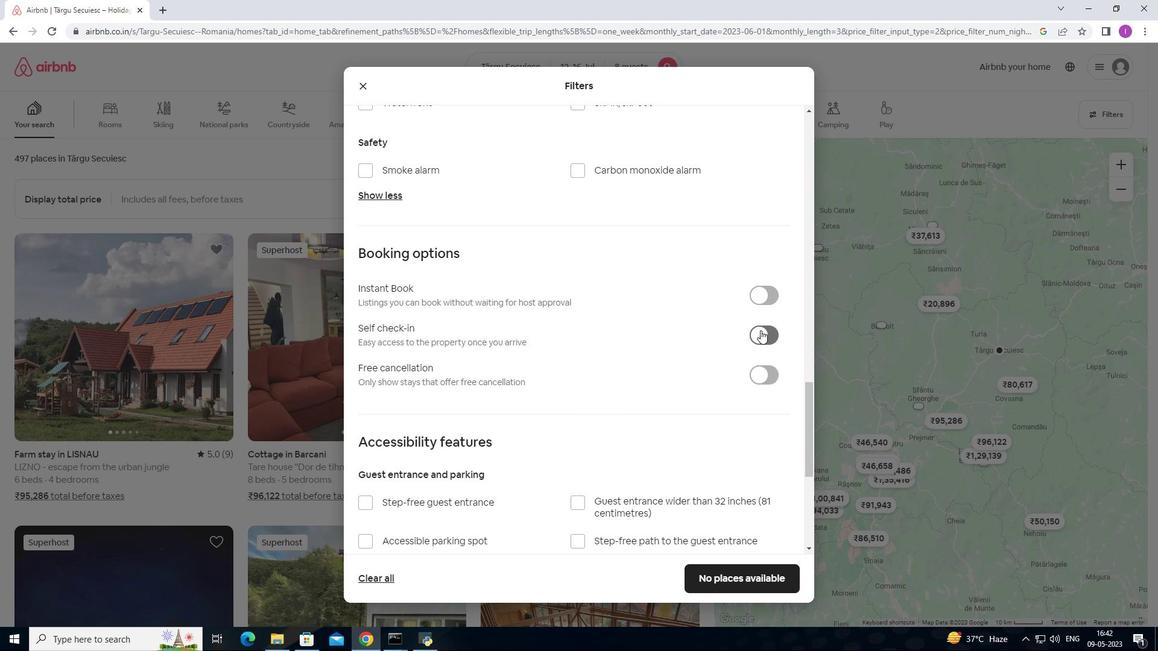 
Action: Mouse moved to (627, 398)
Screenshot: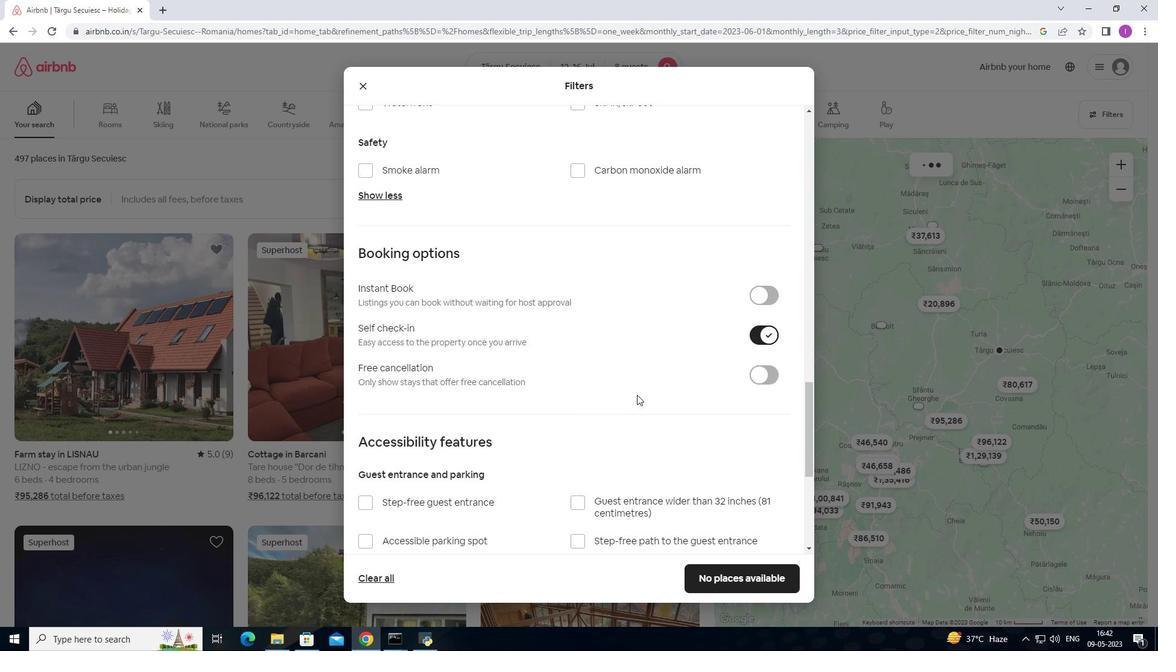 
Action: Mouse scrolled (627, 398) with delta (0, 0)
Screenshot: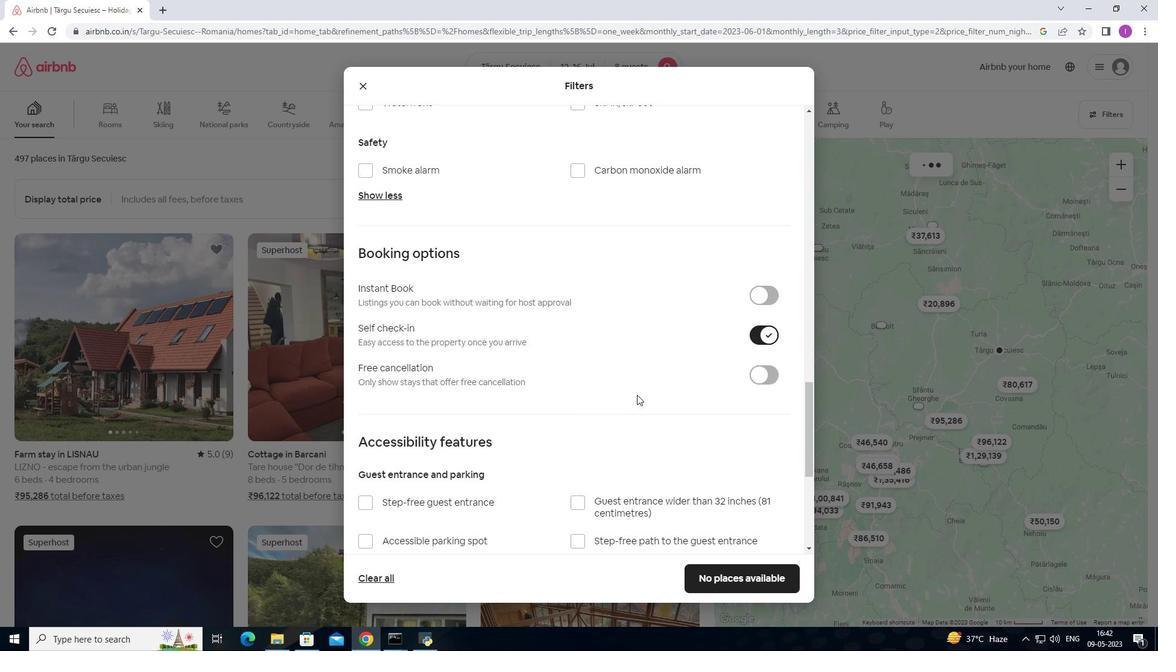 
Action: Mouse moved to (626, 399)
Screenshot: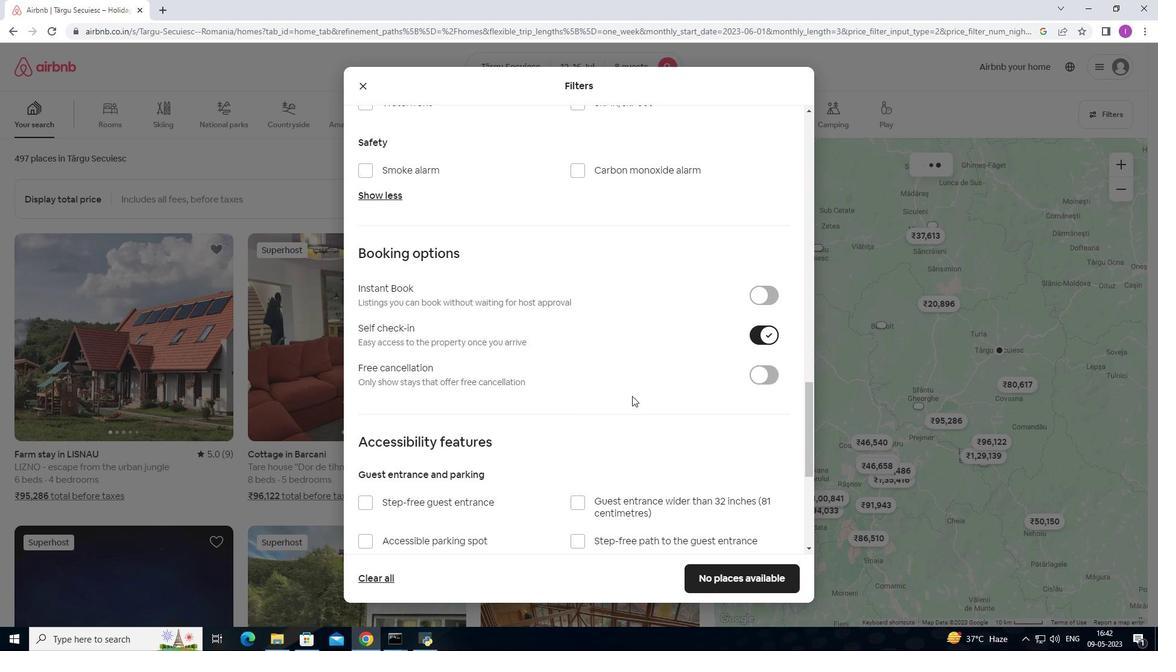 
Action: Mouse scrolled (626, 398) with delta (0, 0)
Screenshot: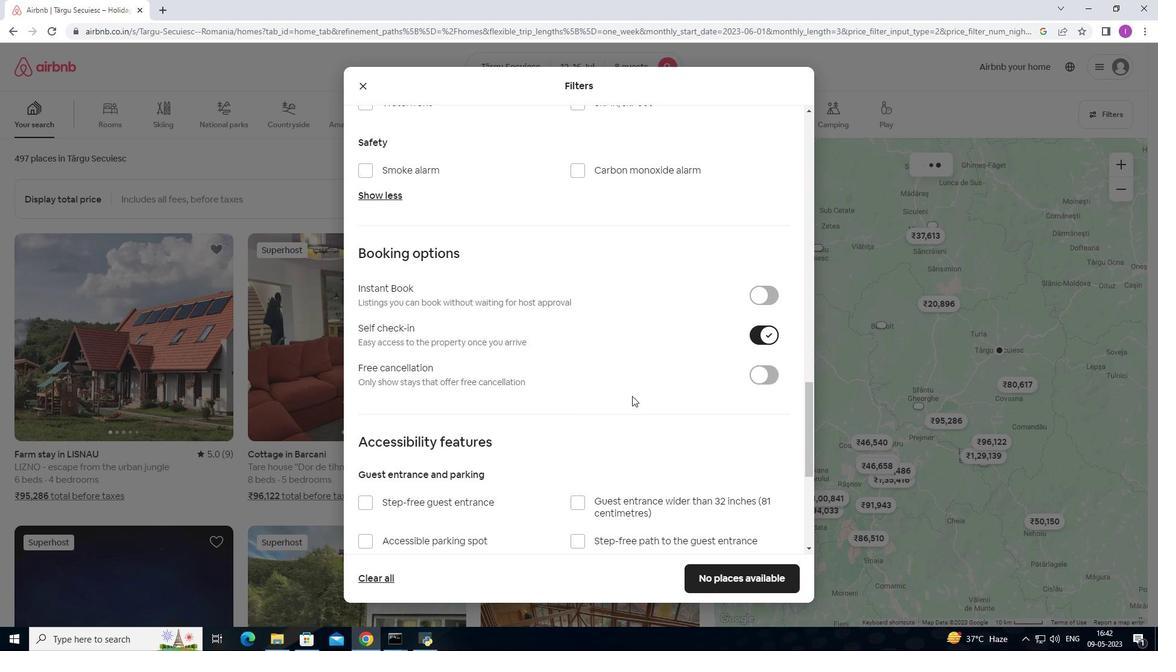 
Action: Mouse moved to (620, 396)
Screenshot: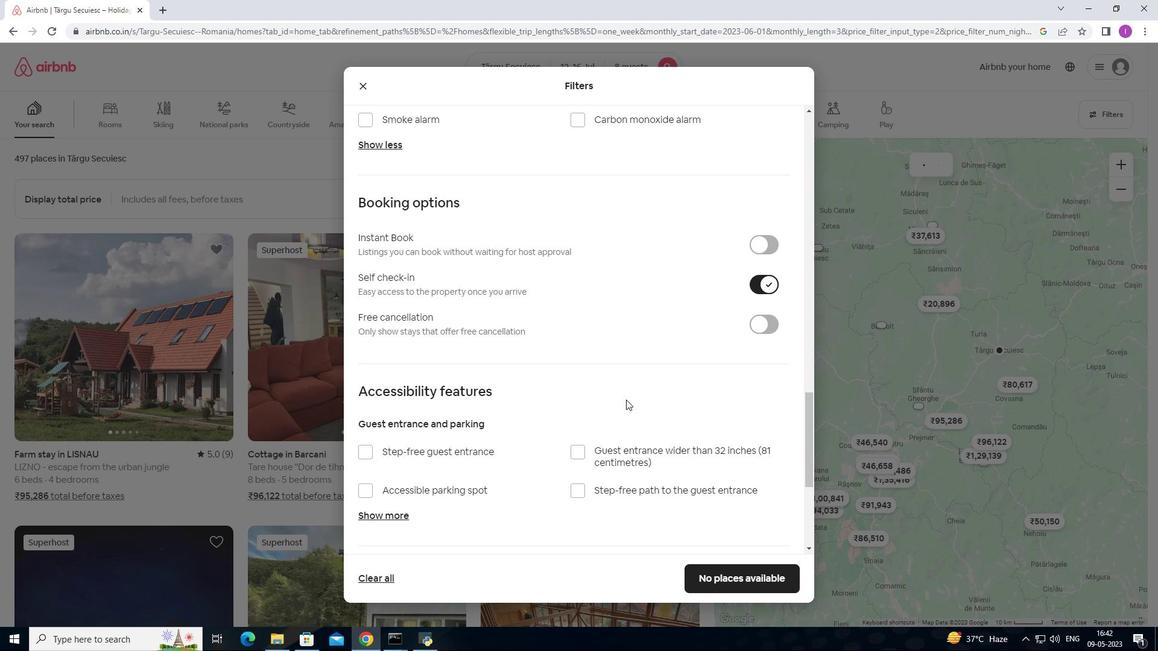 
Action: Mouse scrolled (620, 395) with delta (0, 0)
Screenshot: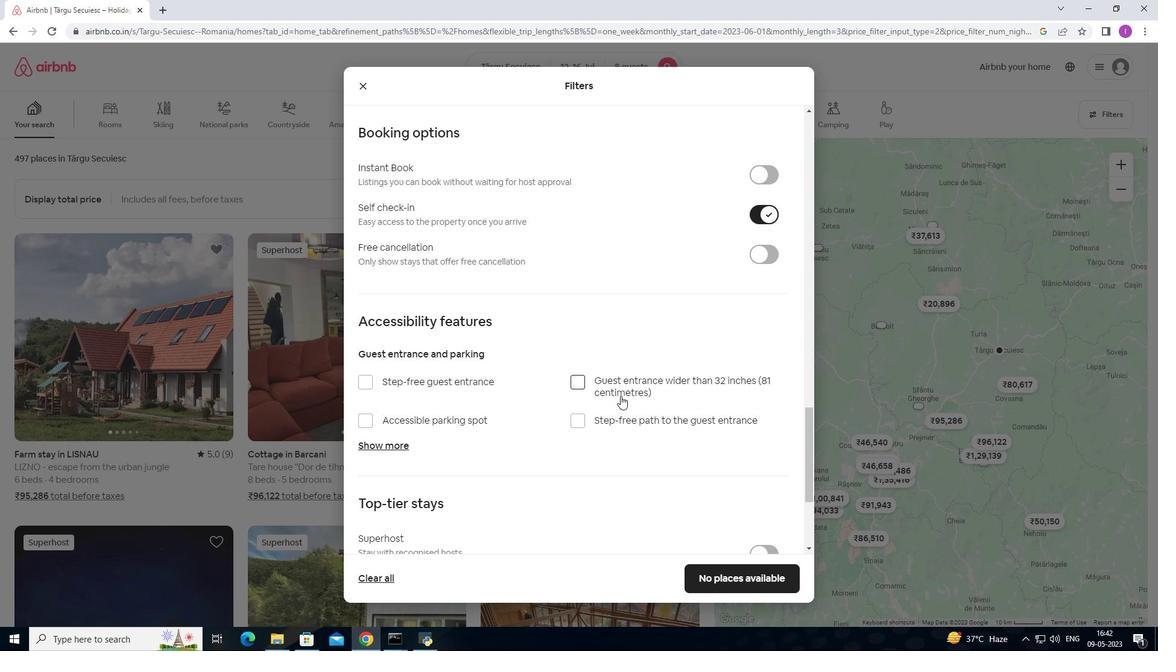 
Action: Mouse scrolled (620, 395) with delta (0, 0)
Screenshot: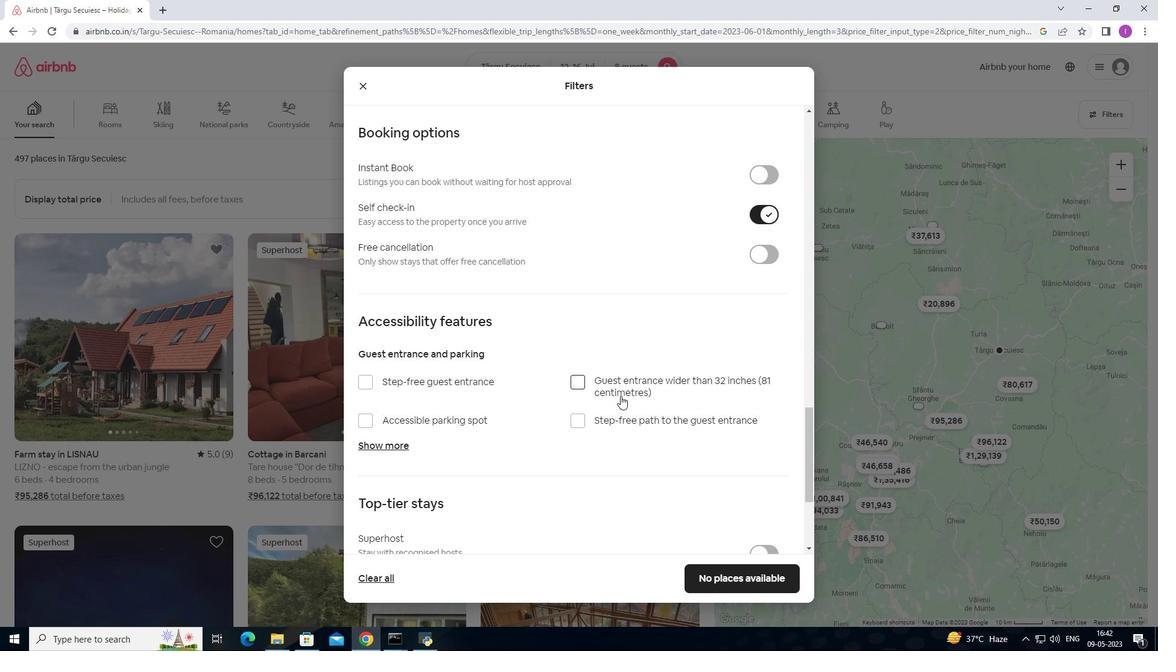 
Action: Mouse moved to (620, 394)
Screenshot: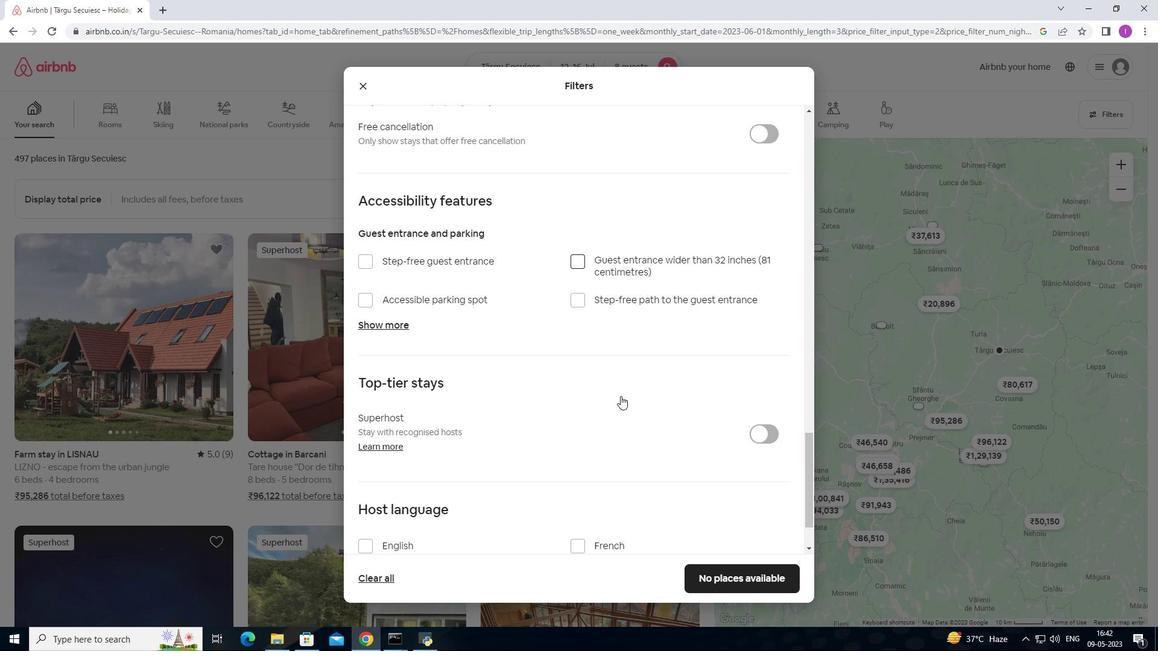 
Action: Mouse scrolled (620, 393) with delta (0, 0)
Screenshot: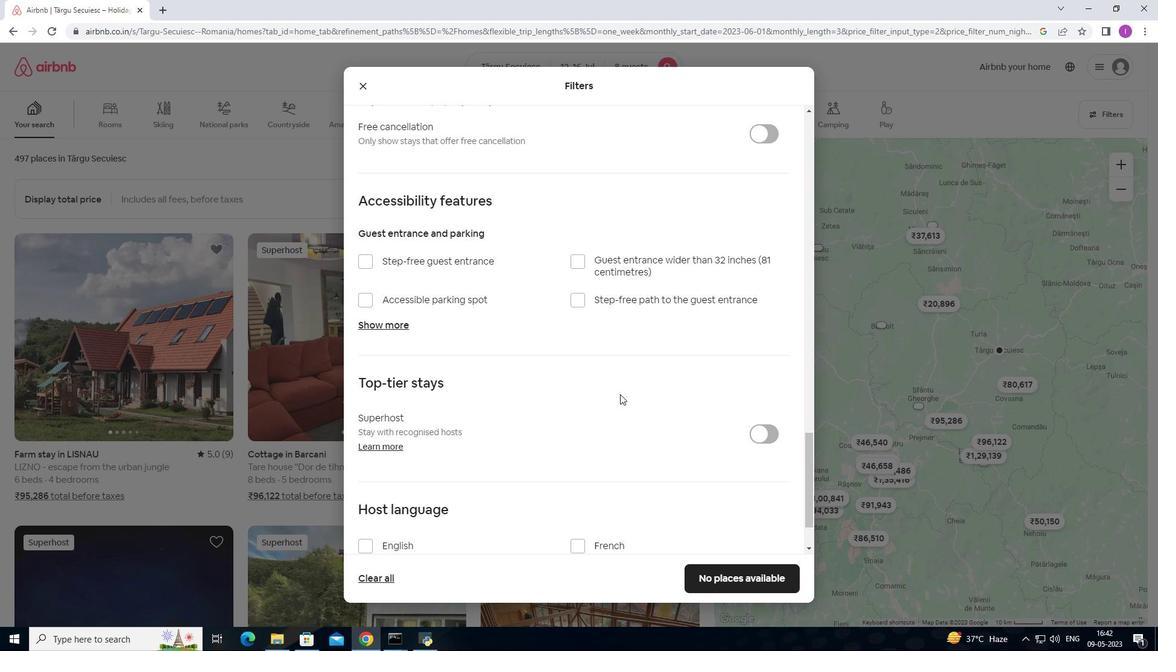 
Action: Mouse scrolled (620, 393) with delta (0, 0)
Screenshot: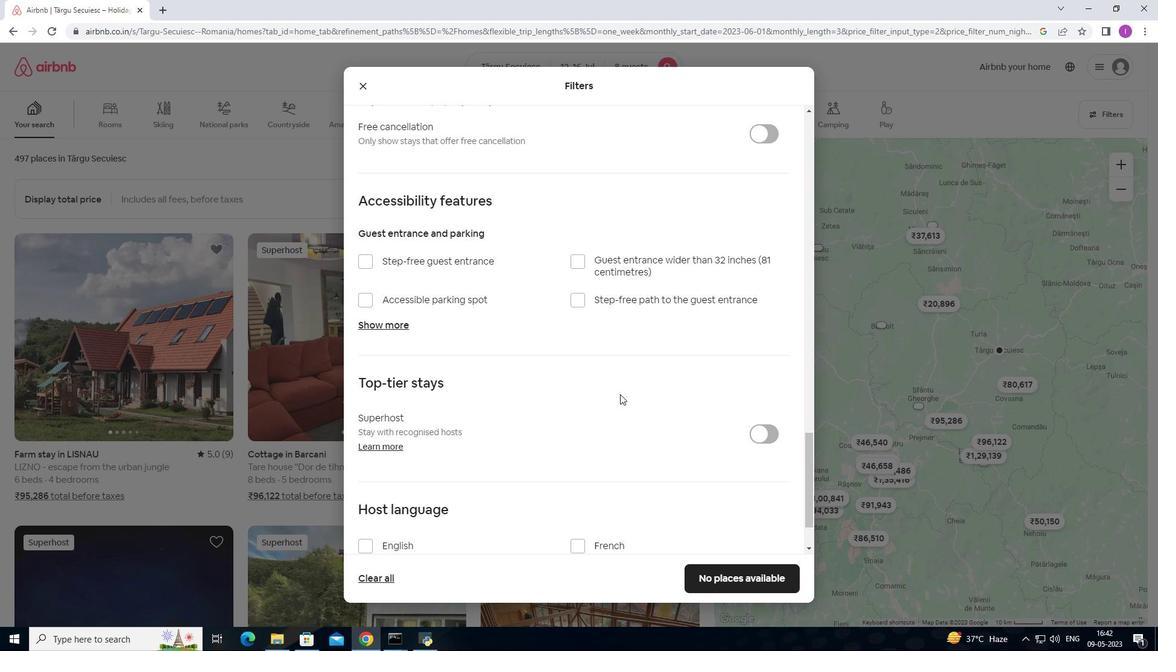 
Action: Mouse moved to (620, 392)
Screenshot: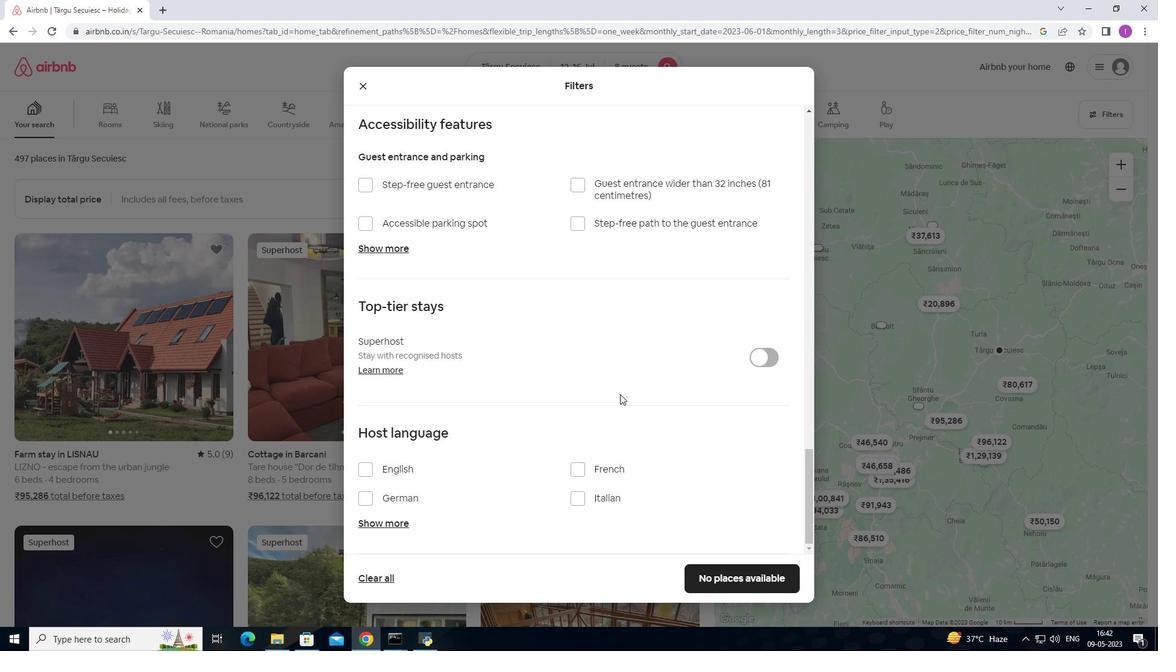 
Action: Mouse scrolled (620, 392) with delta (0, 0)
Screenshot: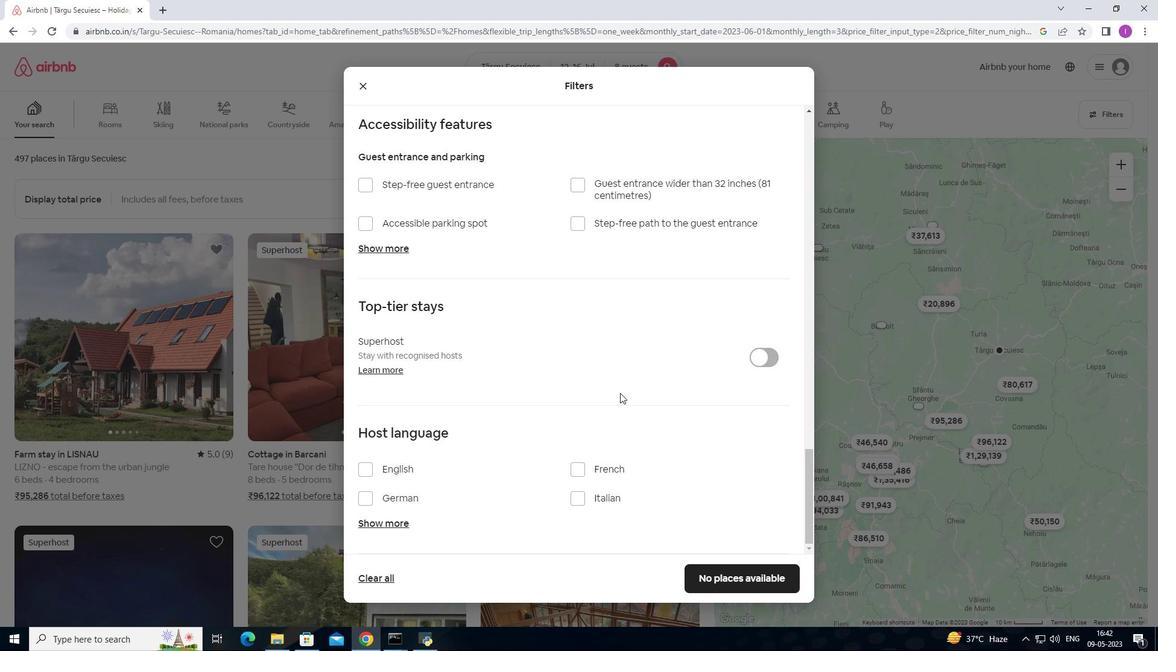 
Action: Mouse scrolled (620, 392) with delta (0, 0)
Screenshot: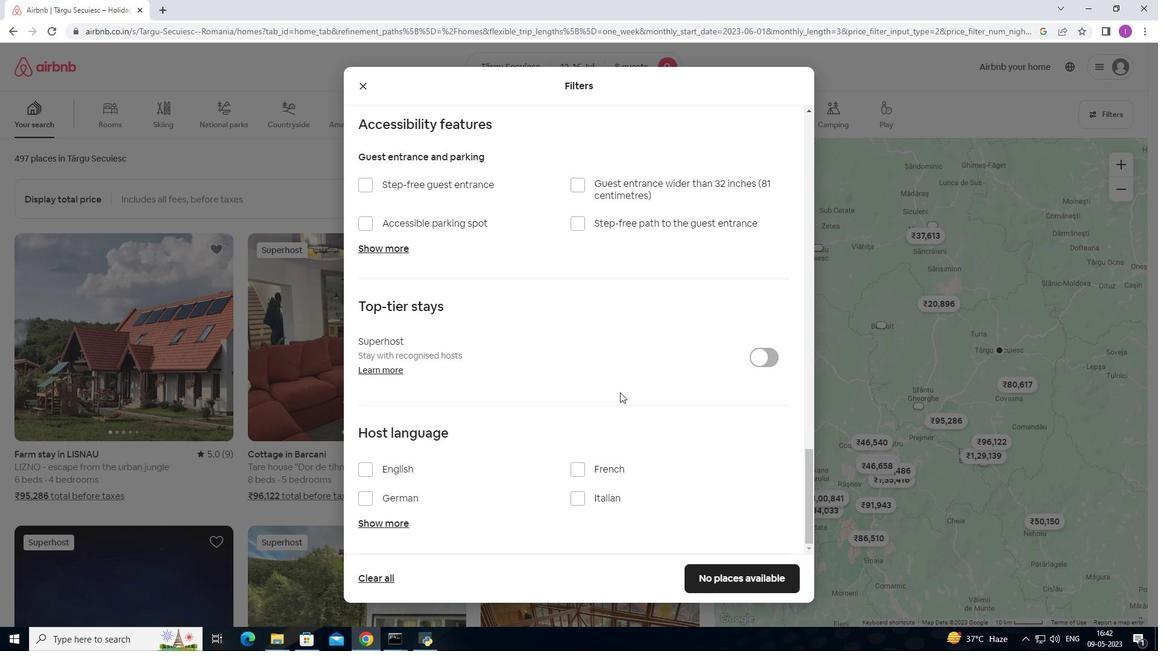 
Action: Mouse scrolled (620, 392) with delta (0, 0)
Screenshot: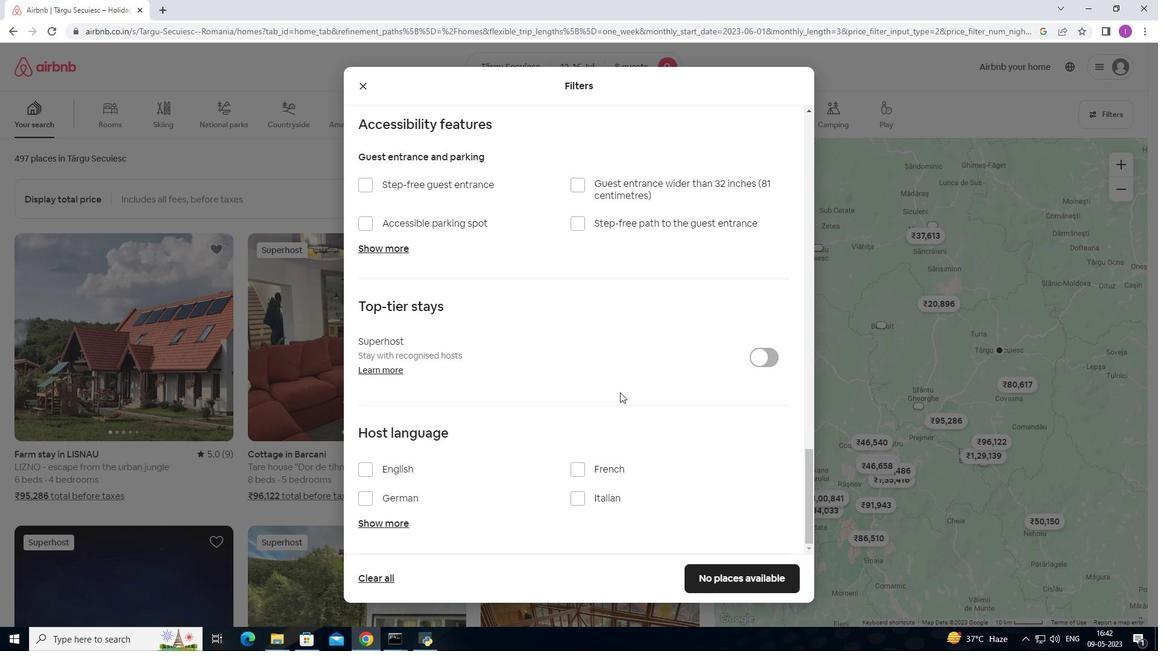 
Action: Mouse scrolled (620, 392) with delta (0, 0)
Screenshot: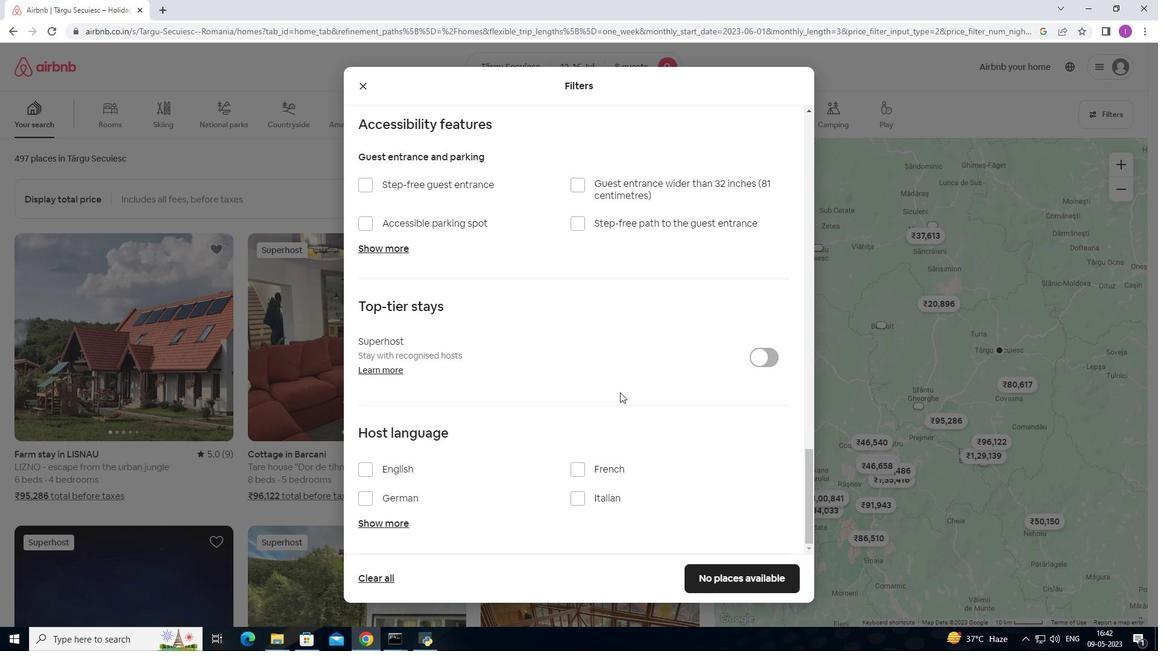
Action: Mouse moved to (386, 469)
Screenshot: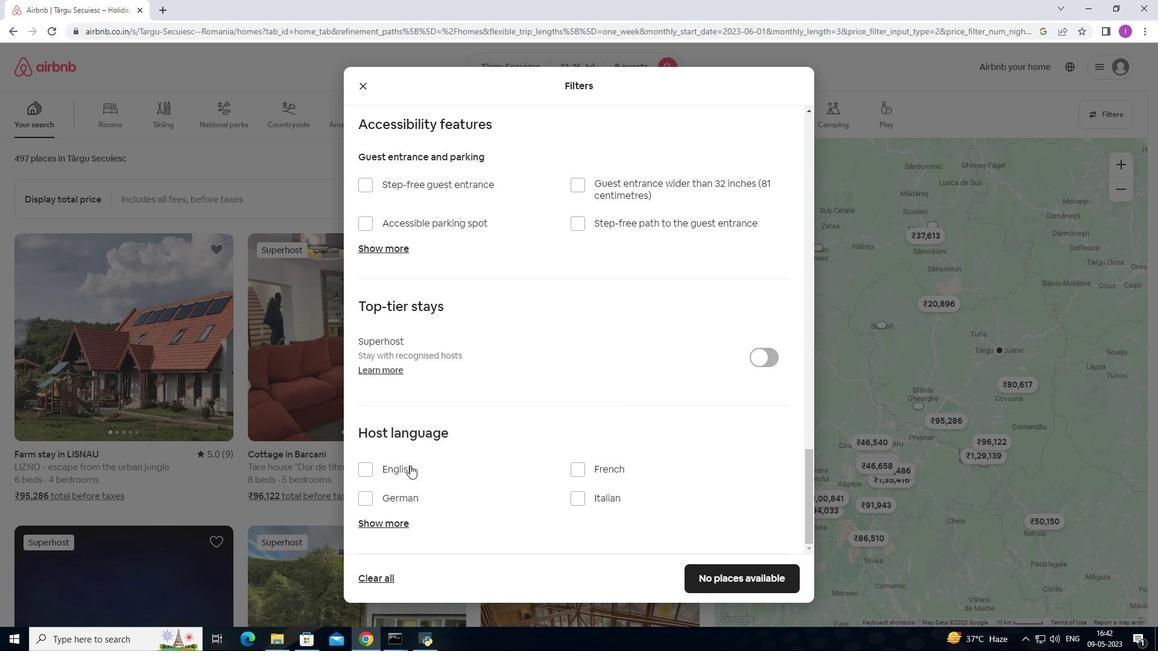 
Action: Mouse pressed left at (386, 469)
Screenshot: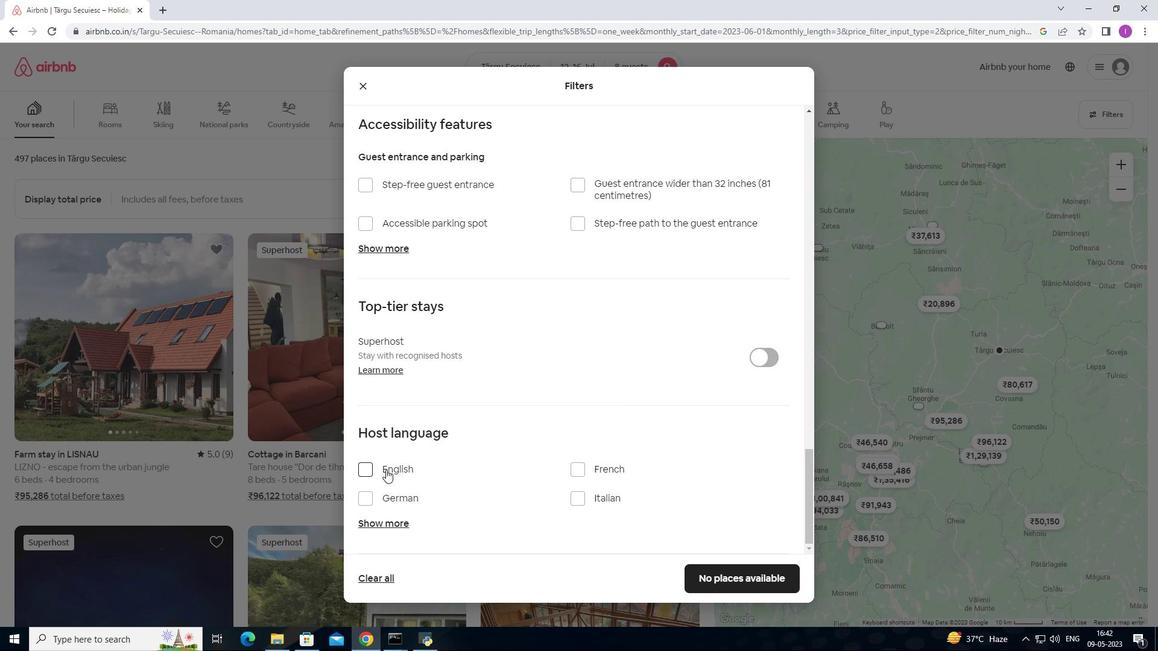 
Action: Mouse moved to (750, 574)
Screenshot: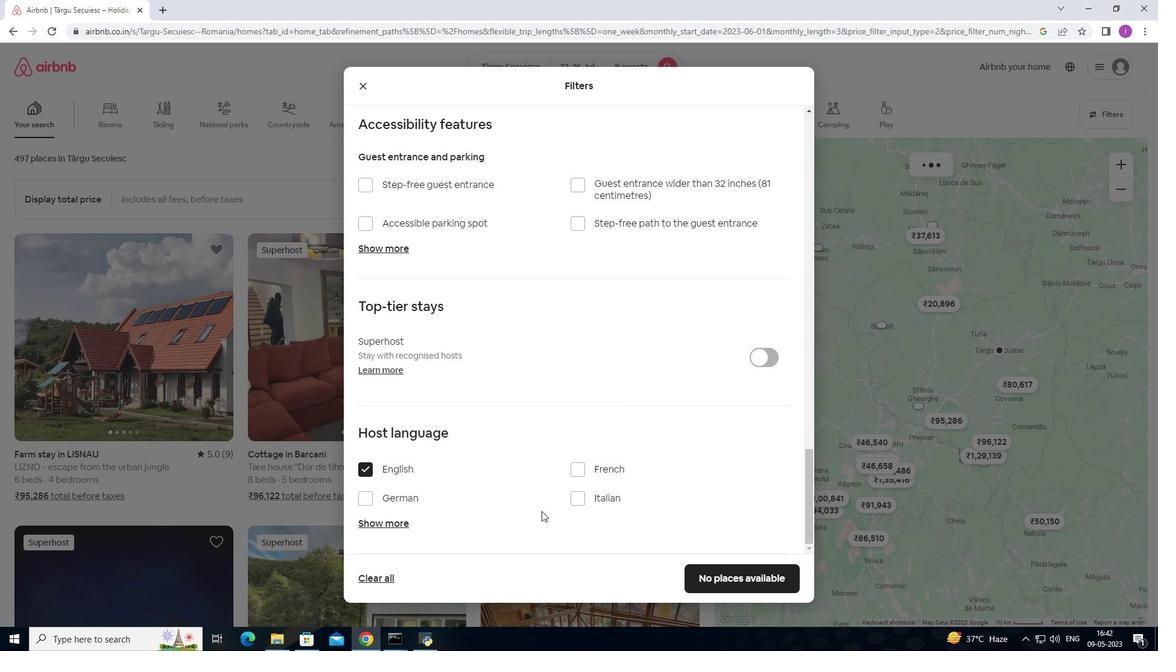 
Action: Mouse pressed left at (750, 574)
Screenshot: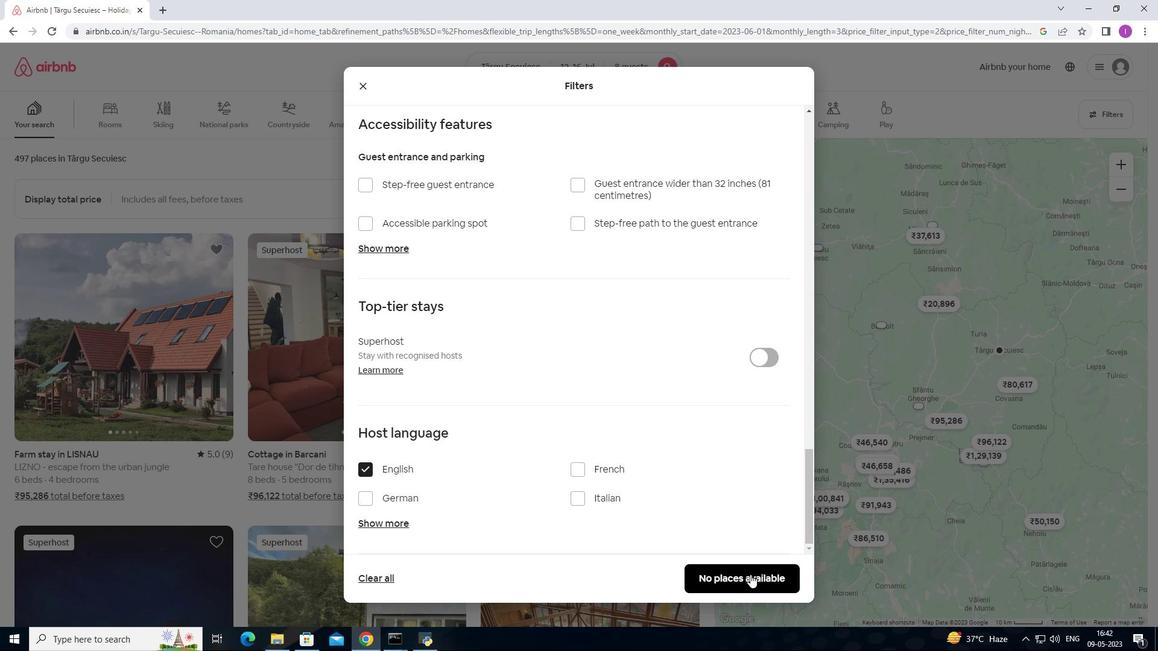 
Action: Mouse moved to (683, 542)
Screenshot: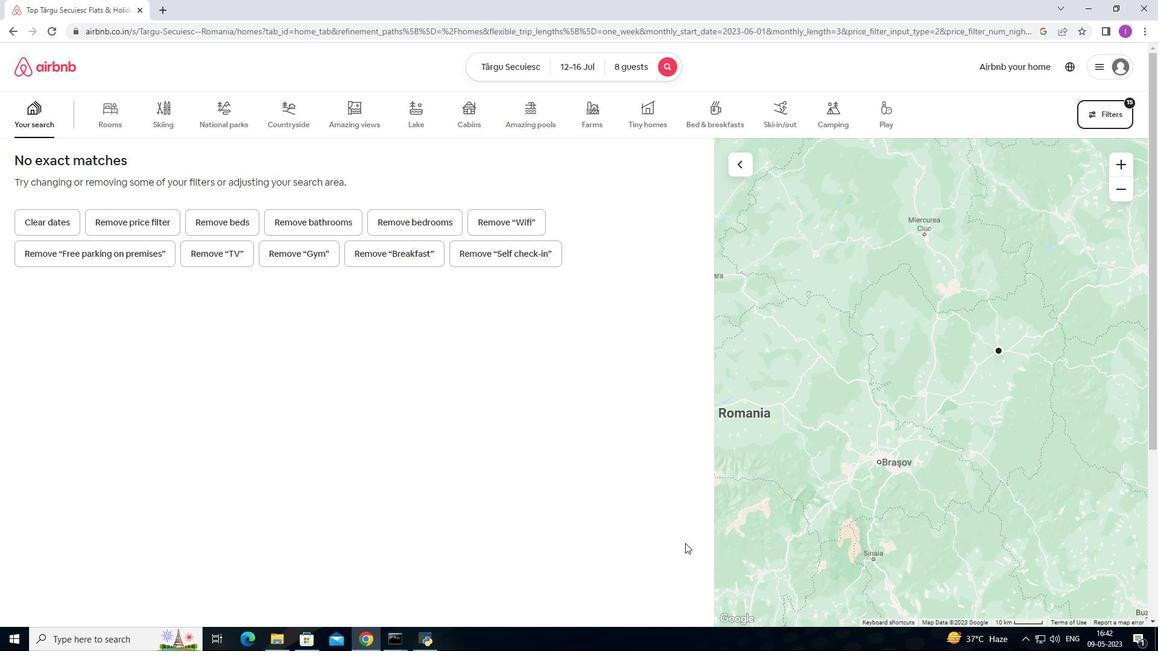 
